 Task: Find connections with filter location Meissen with filter topic #Futurismwith filter profile language German with filter current company JAC Group with filter school Sree Vidyanikethan Degree College, A.Rangampet, Tirupati. with filter industry Wholesale Recyclable Materials with filter service category Market Research with filter keywords title Digital Overlord
Action: Mouse moved to (647, 64)
Screenshot: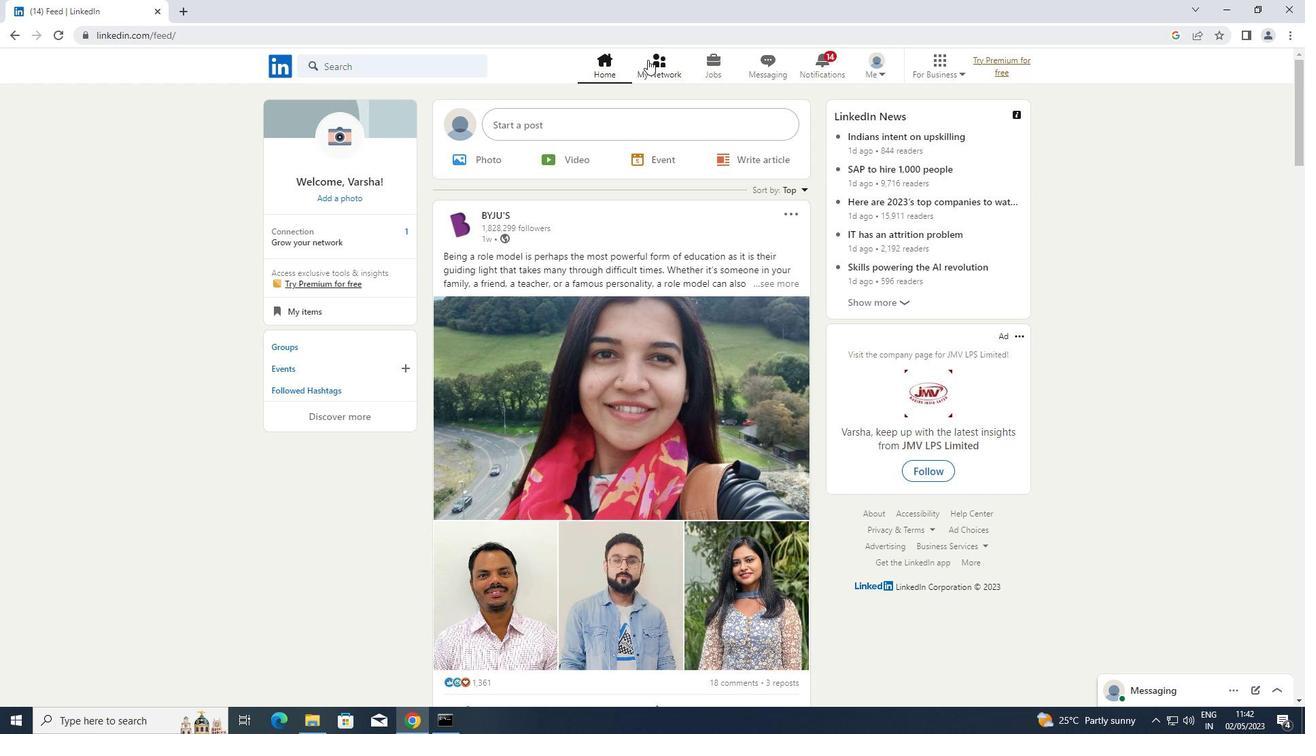 
Action: Mouse pressed left at (647, 64)
Screenshot: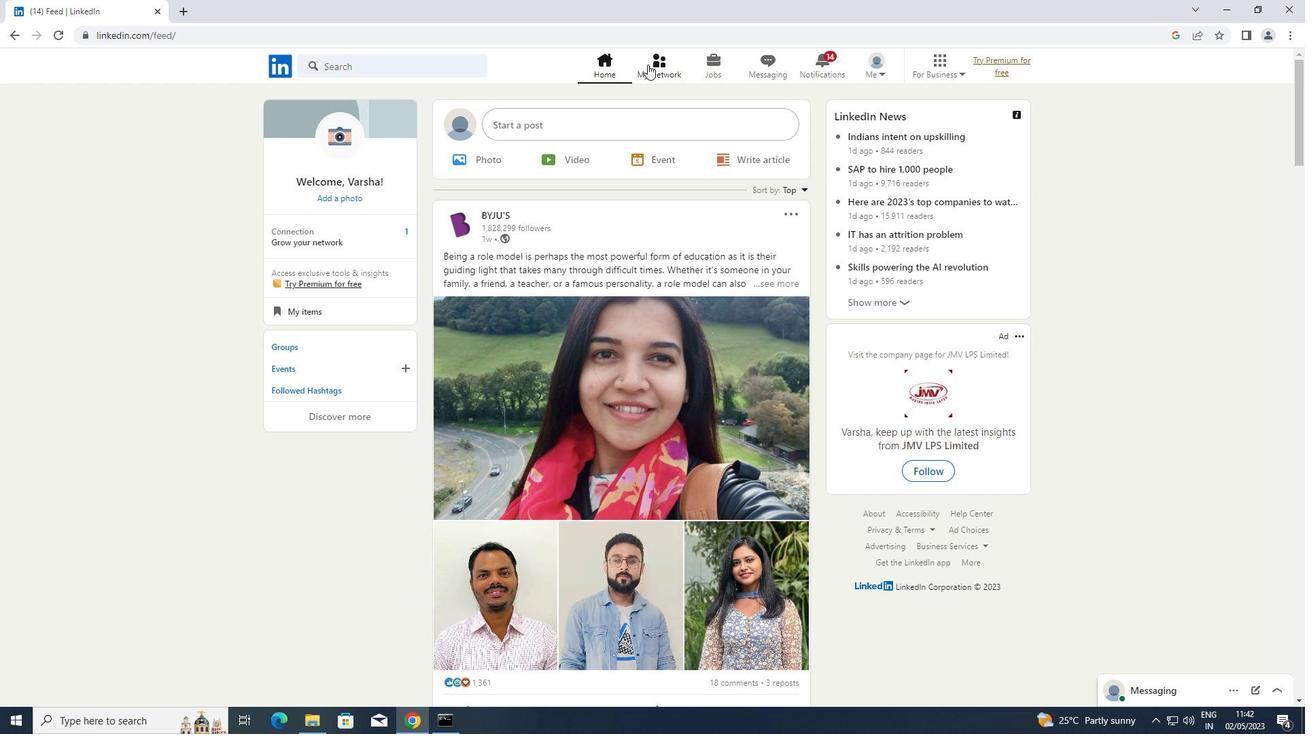 
Action: Mouse moved to (394, 140)
Screenshot: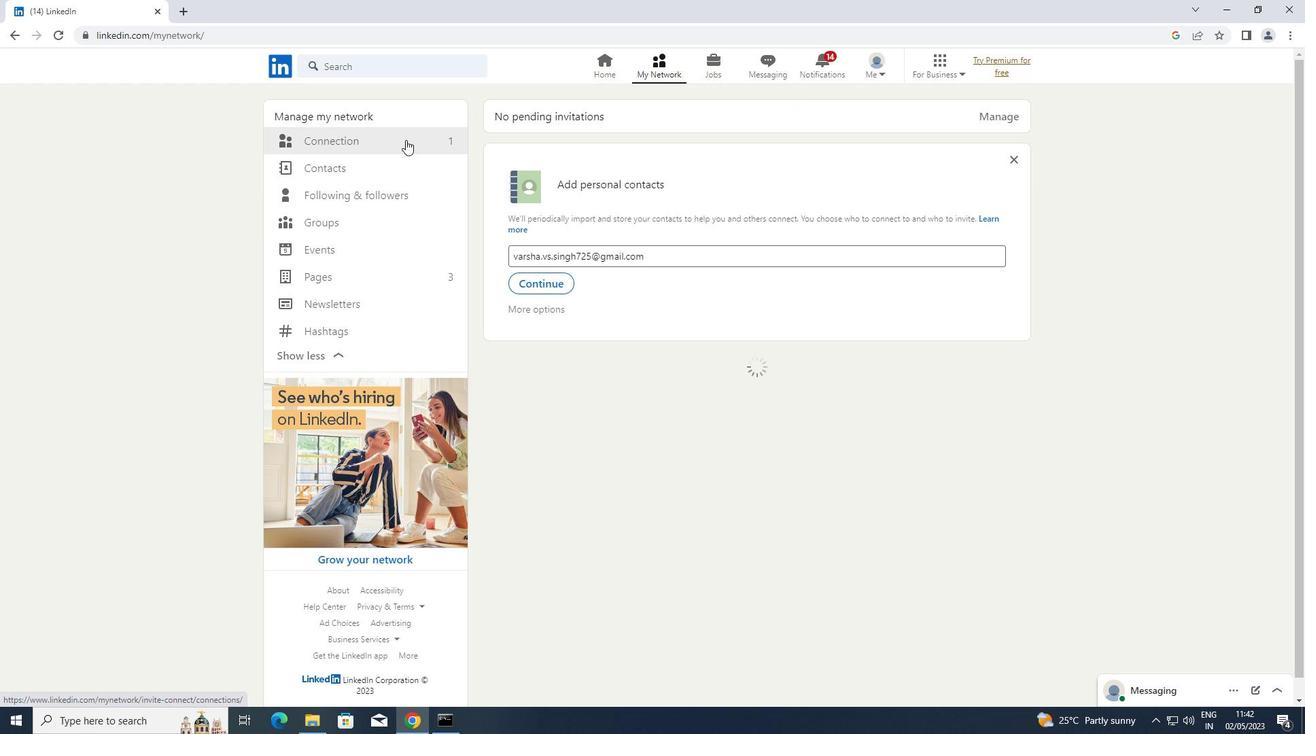 
Action: Mouse pressed left at (394, 140)
Screenshot: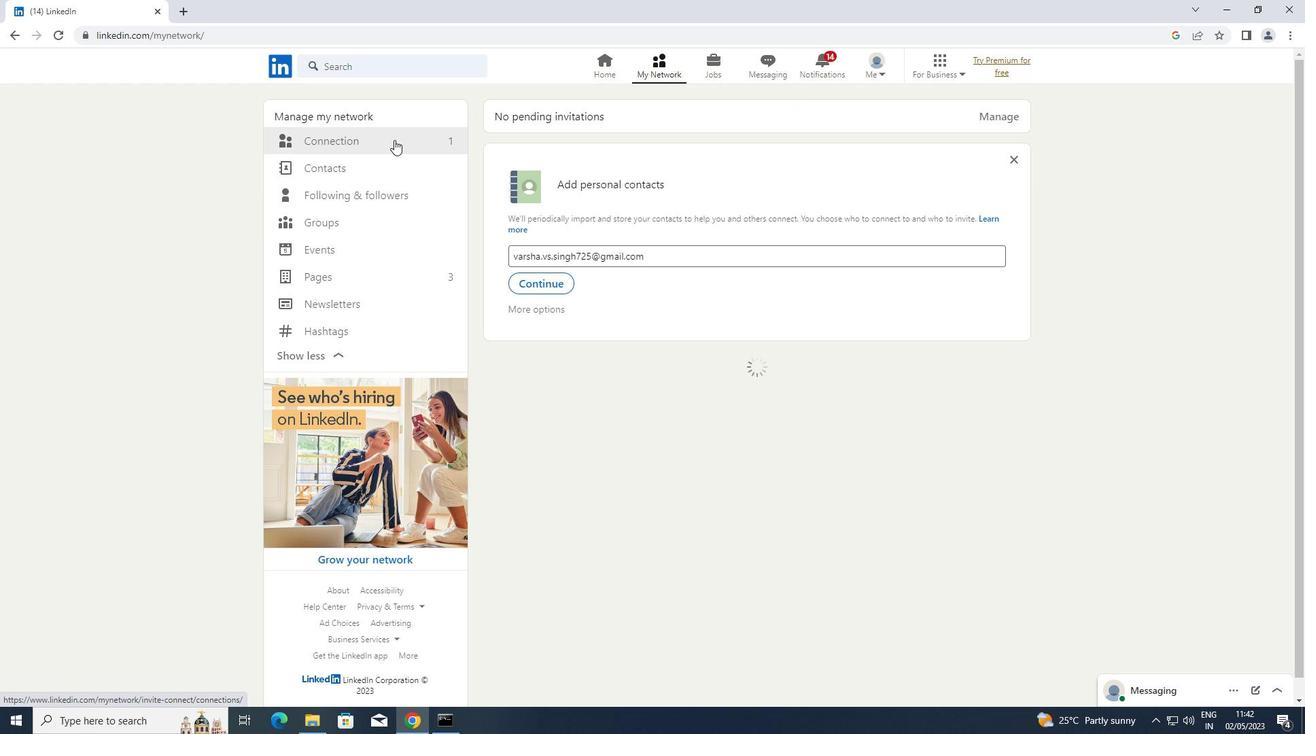 
Action: Mouse moved to (737, 138)
Screenshot: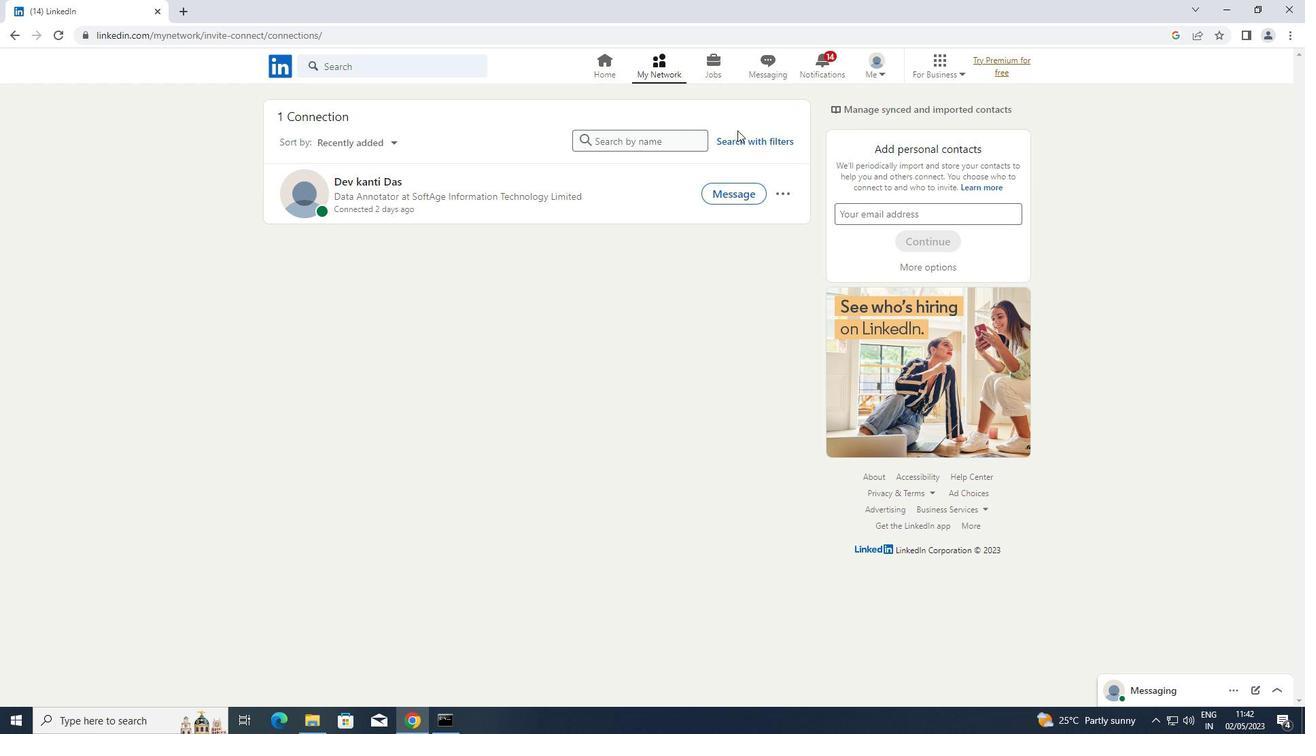 
Action: Mouse pressed left at (737, 138)
Screenshot: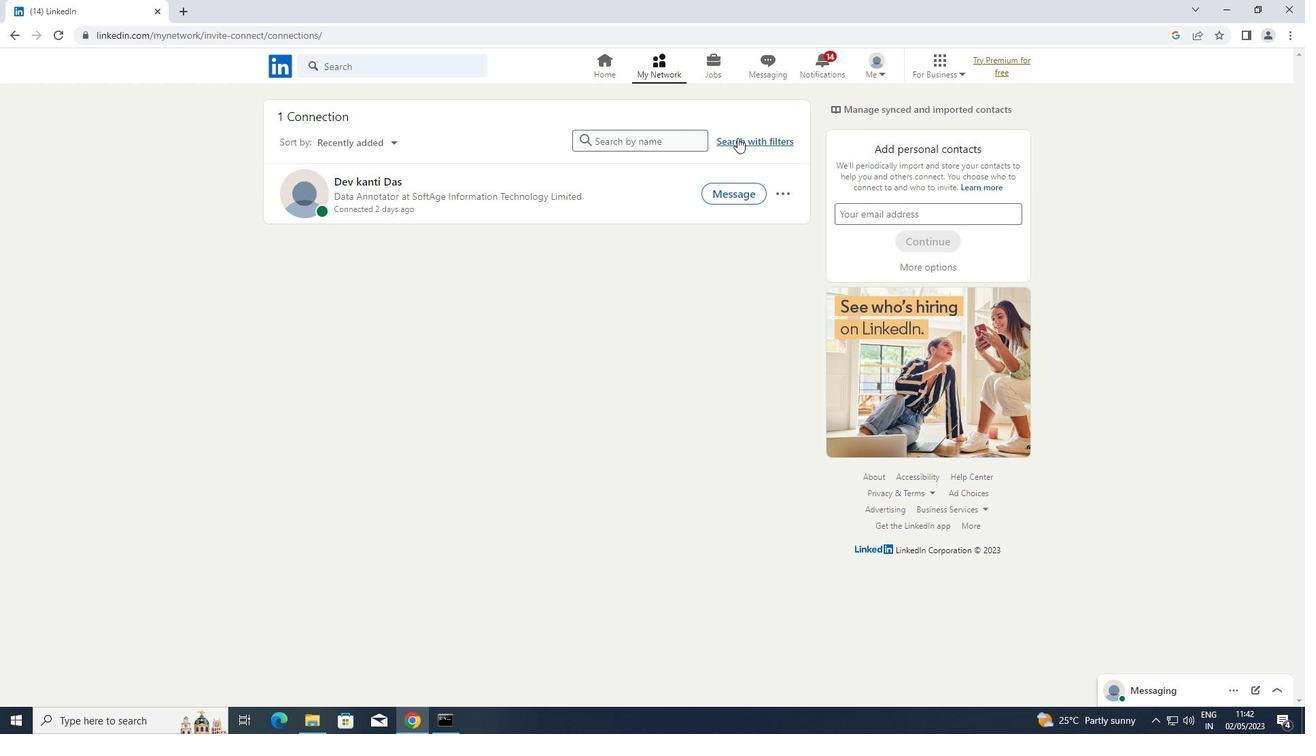 
Action: Mouse moved to (701, 101)
Screenshot: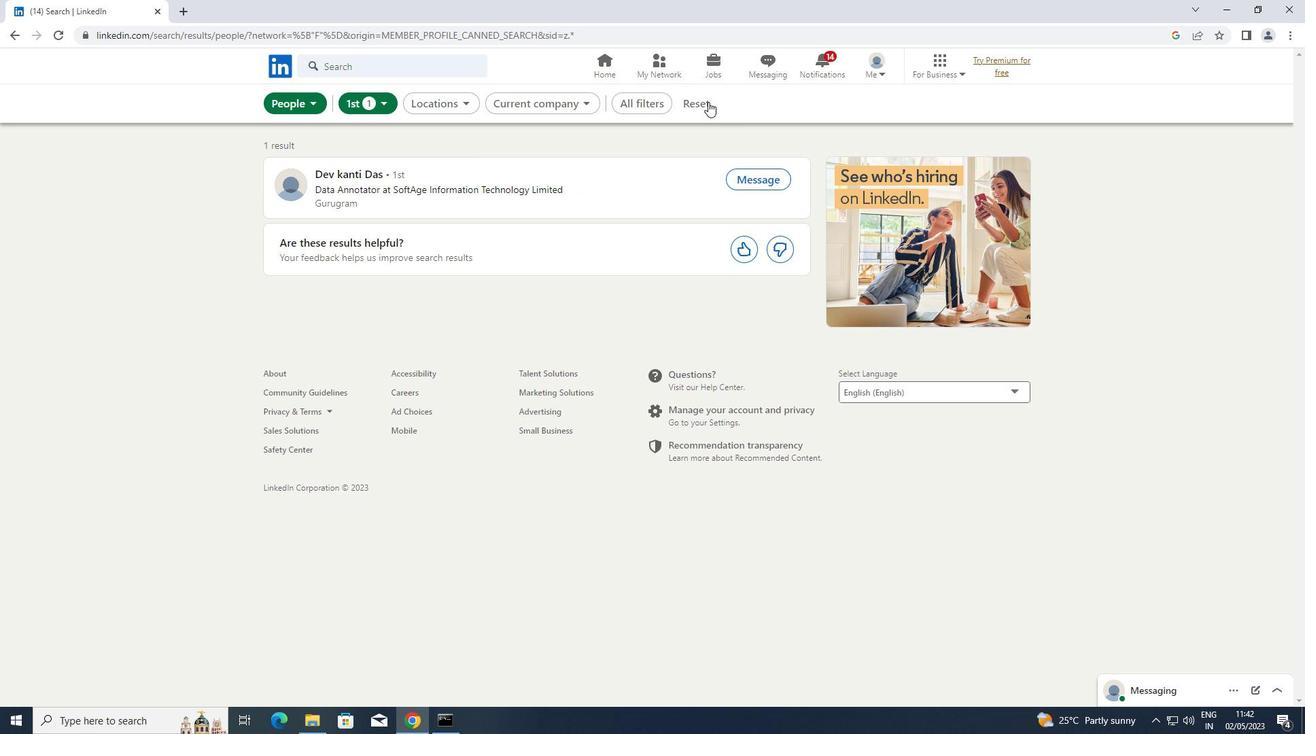
Action: Mouse pressed left at (701, 101)
Screenshot: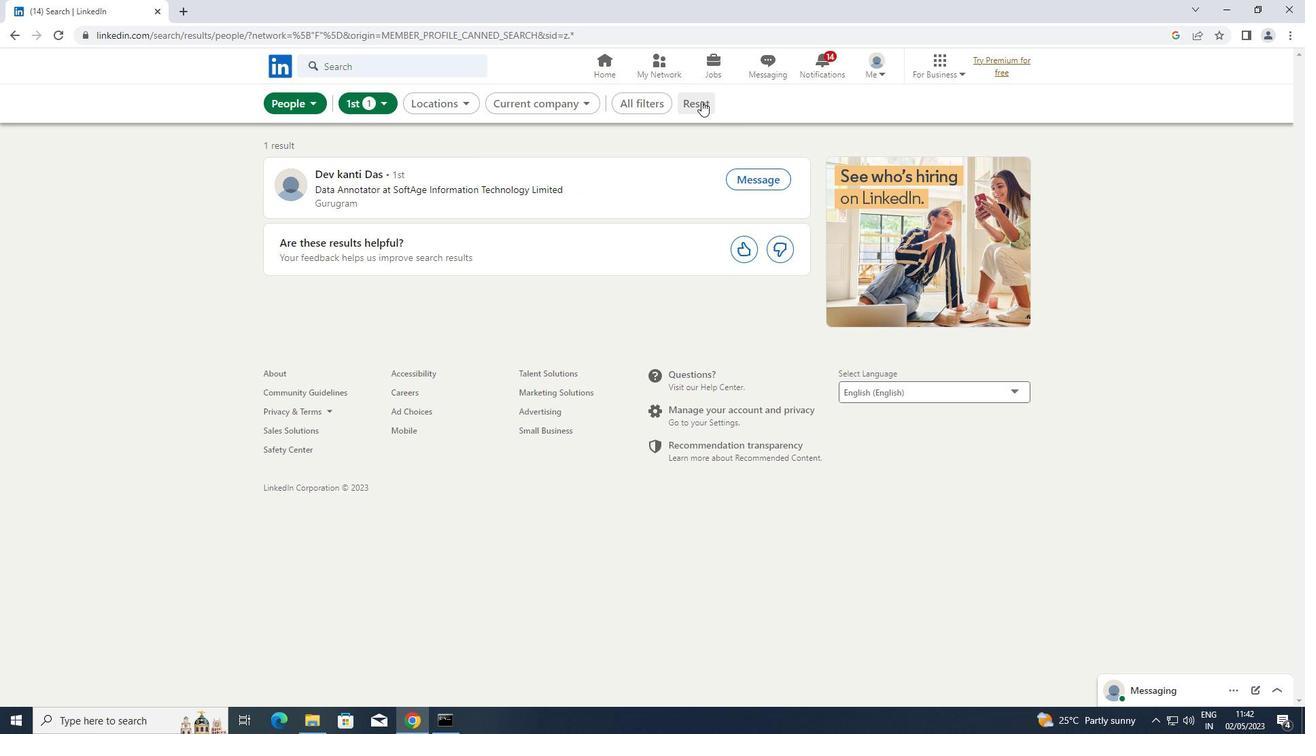 
Action: Mouse moved to (674, 101)
Screenshot: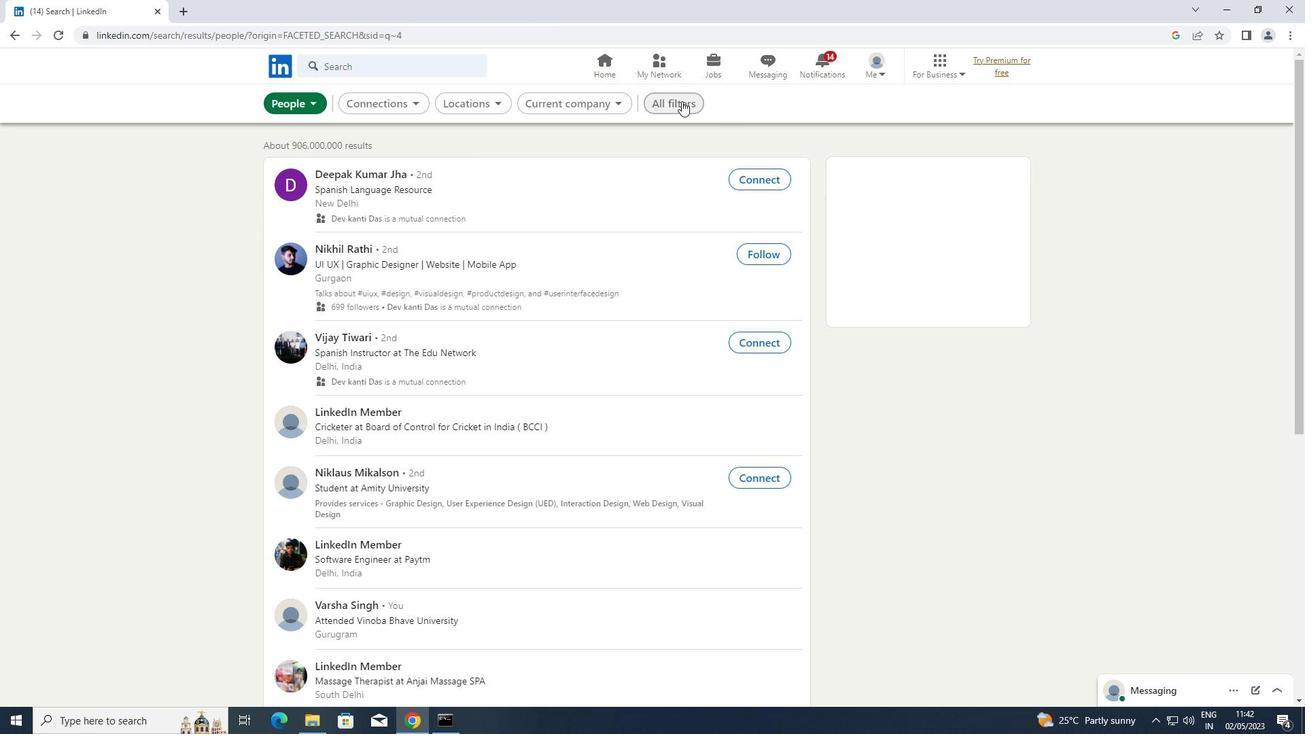
Action: Mouse pressed left at (674, 101)
Screenshot: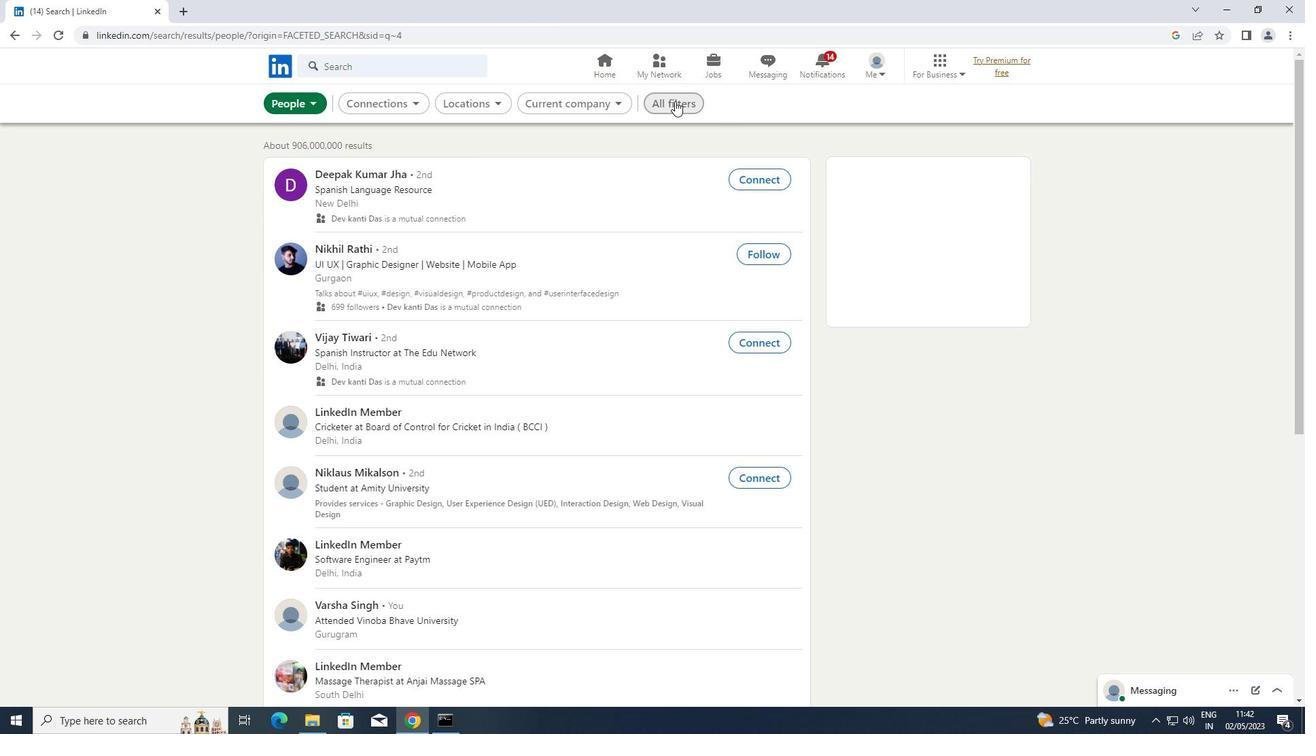 
Action: Mouse moved to (945, 286)
Screenshot: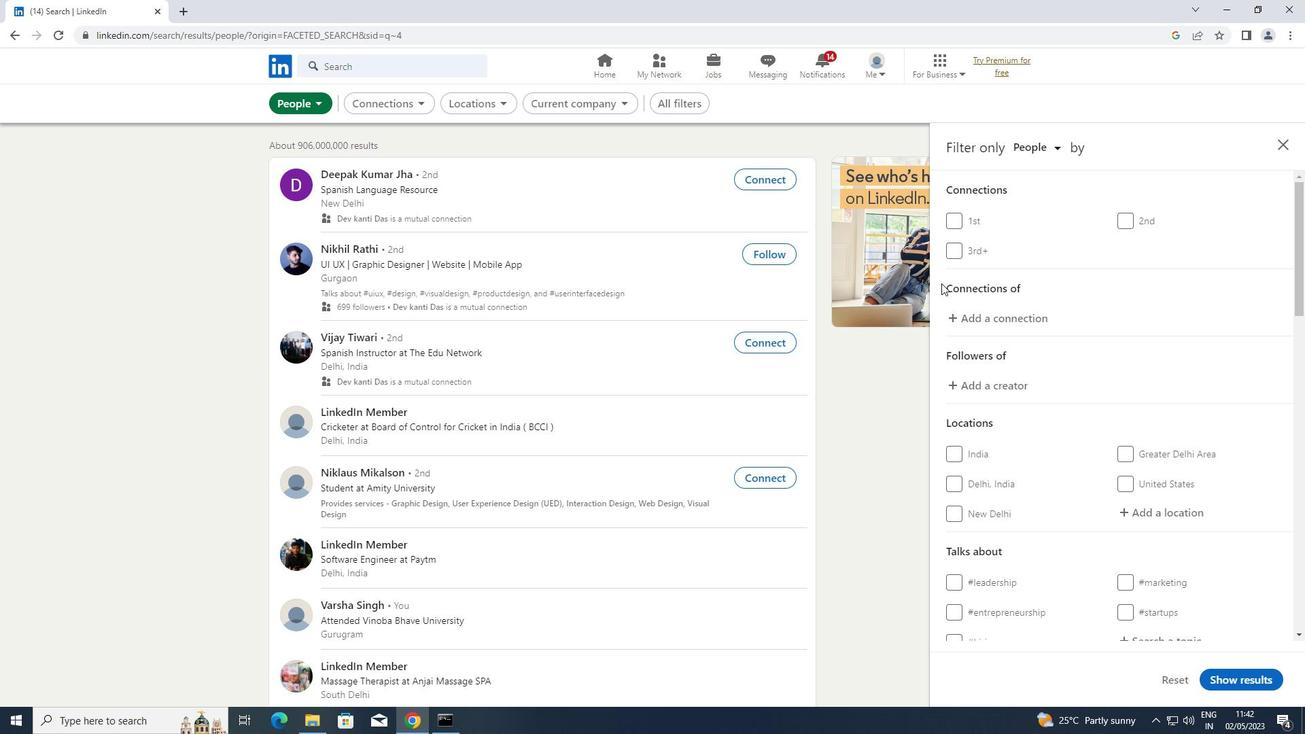 
Action: Mouse scrolled (945, 286) with delta (0, 0)
Screenshot: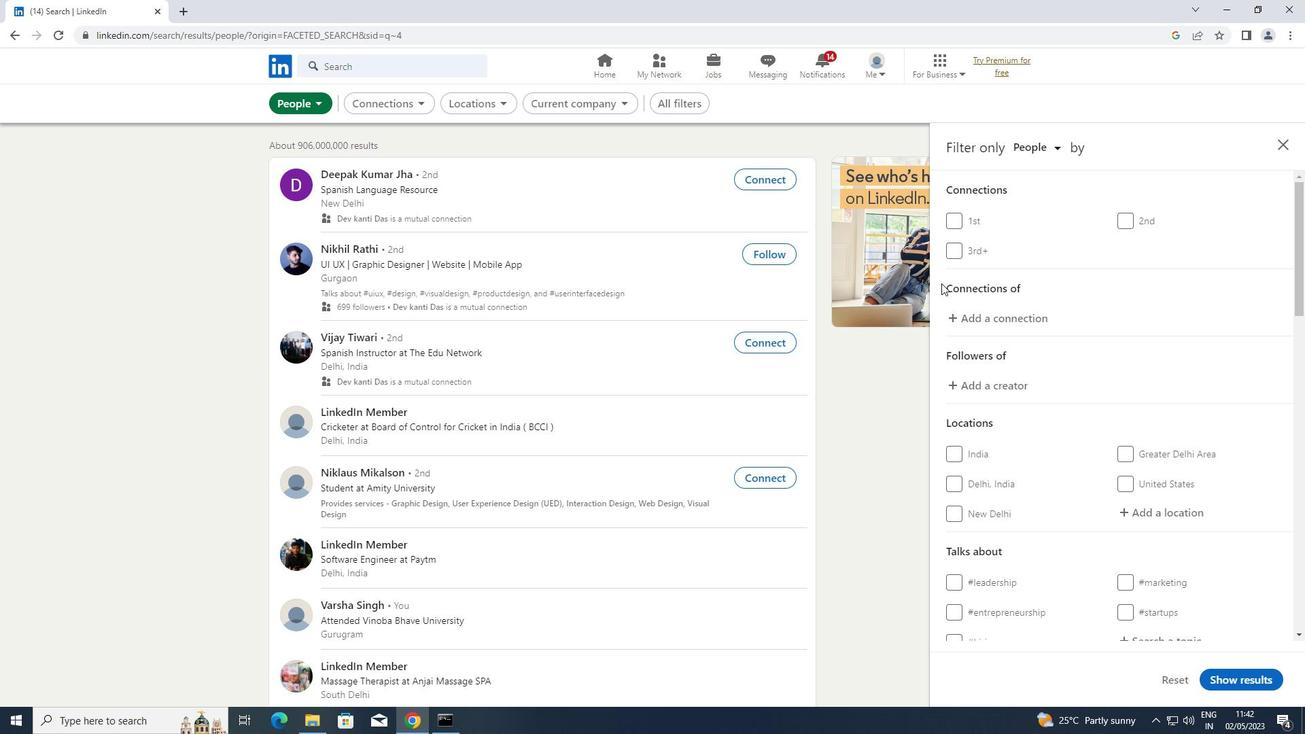 
Action: Mouse moved to (948, 293)
Screenshot: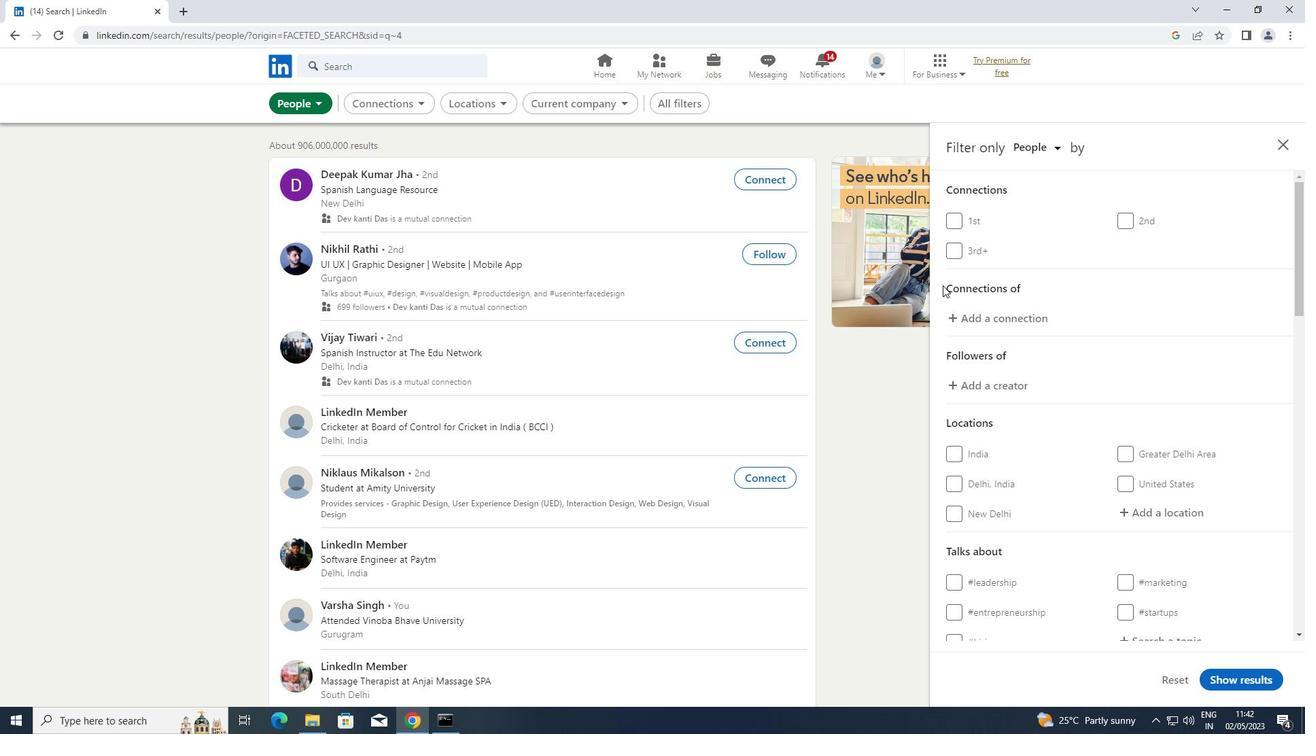 
Action: Mouse scrolled (948, 292) with delta (0, 0)
Screenshot: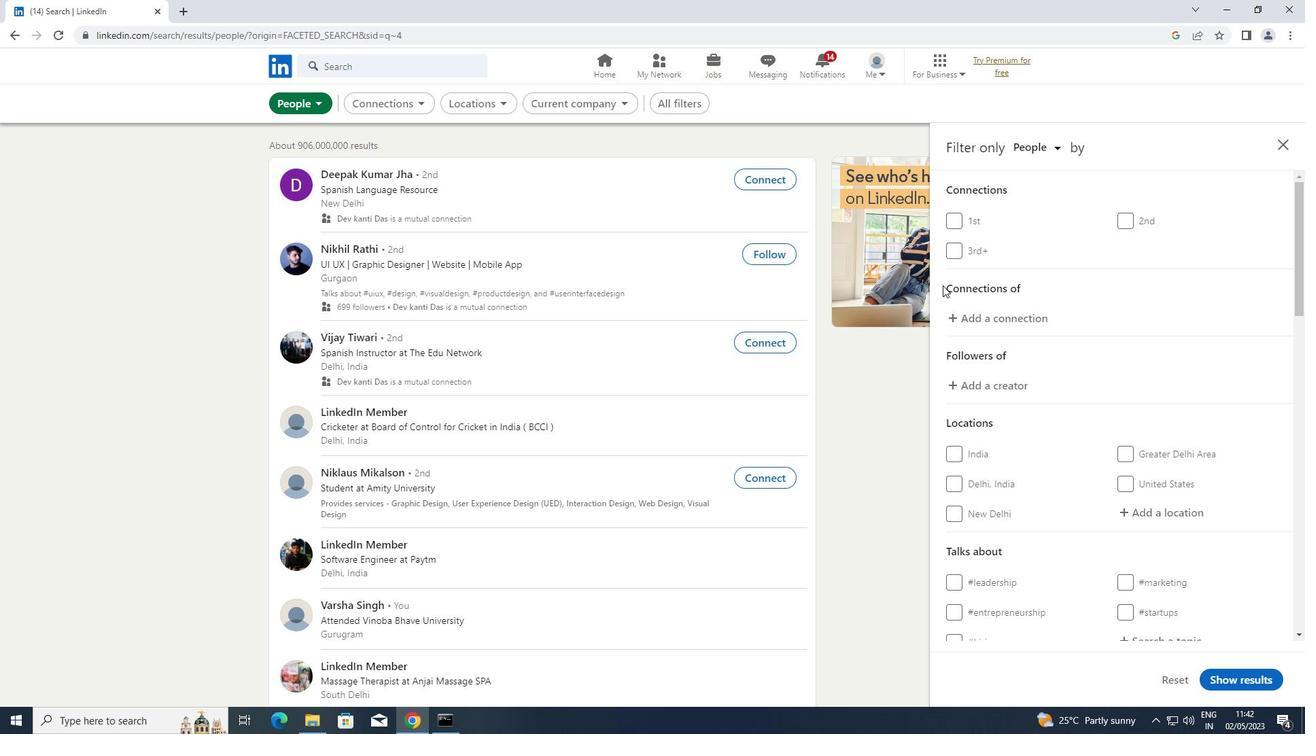 
Action: Mouse moved to (1195, 365)
Screenshot: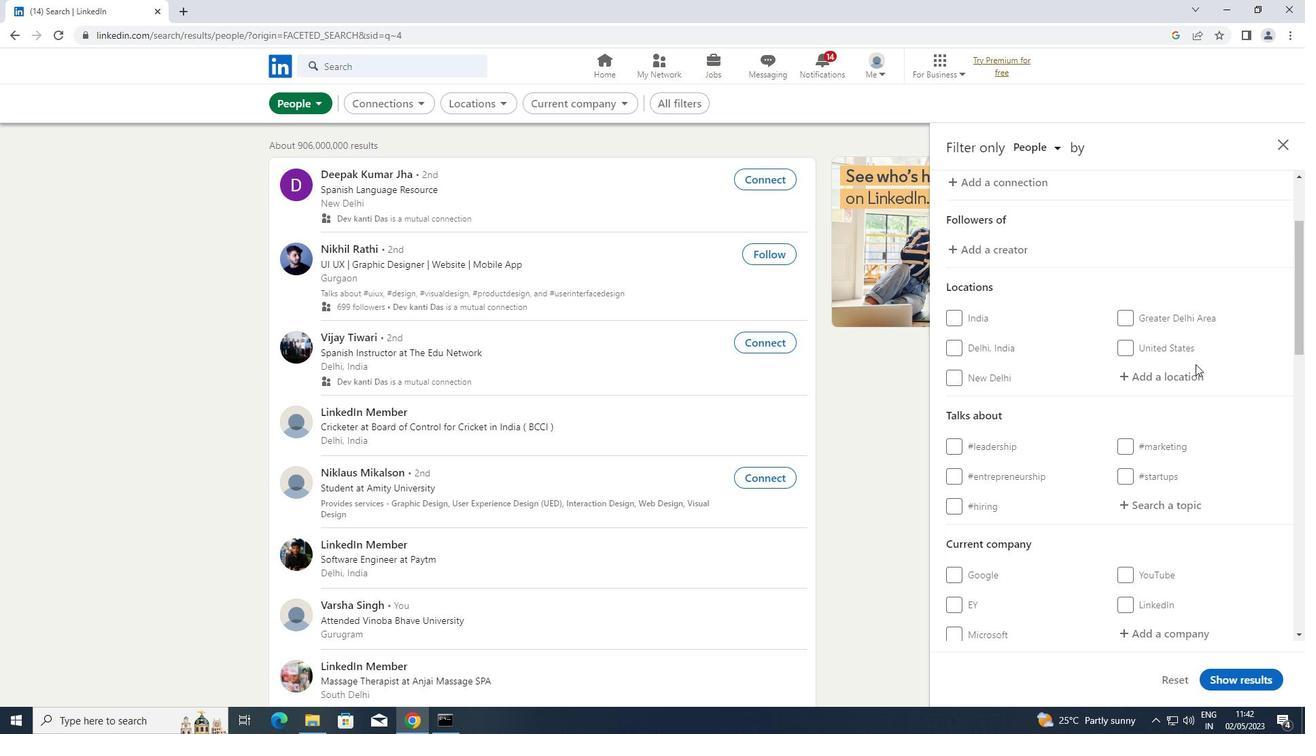
Action: Mouse pressed left at (1195, 365)
Screenshot: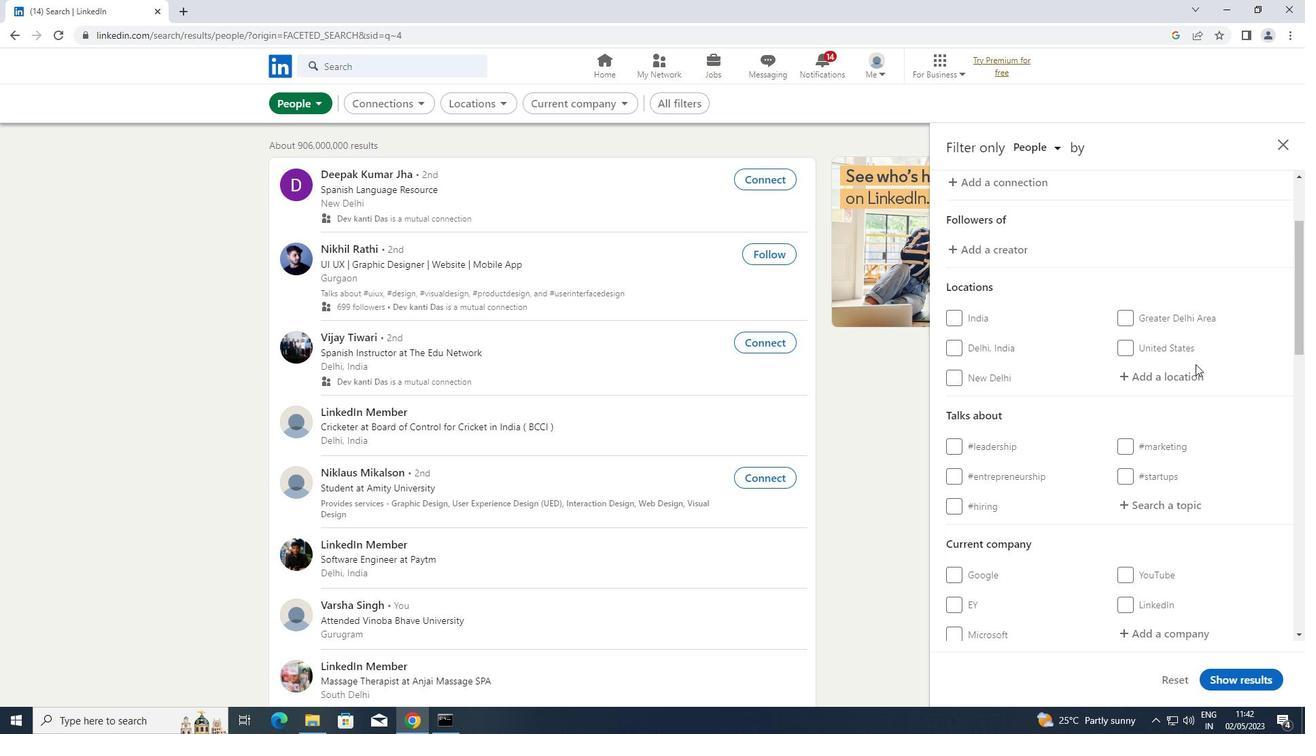 
Action: Key pressed <Key.shift>MEISSEN<Key.enter>
Screenshot: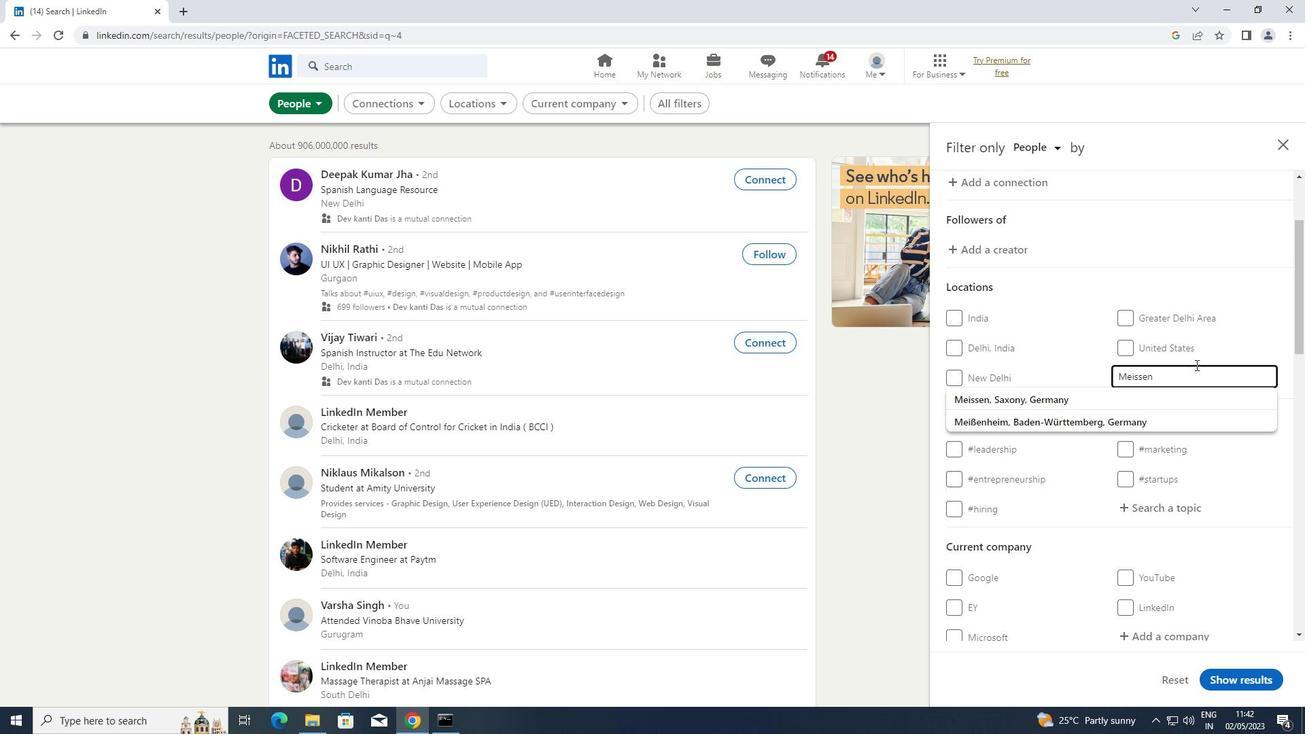 
Action: Mouse moved to (1170, 511)
Screenshot: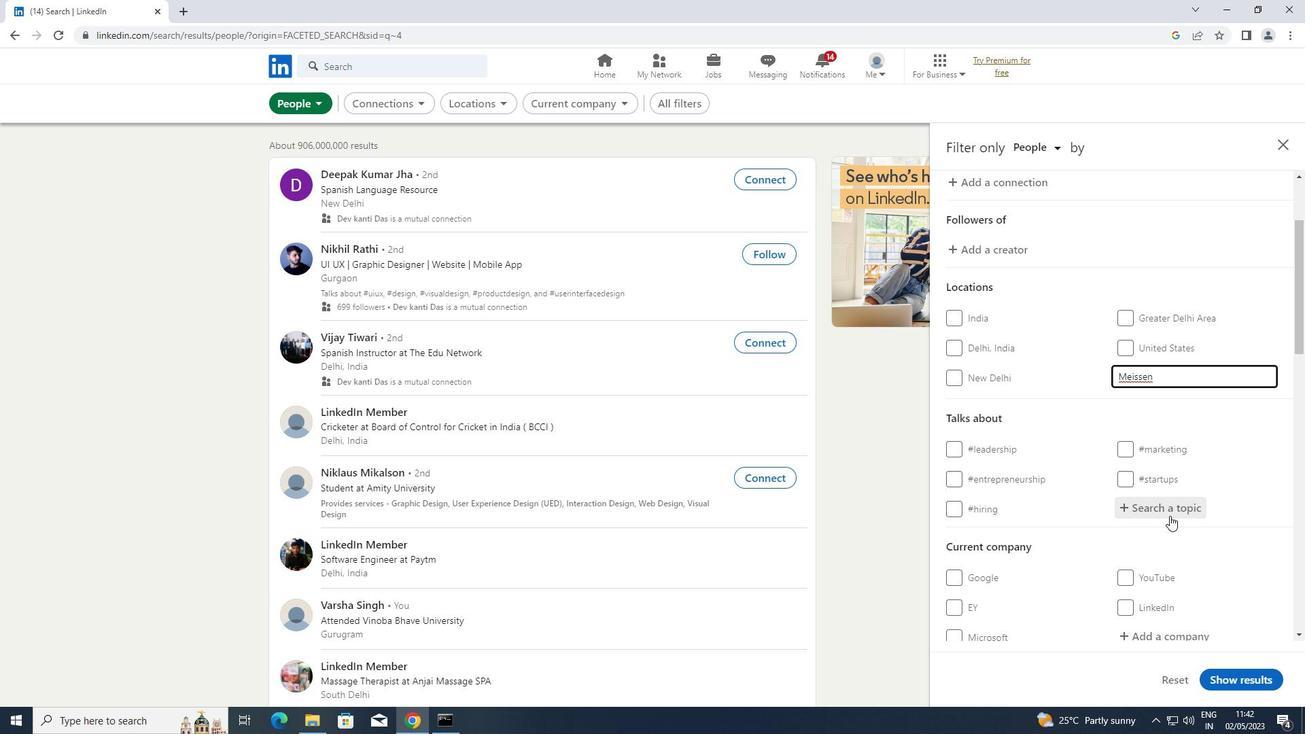 
Action: Mouse pressed left at (1170, 511)
Screenshot: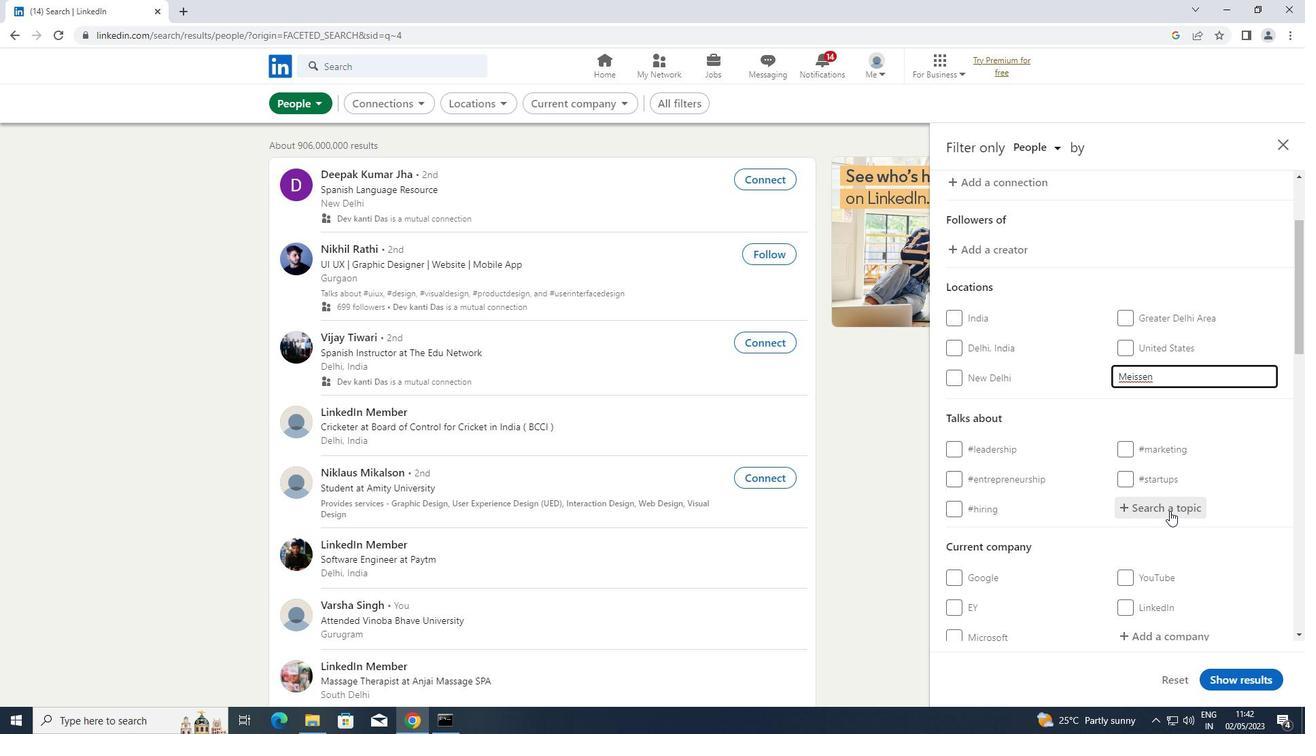
Action: Key pressed <Key.shift>FUTURIS
Screenshot: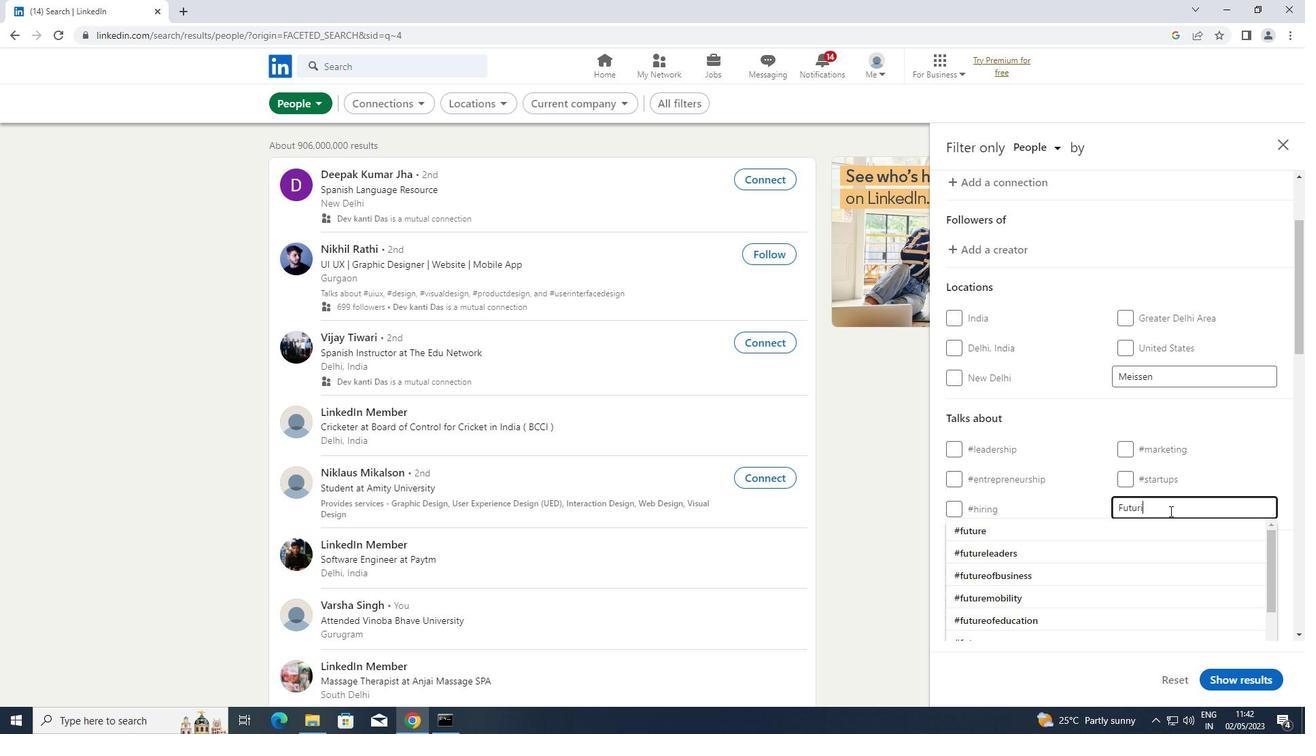 
Action: Mouse moved to (1057, 524)
Screenshot: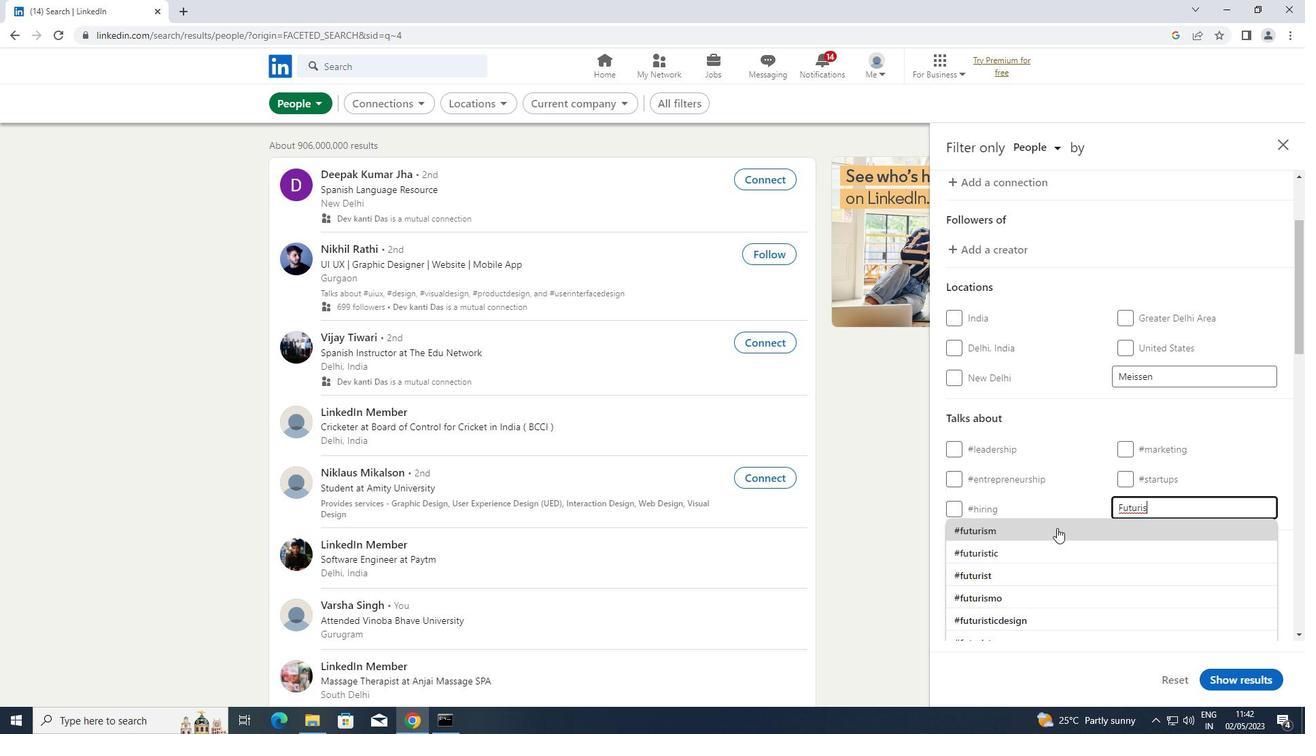 
Action: Mouse pressed left at (1057, 524)
Screenshot: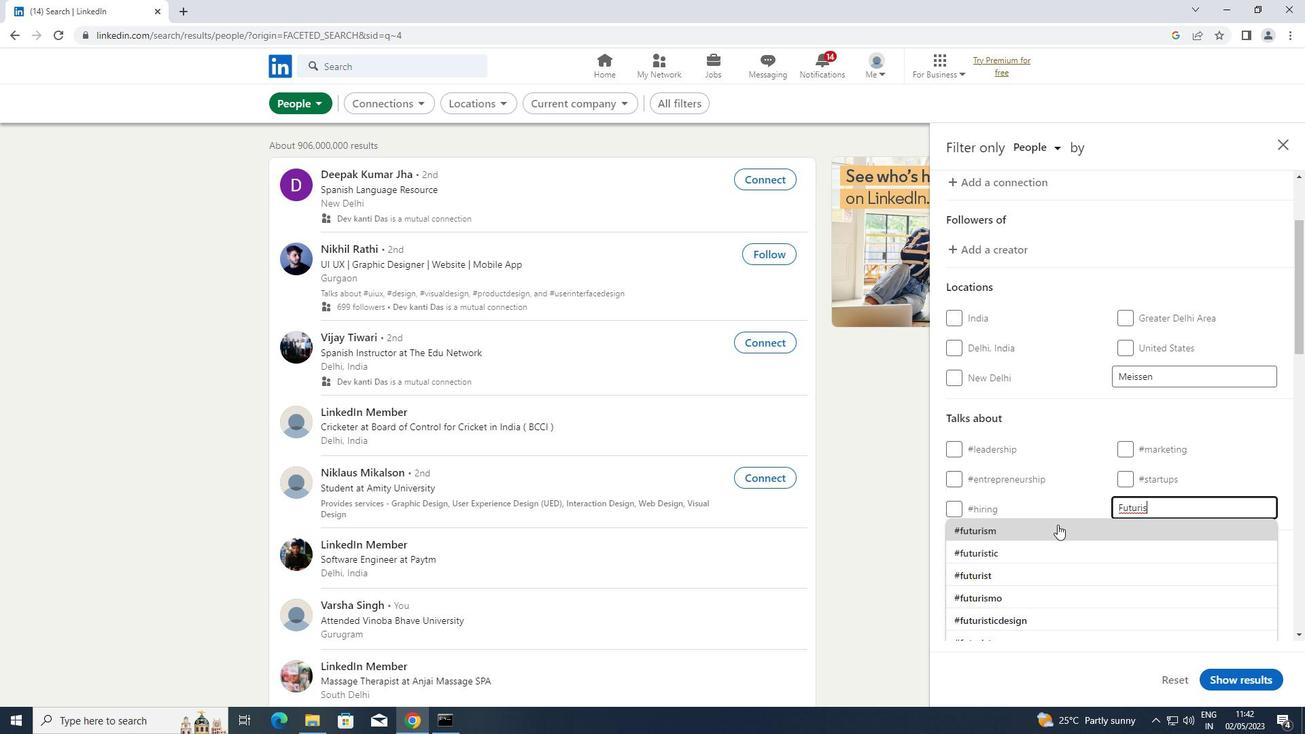 
Action: Mouse scrolled (1057, 524) with delta (0, 0)
Screenshot: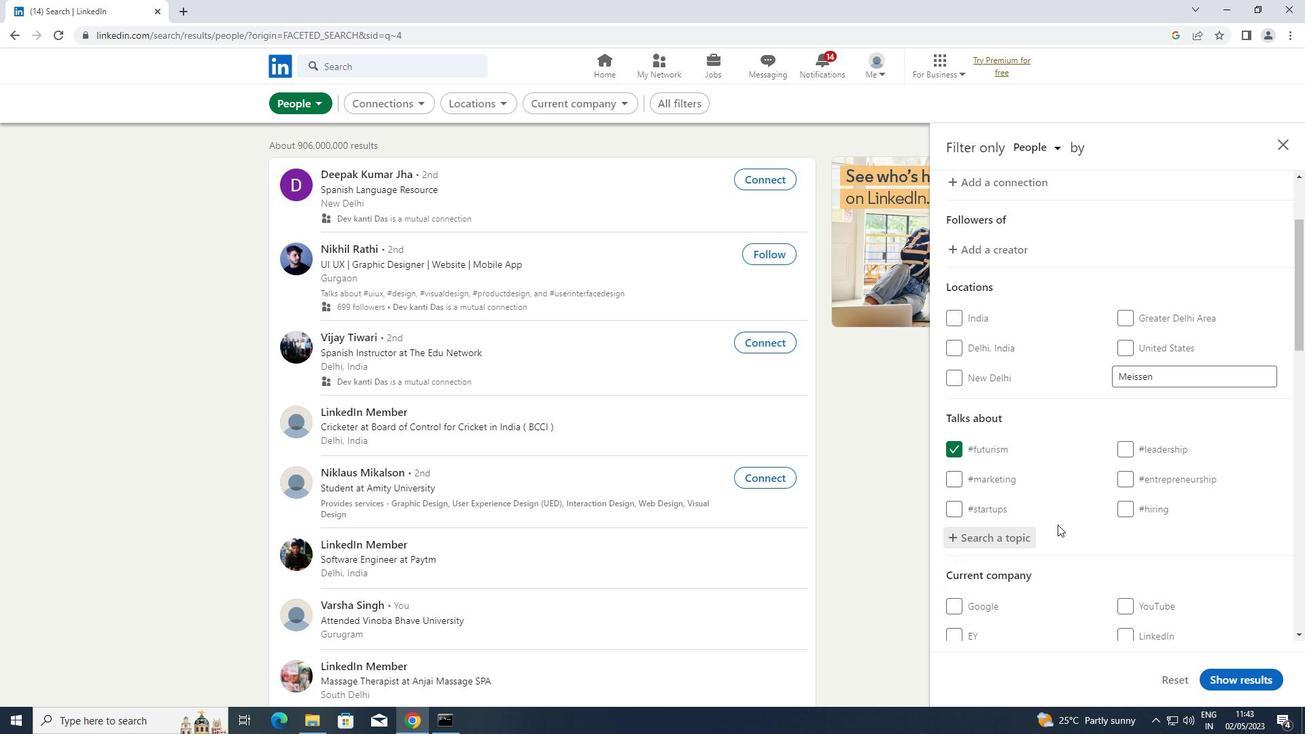 
Action: Mouse scrolled (1057, 524) with delta (0, 0)
Screenshot: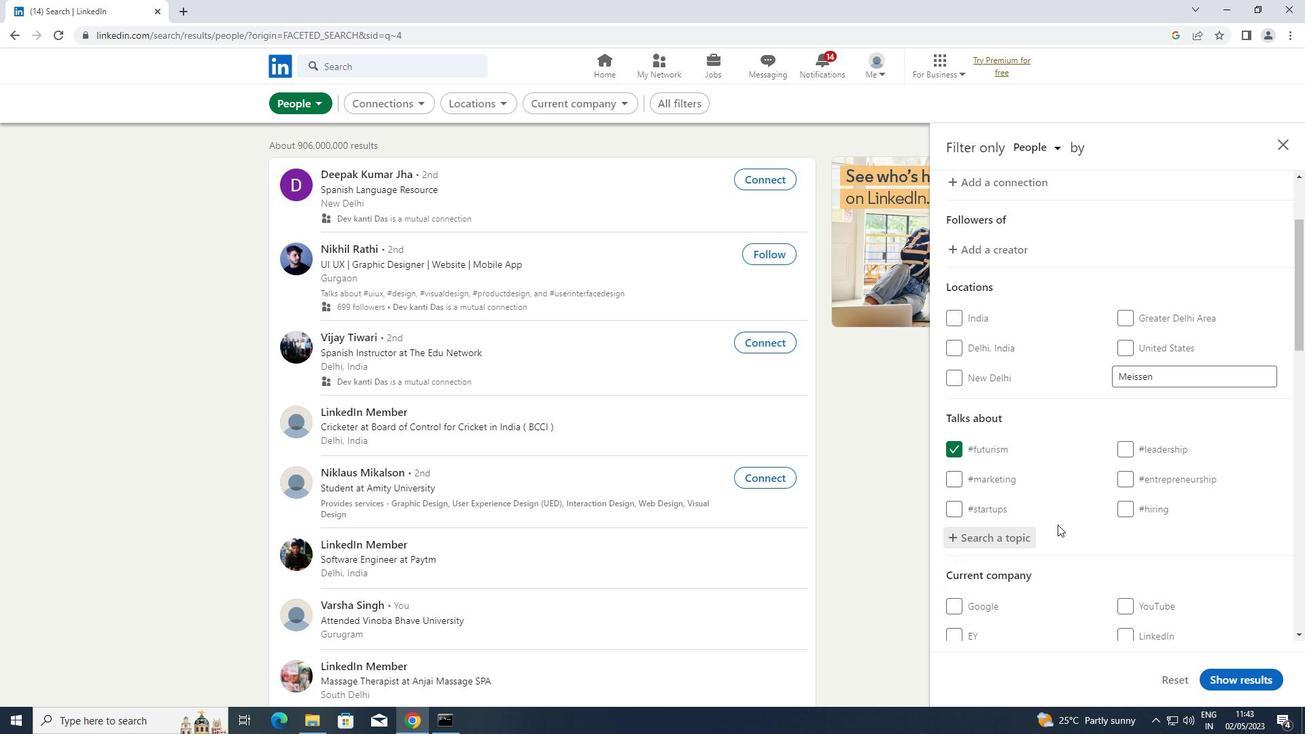 
Action: Mouse scrolled (1057, 524) with delta (0, 0)
Screenshot: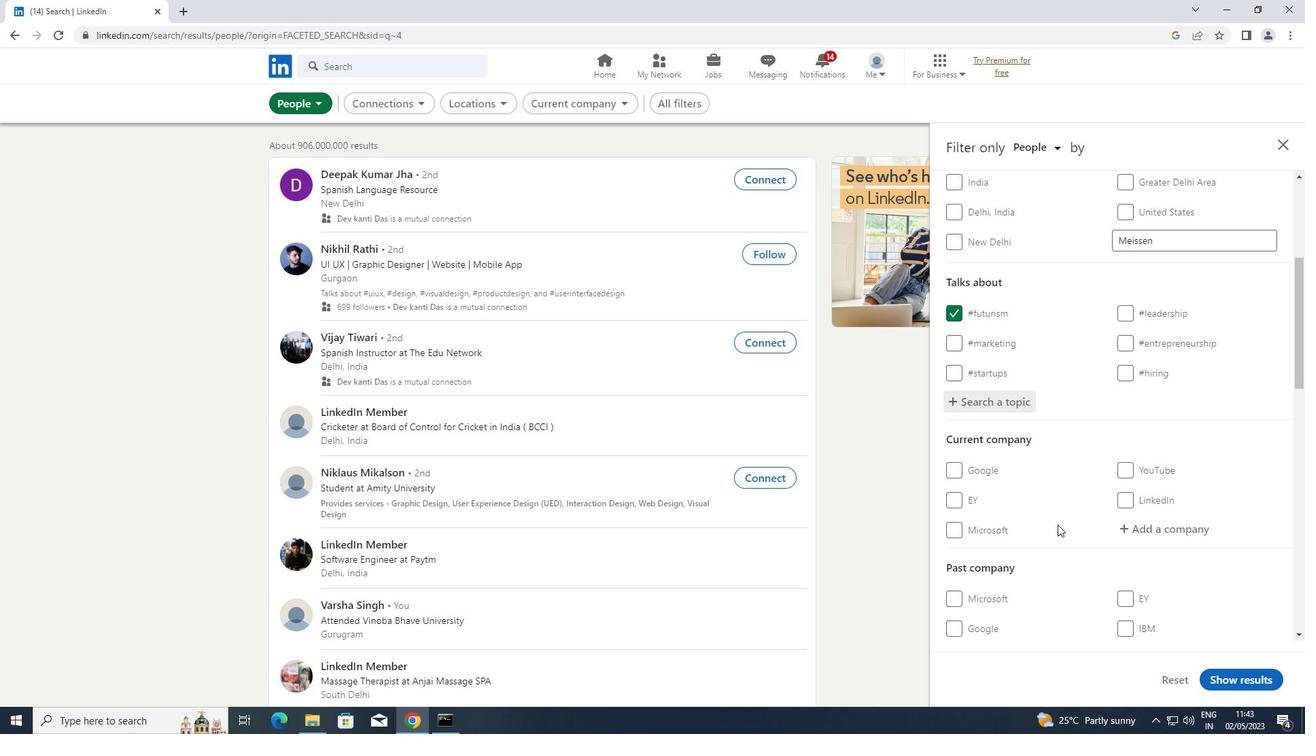 
Action: Mouse scrolled (1057, 524) with delta (0, 0)
Screenshot: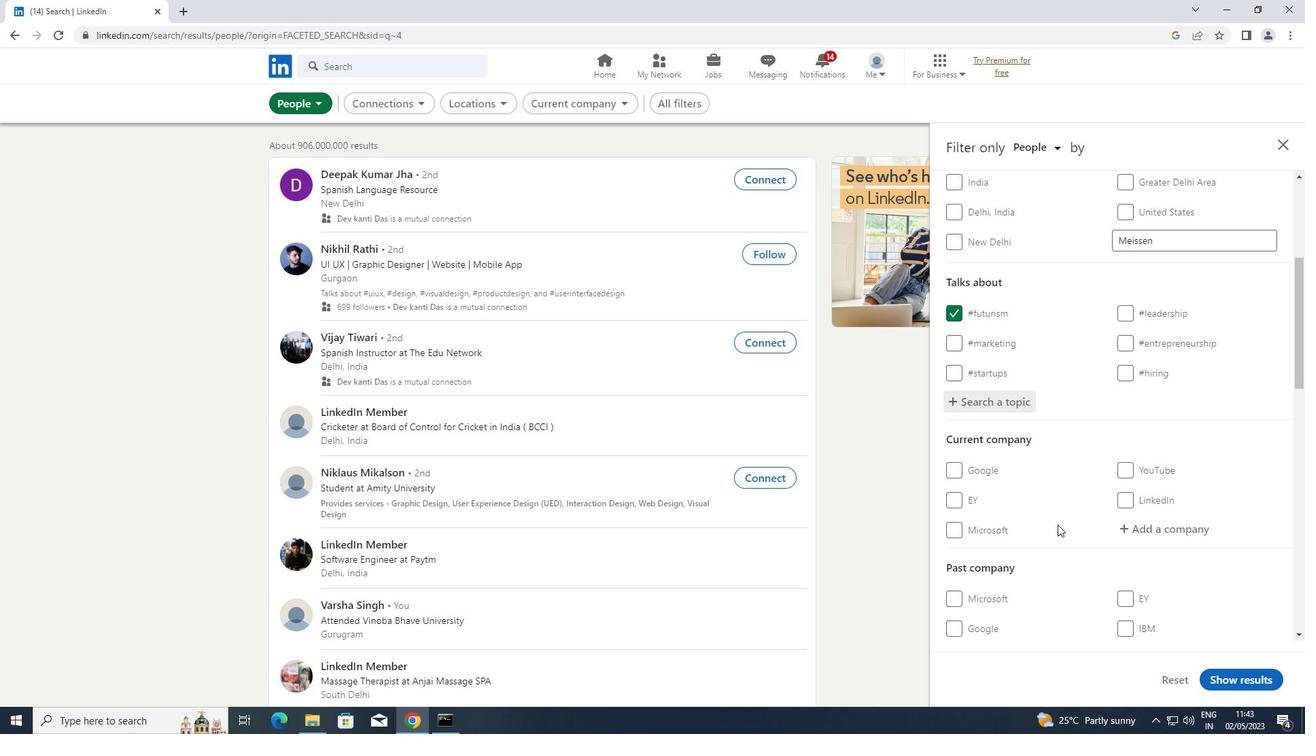 
Action: Mouse scrolled (1057, 524) with delta (0, 0)
Screenshot: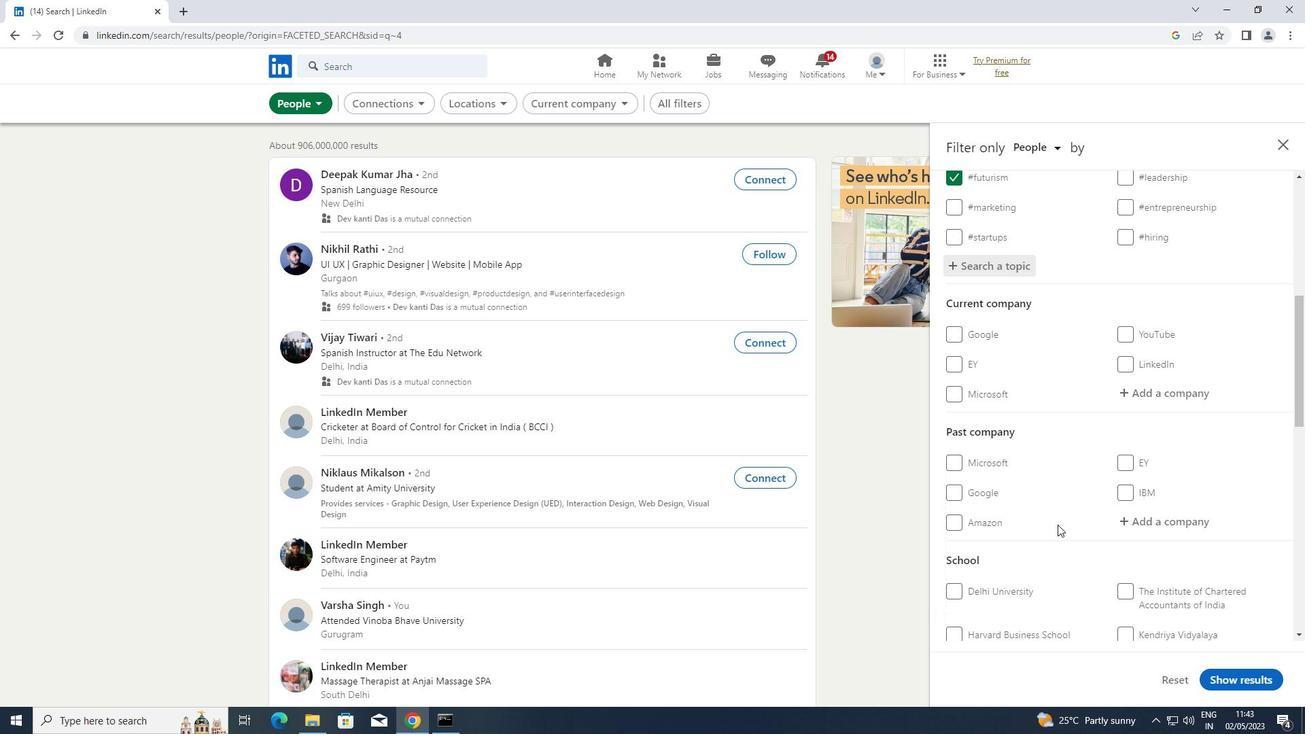 
Action: Mouse scrolled (1057, 524) with delta (0, 0)
Screenshot: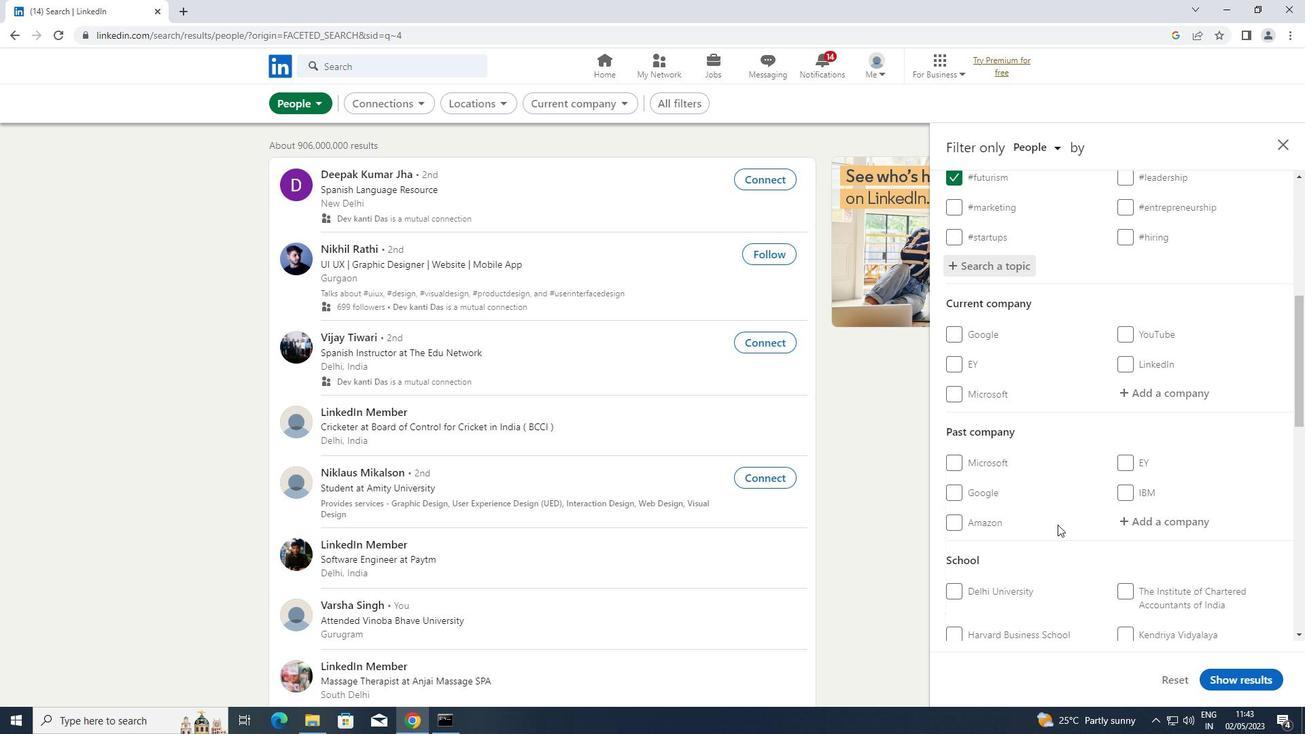 
Action: Mouse scrolled (1057, 524) with delta (0, 0)
Screenshot: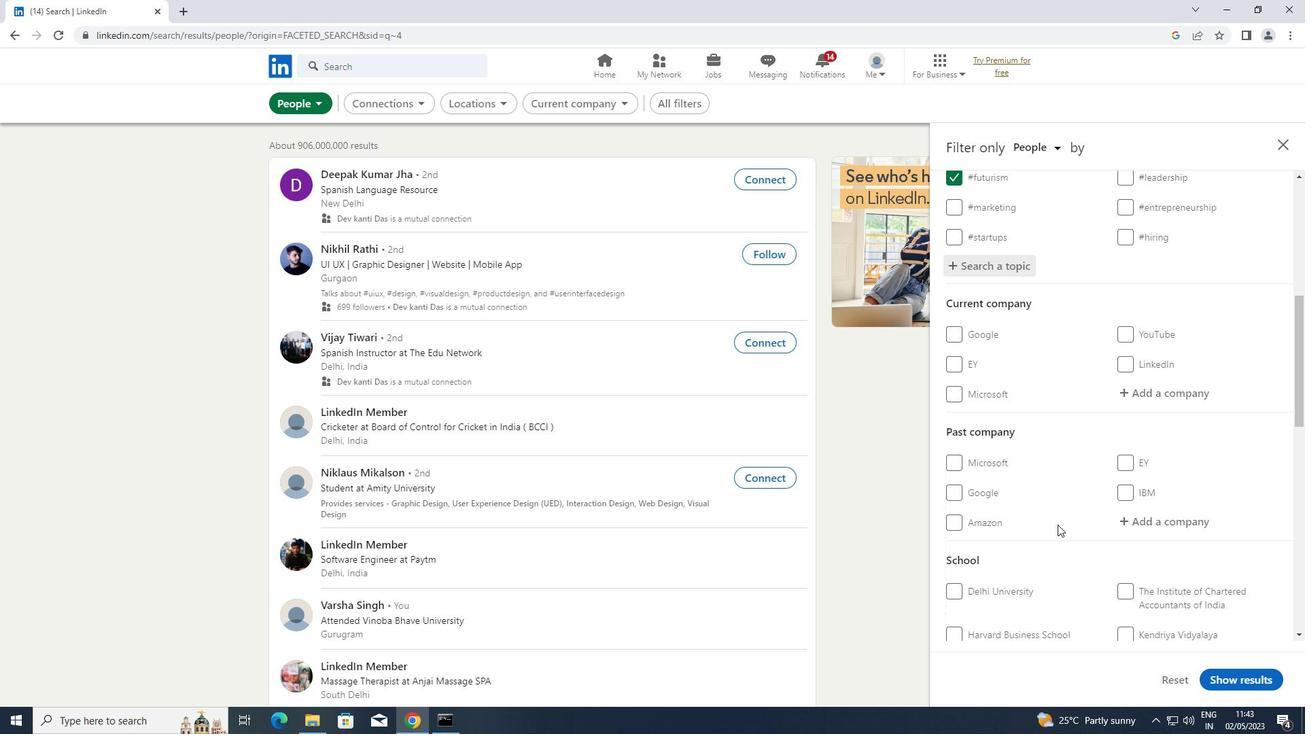 
Action: Mouse scrolled (1057, 524) with delta (0, 0)
Screenshot: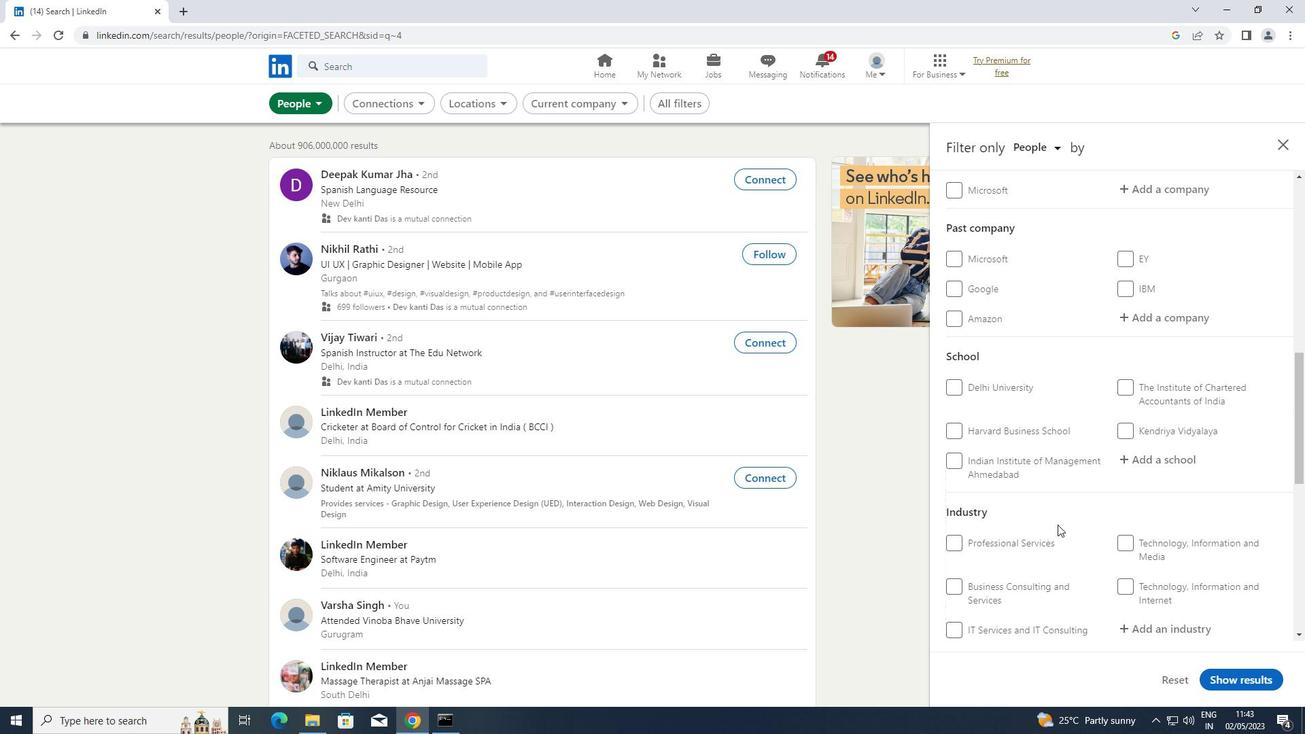 
Action: Mouse scrolled (1057, 524) with delta (0, 0)
Screenshot: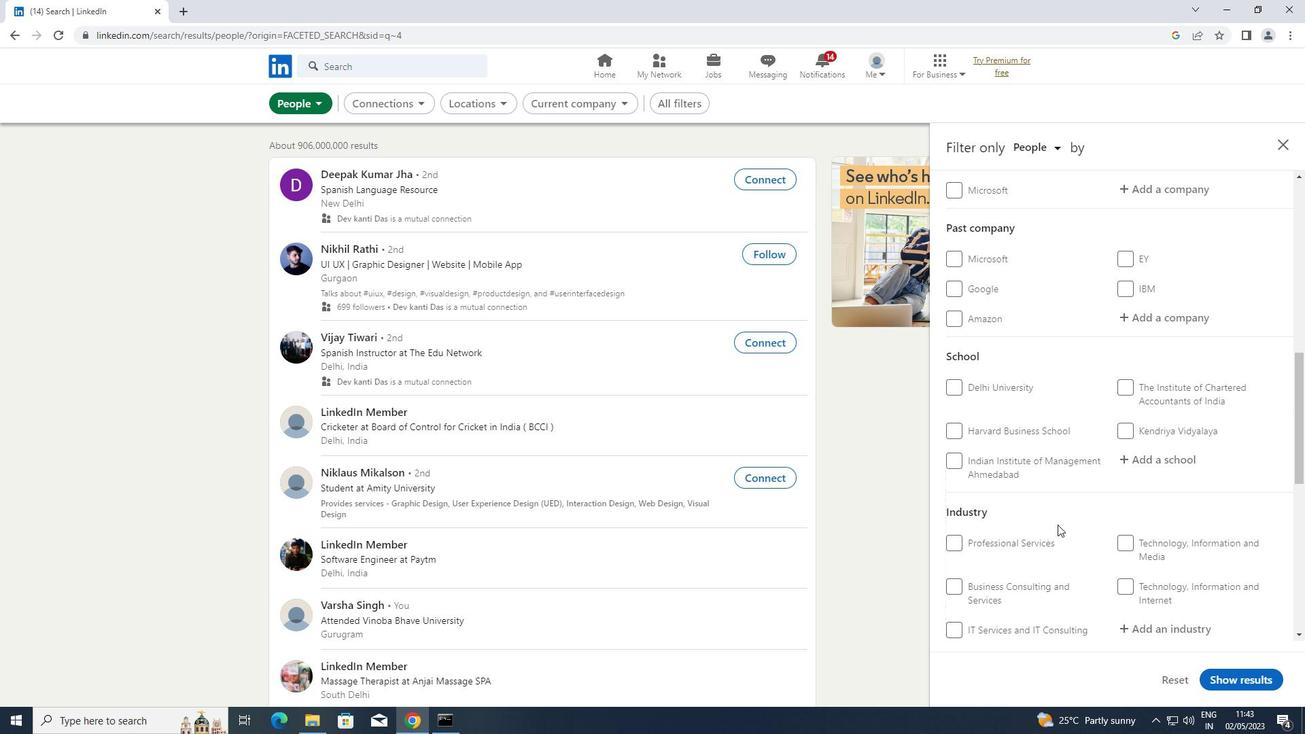 
Action: Mouse scrolled (1057, 524) with delta (0, 0)
Screenshot: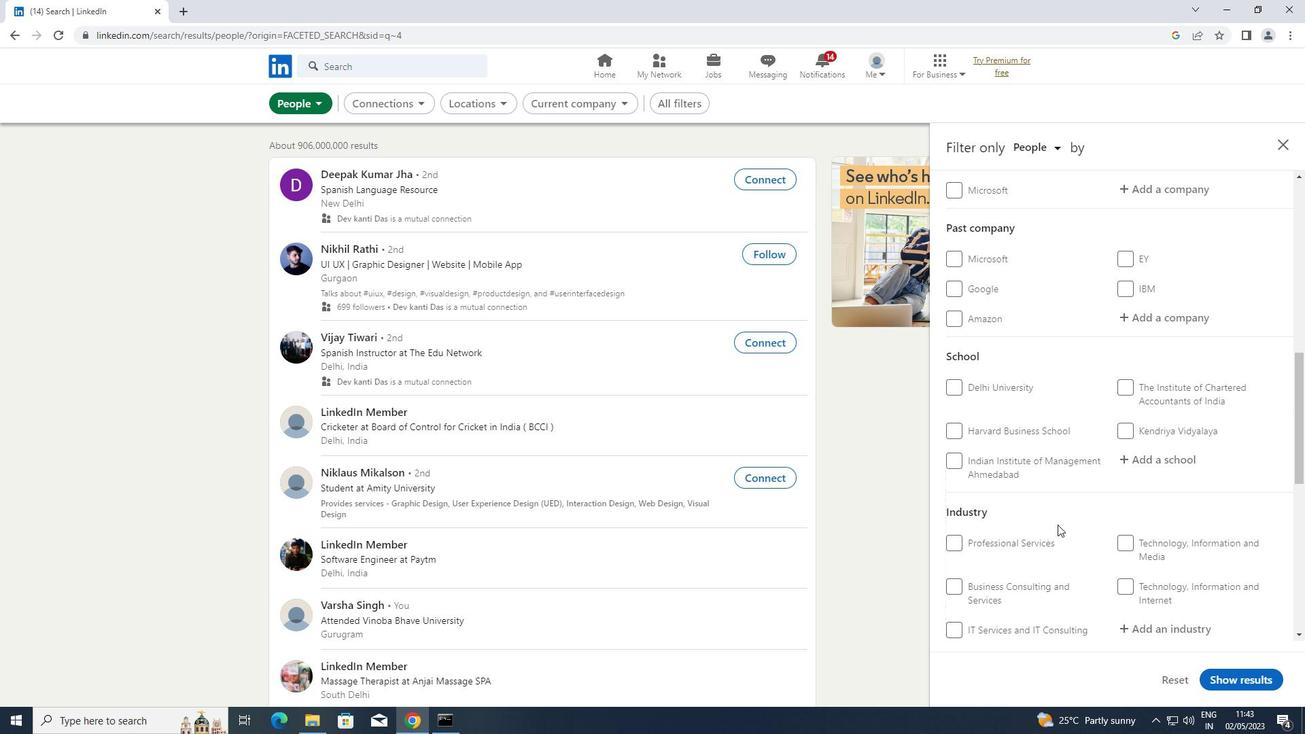 
Action: Mouse moved to (953, 551)
Screenshot: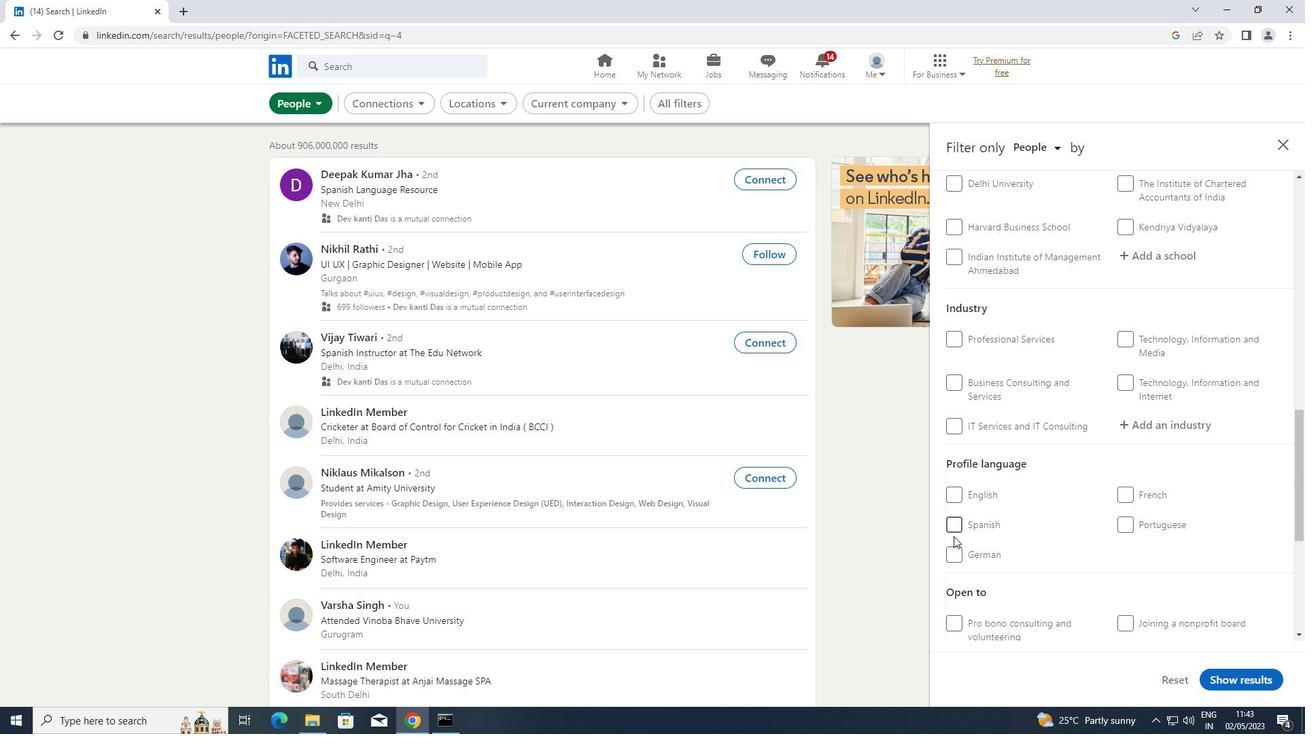 
Action: Mouse pressed left at (953, 551)
Screenshot: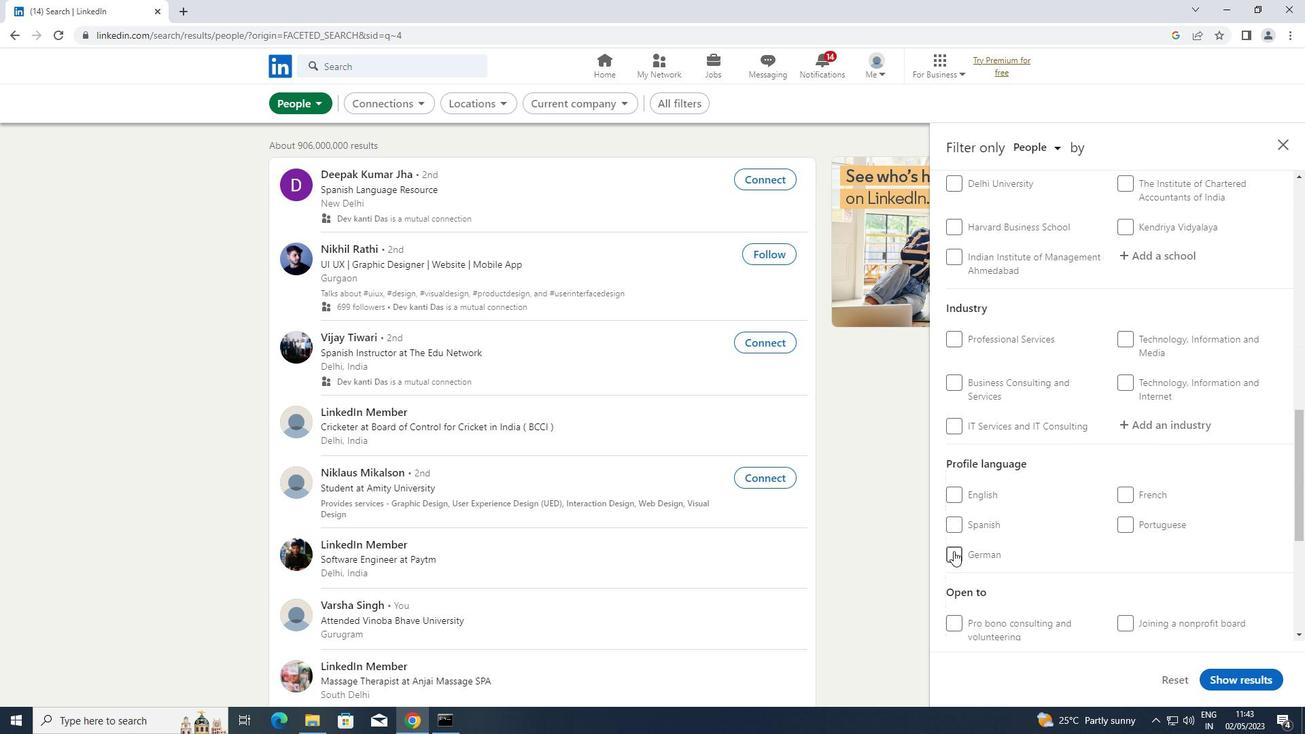 
Action: Mouse moved to (987, 511)
Screenshot: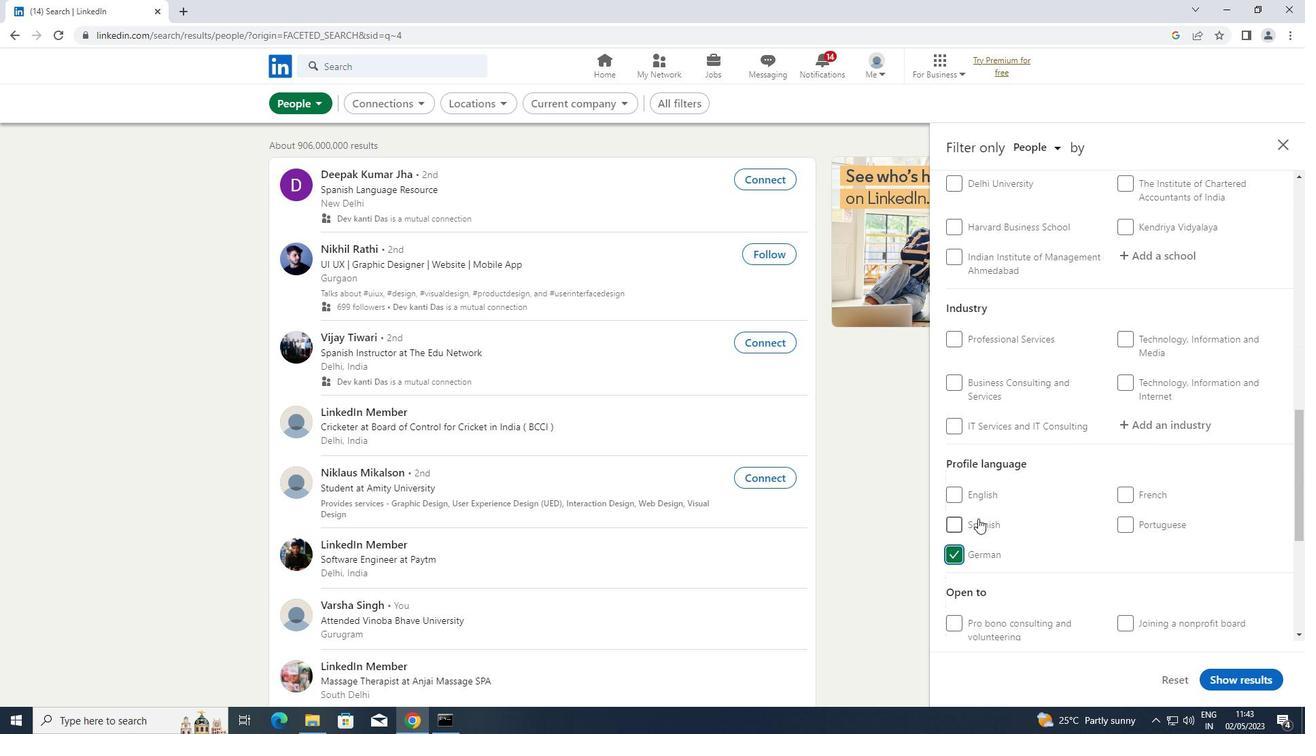 
Action: Mouse scrolled (987, 512) with delta (0, 0)
Screenshot: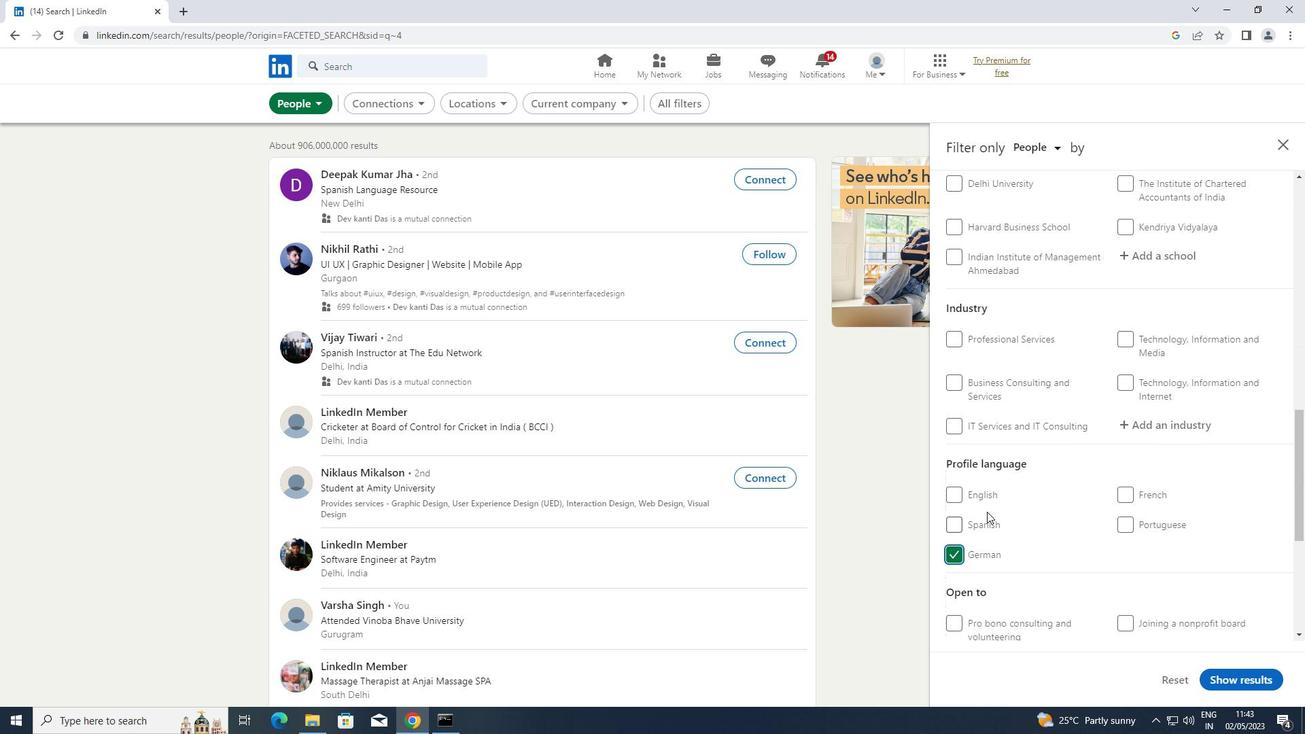 
Action: Mouse scrolled (987, 512) with delta (0, 0)
Screenshot: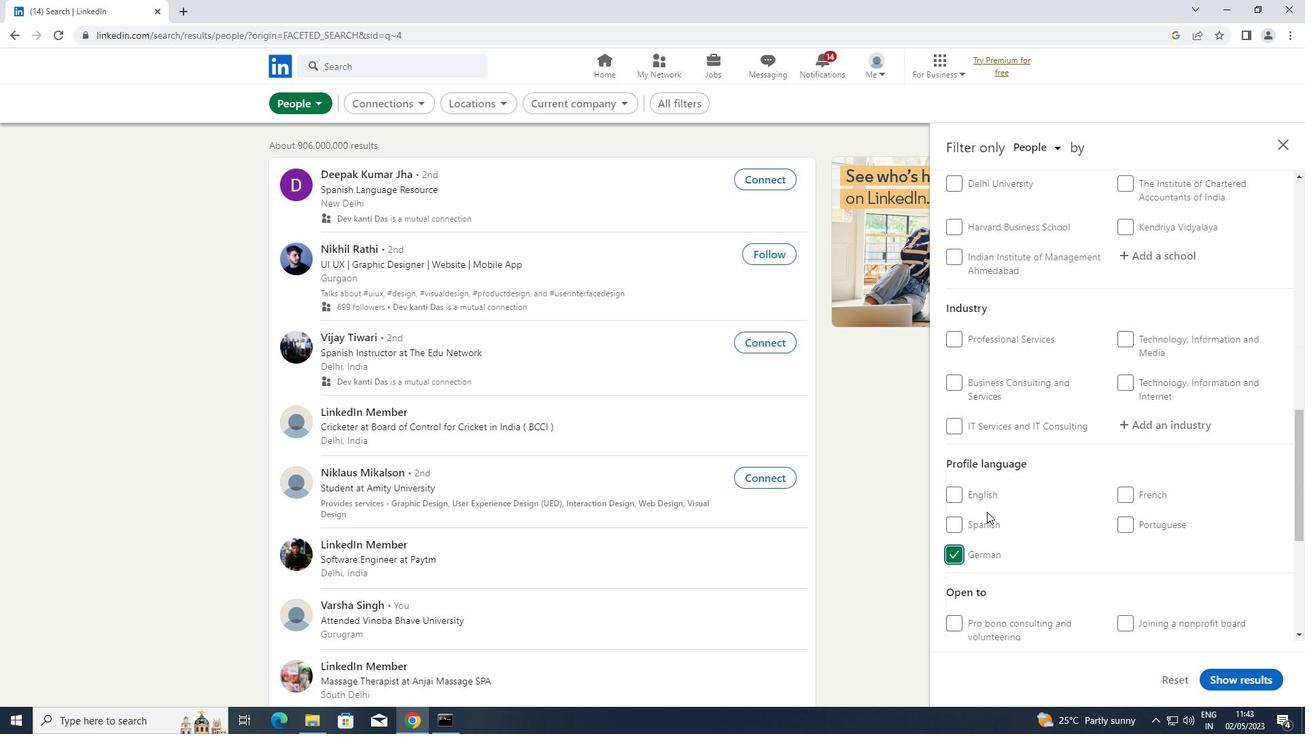 
Action: Mouse scrolled (987, 512) with delta (0, 0)
Screenshot: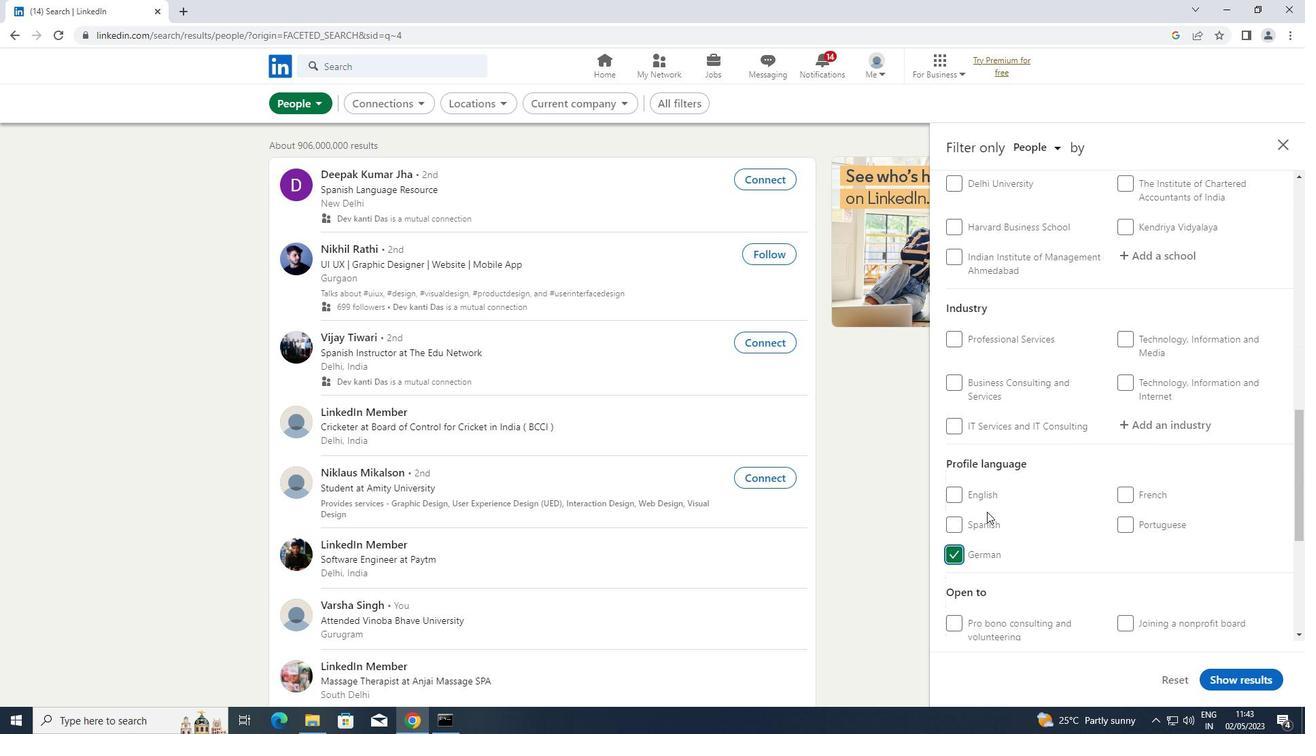 
Action: Mouse scrolled (987, 512) with delta (0, 0)
Screenshot: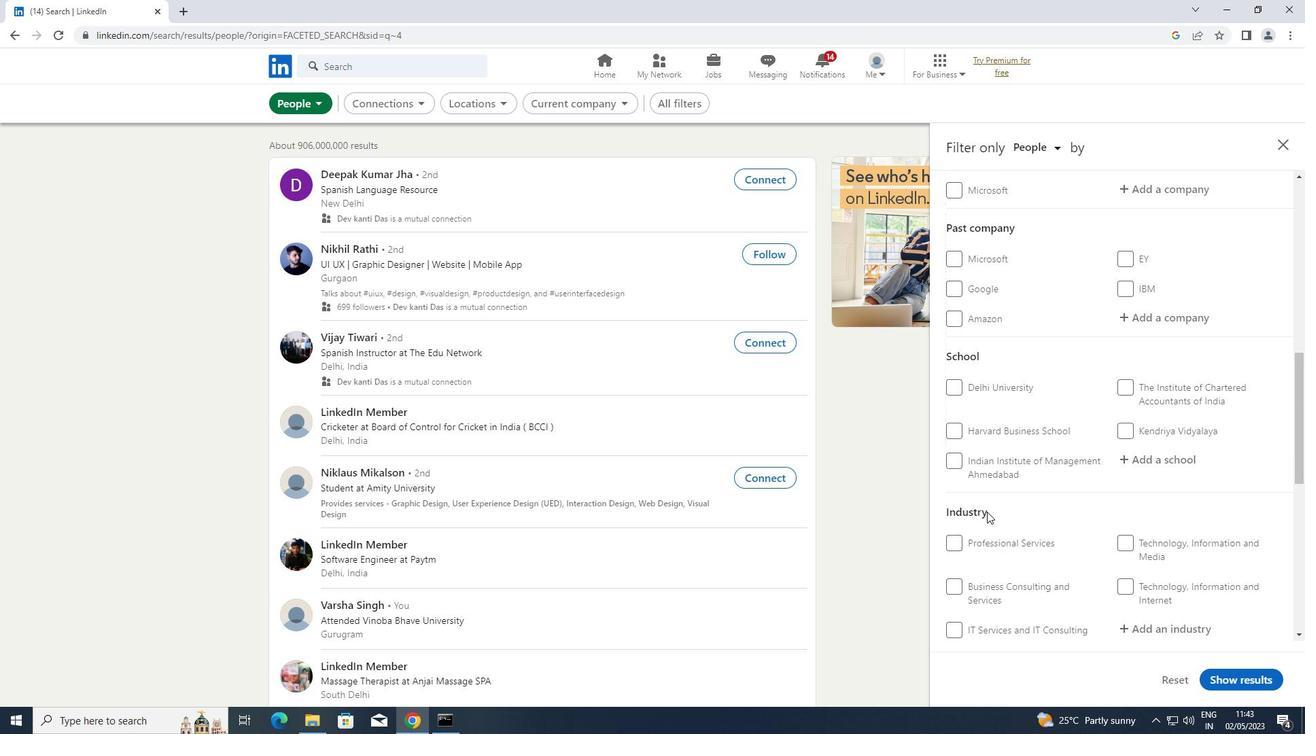 
Action: Mouse scrolled (987, 512) with delta (0, 0)
Screenshot: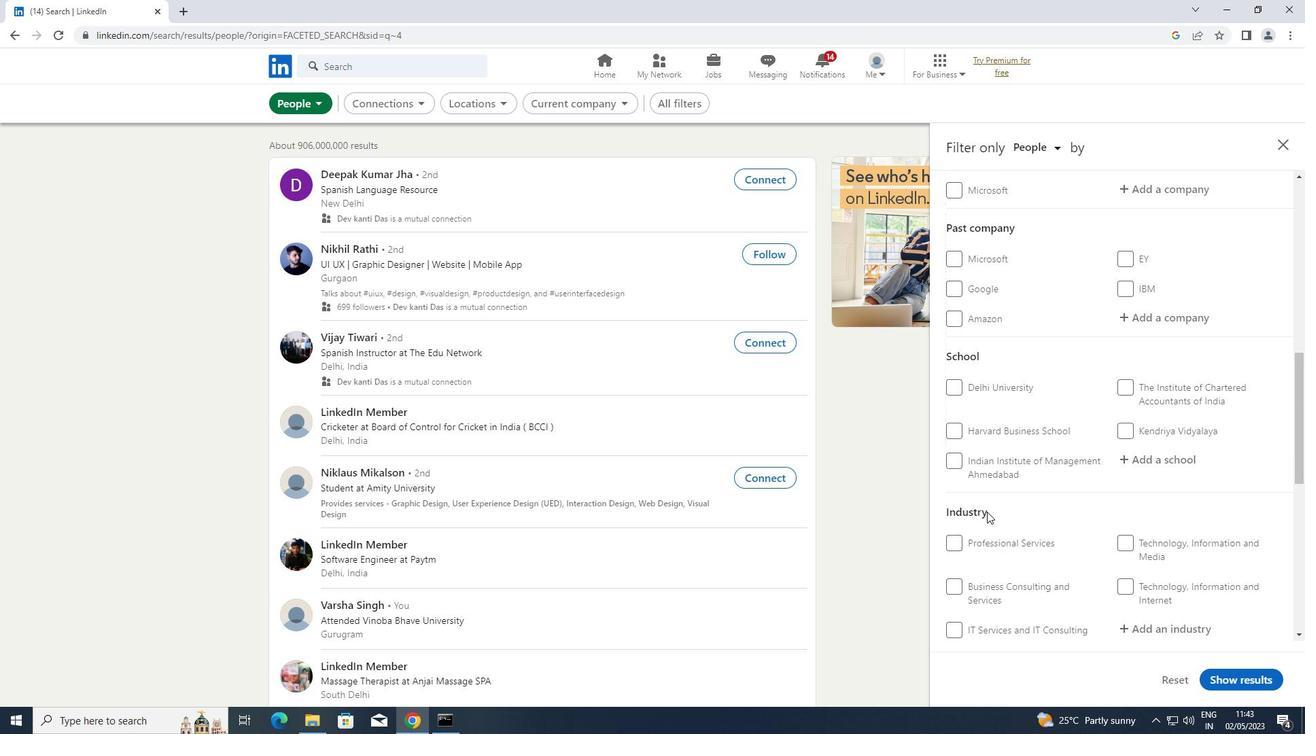 
Action: Mouse moved to (1174, 321)
Screenshot: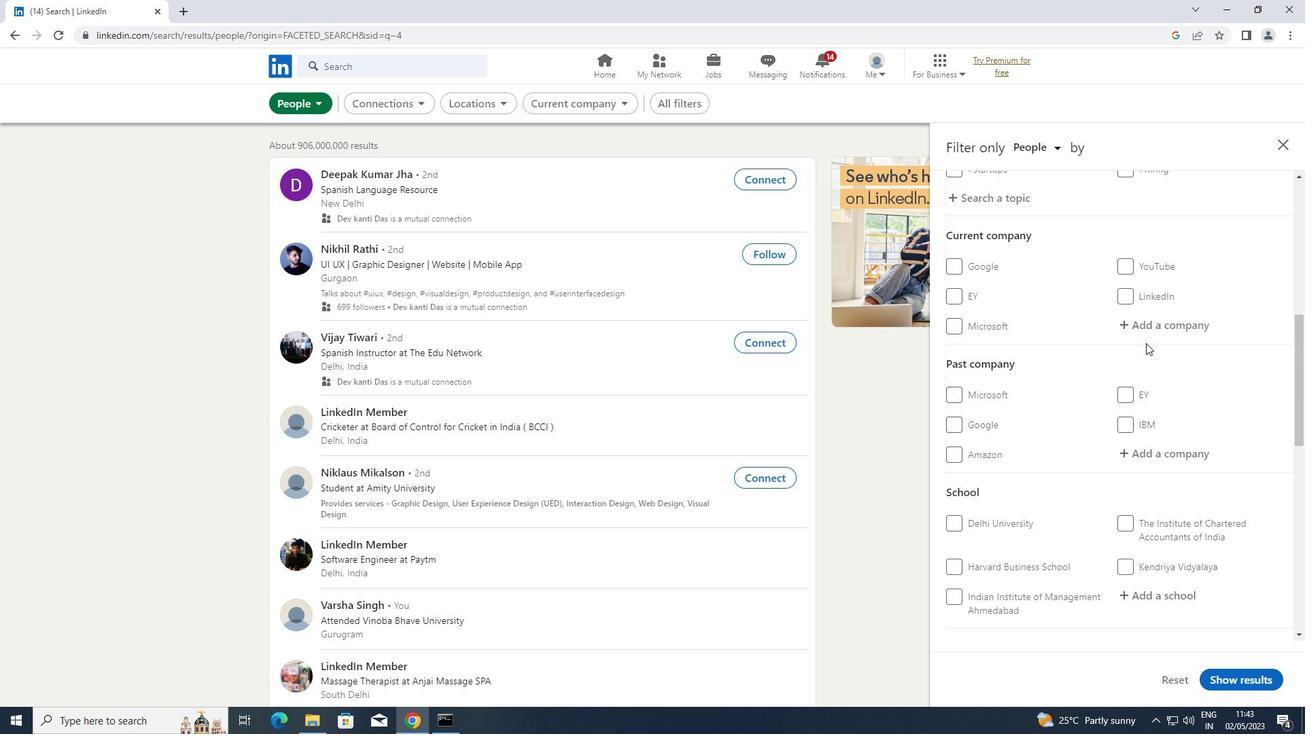 
Action: Mouse pressed left at (1174, 321)
Screenshot: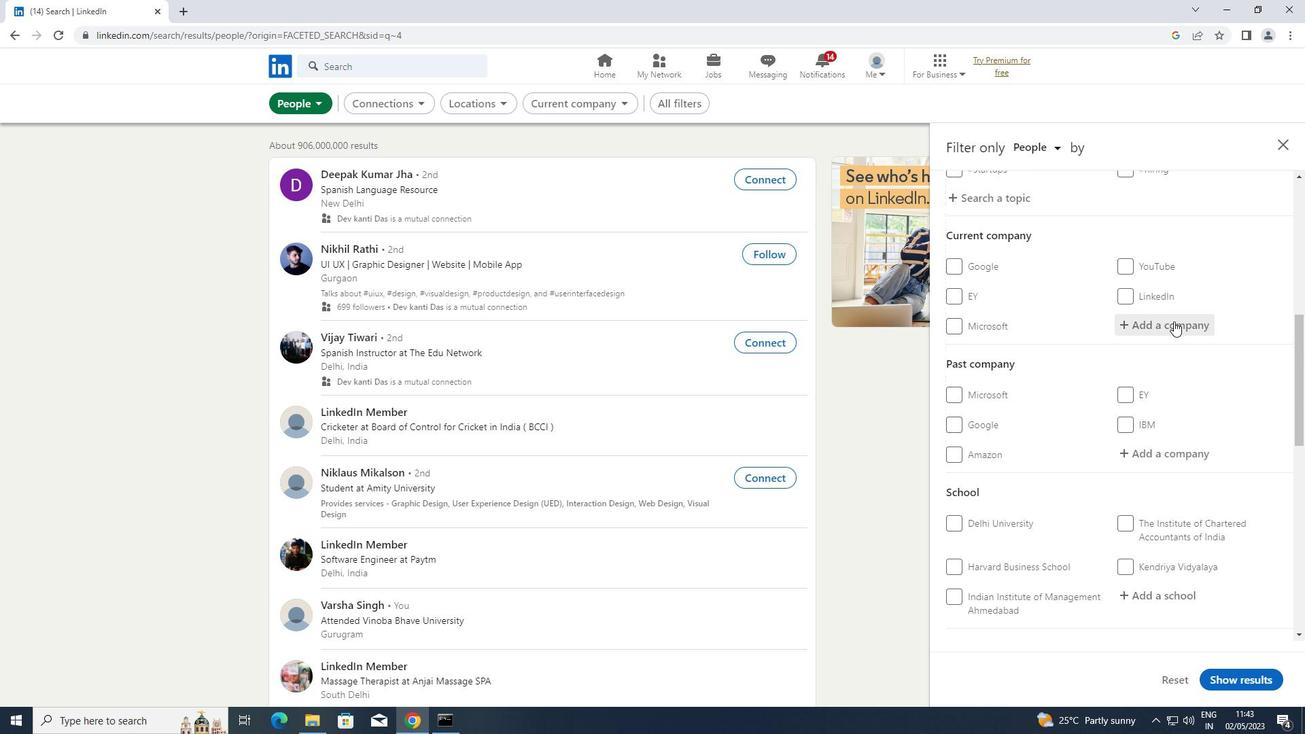 
Action: Key pressed <Key.shift>JAC<Key.space>
Screenshot: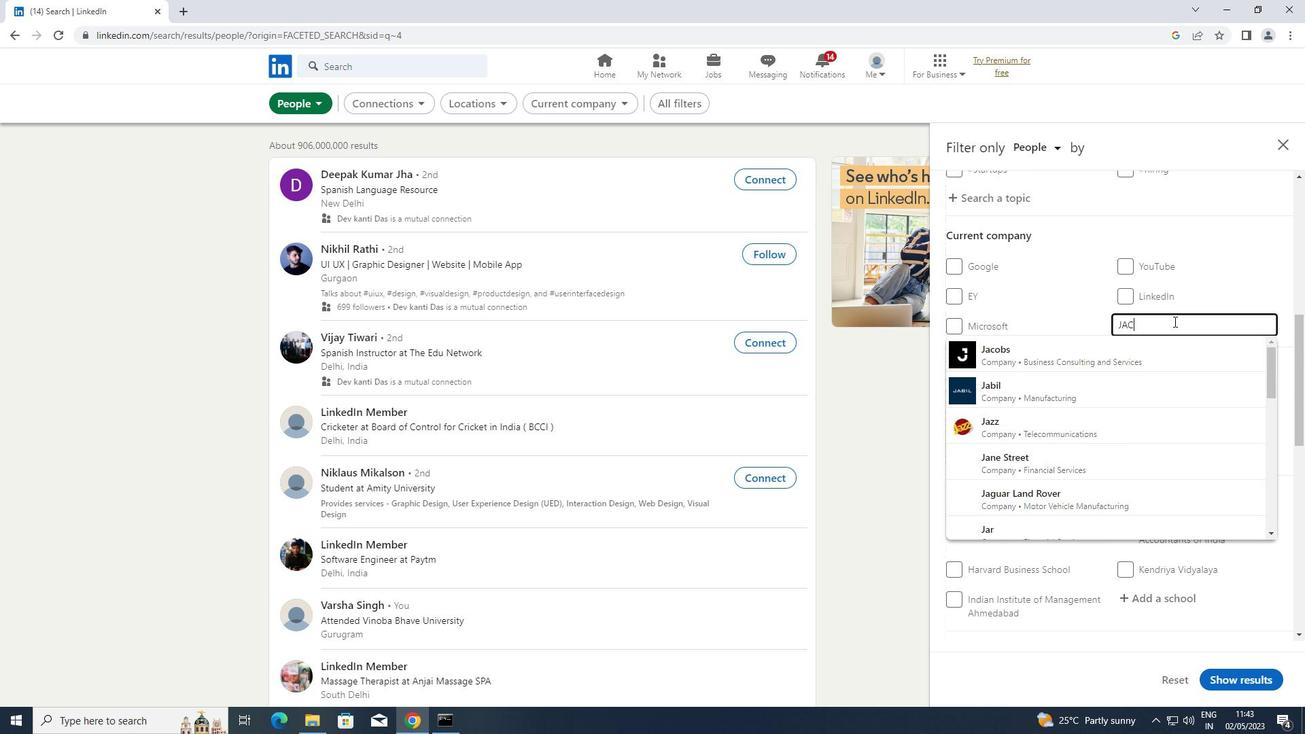 
Action: Mouse moved to (1093, 356)
Screenshot: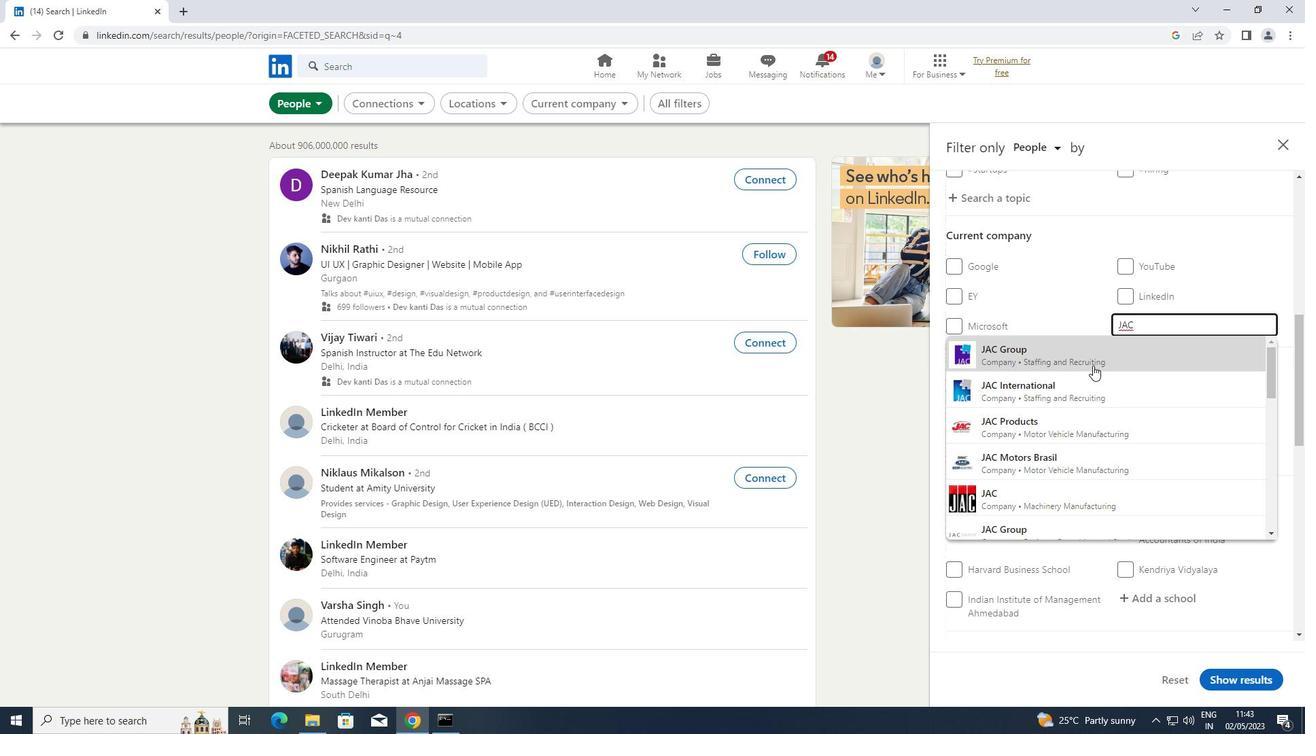 
Action: Mouse pressed left at (1093, 356)
Screenshot: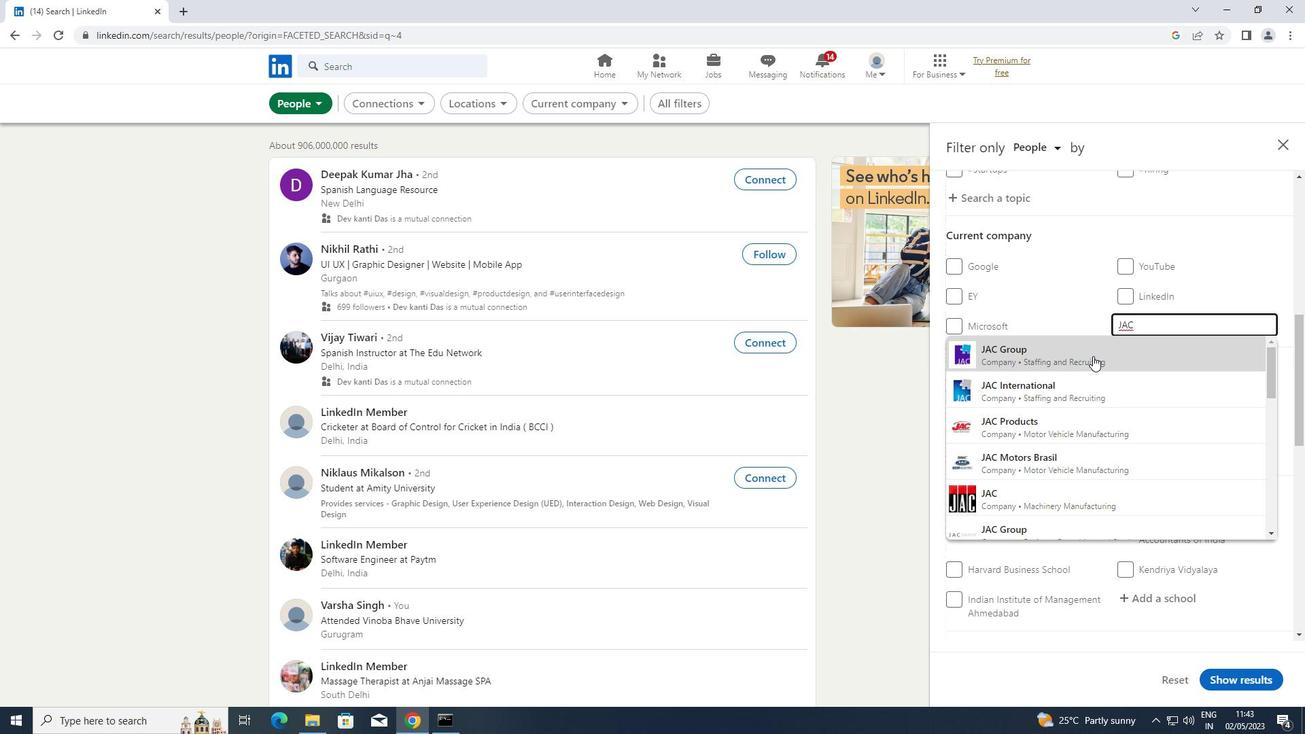 
Action: Mouse scrolled (1093, 355) with delta (0, 0)
Screenshot: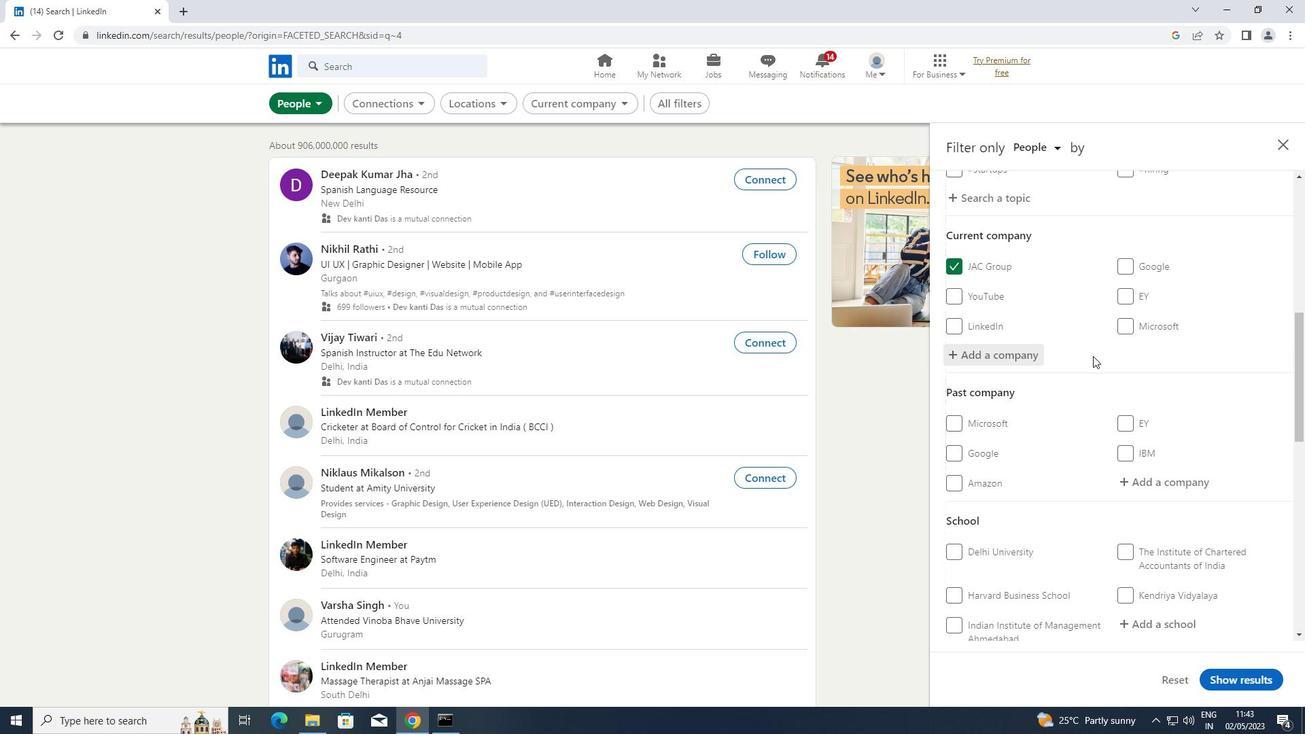 
Action: Mouse scrolled (1093, 355) with delta (0, 0)
Screenshot: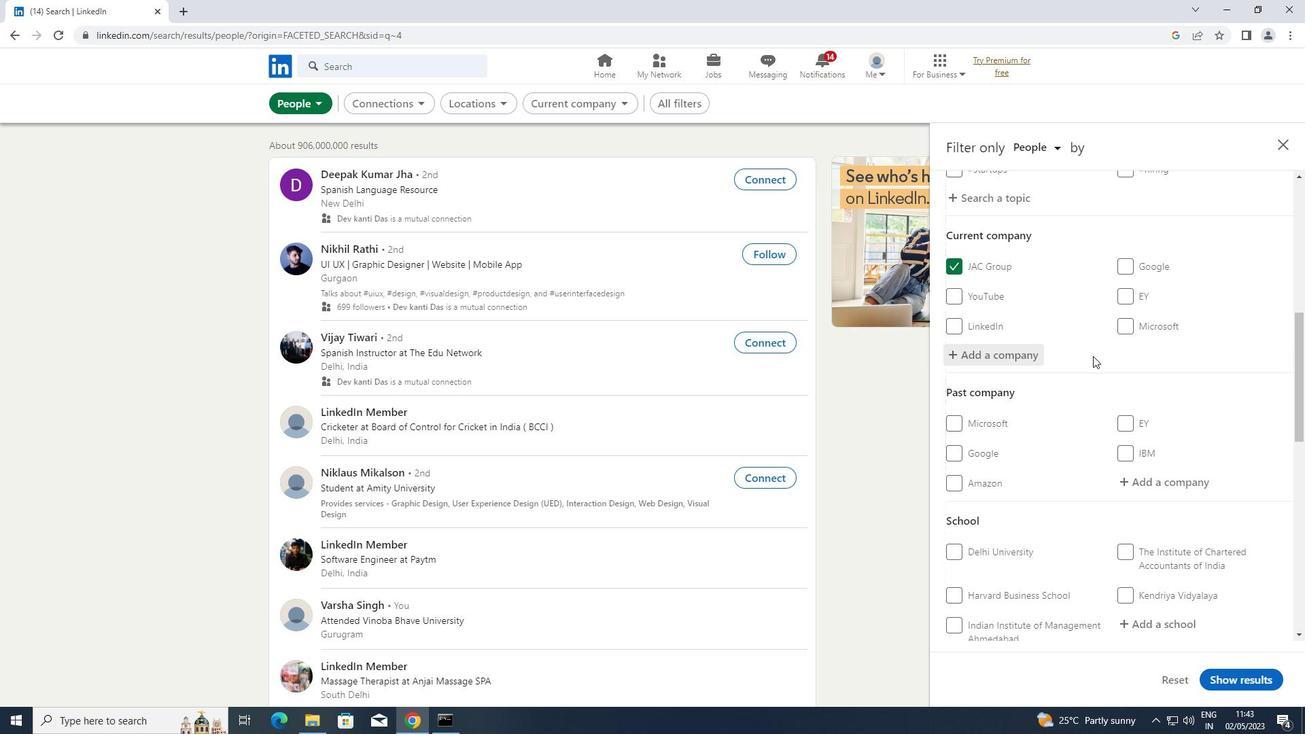 
Action: Mouse scrolled (1093, 355) with delta (0, 0)
Screenshot: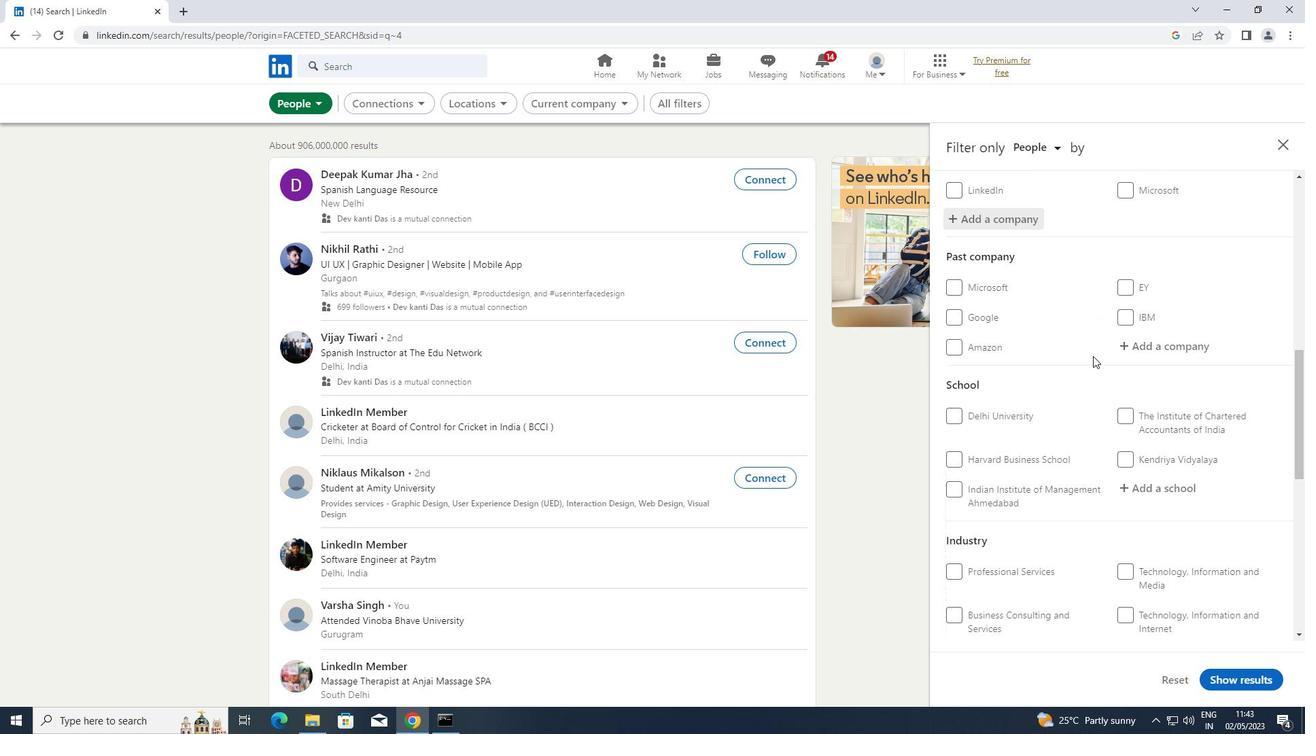 
Action: Mouse moved to (1140, 419)
Screenshot: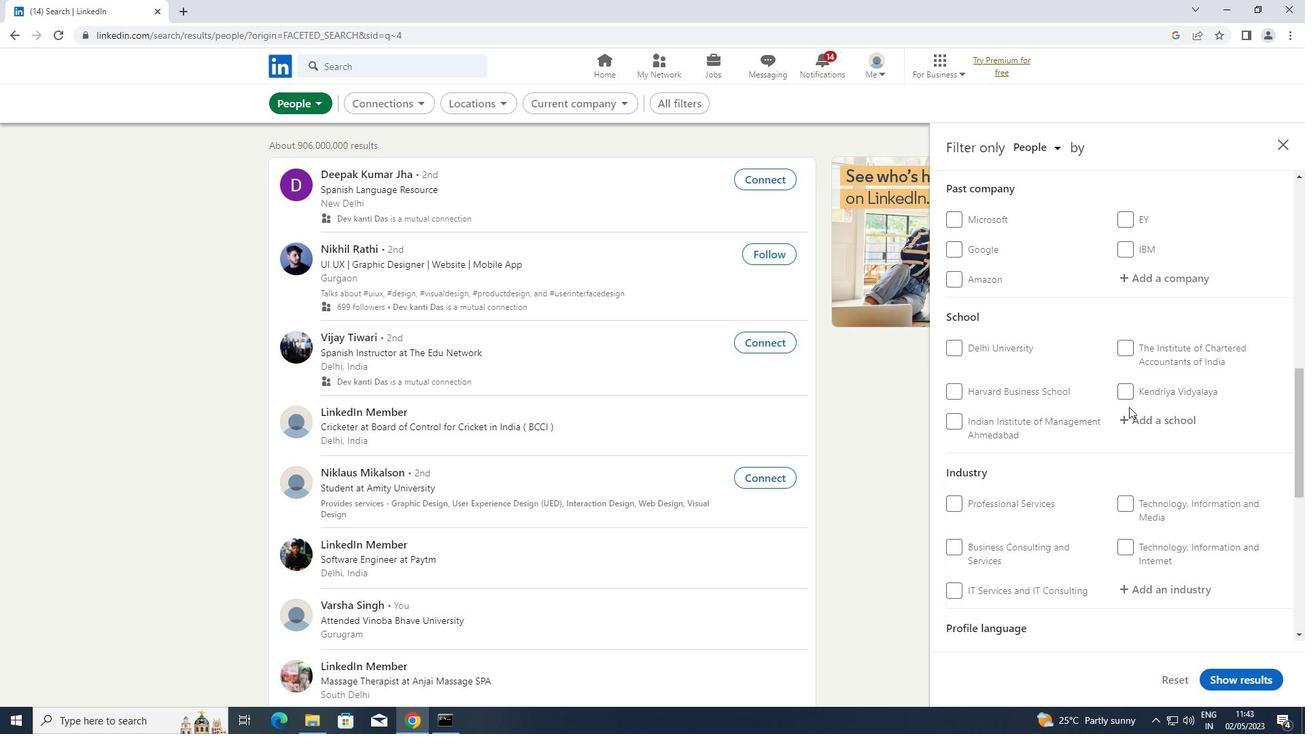 
Action: Mouse pressed left at (1140, 419)
Screenshot: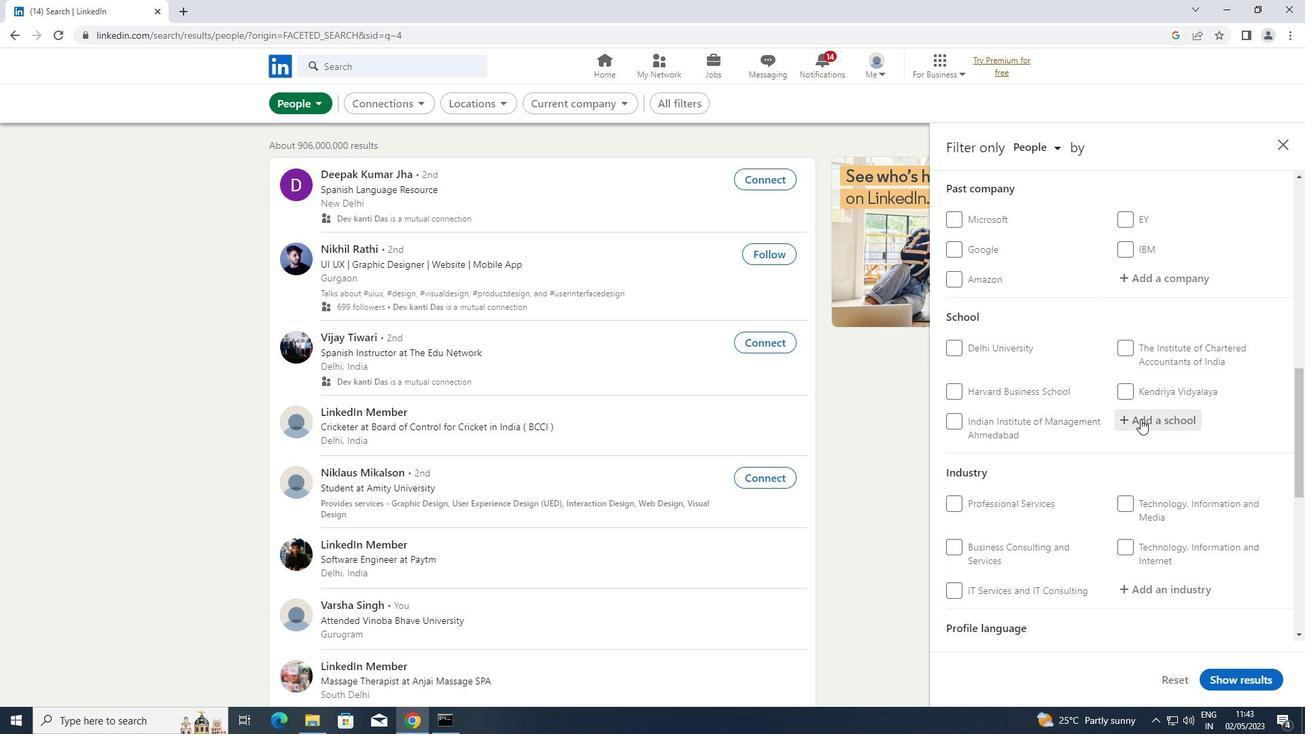 
Action: Mouse moved to (1141, 417)
Screenshot: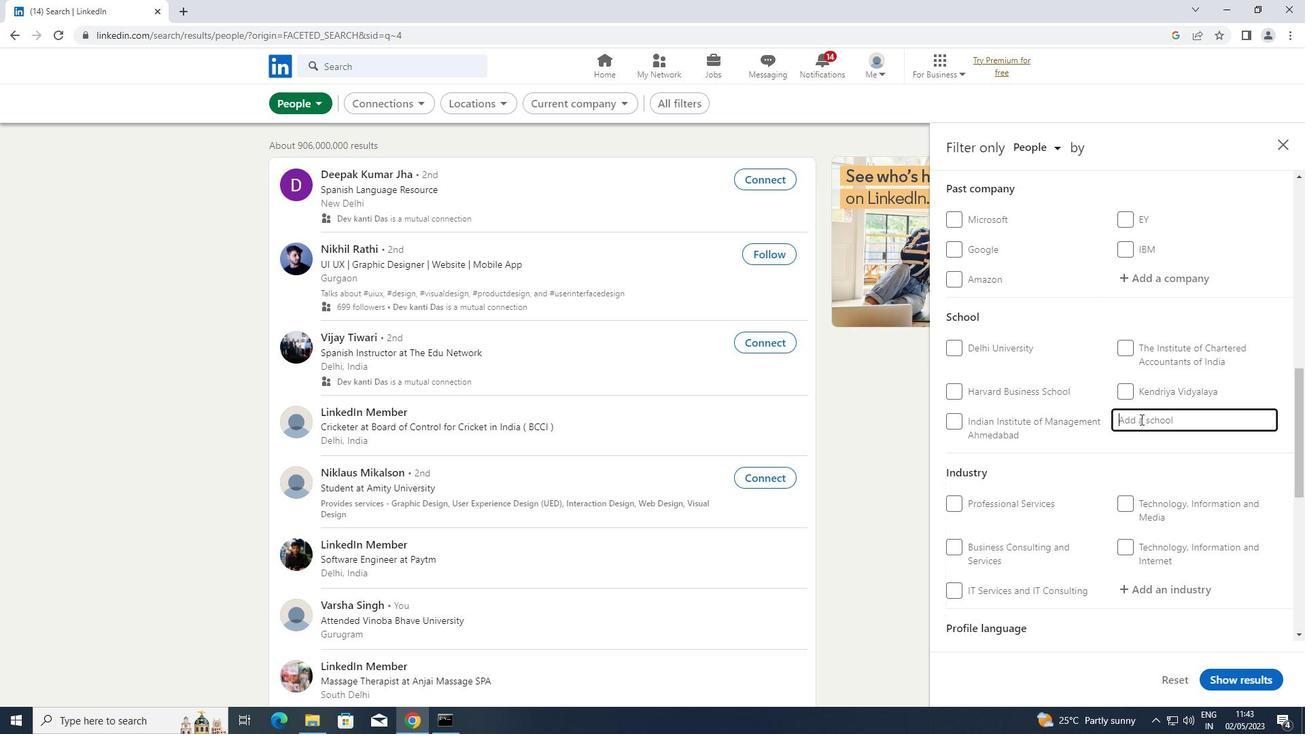 
Action: Key pressed <Key.shift>SREE<Key.space><Key.shift>VIDYA
Screenshot: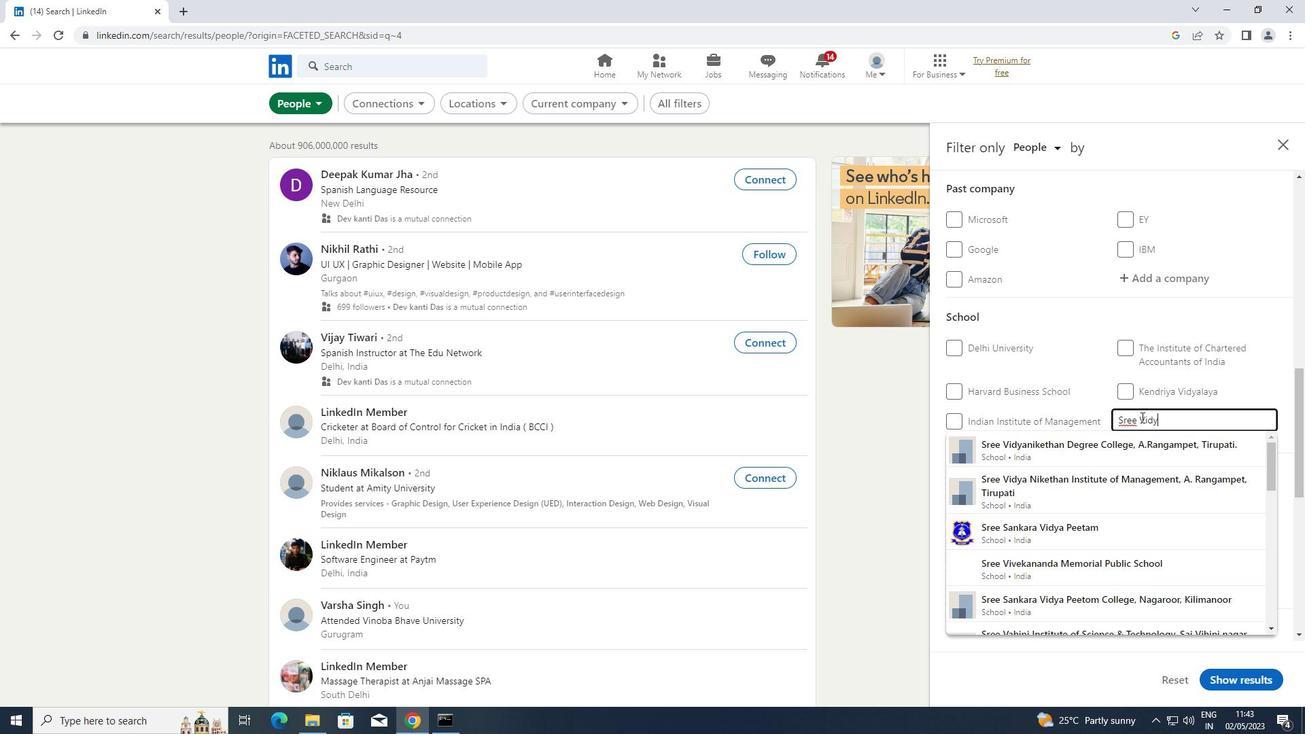 
Action: Mouse moved to (1103, 445)
Screenshot: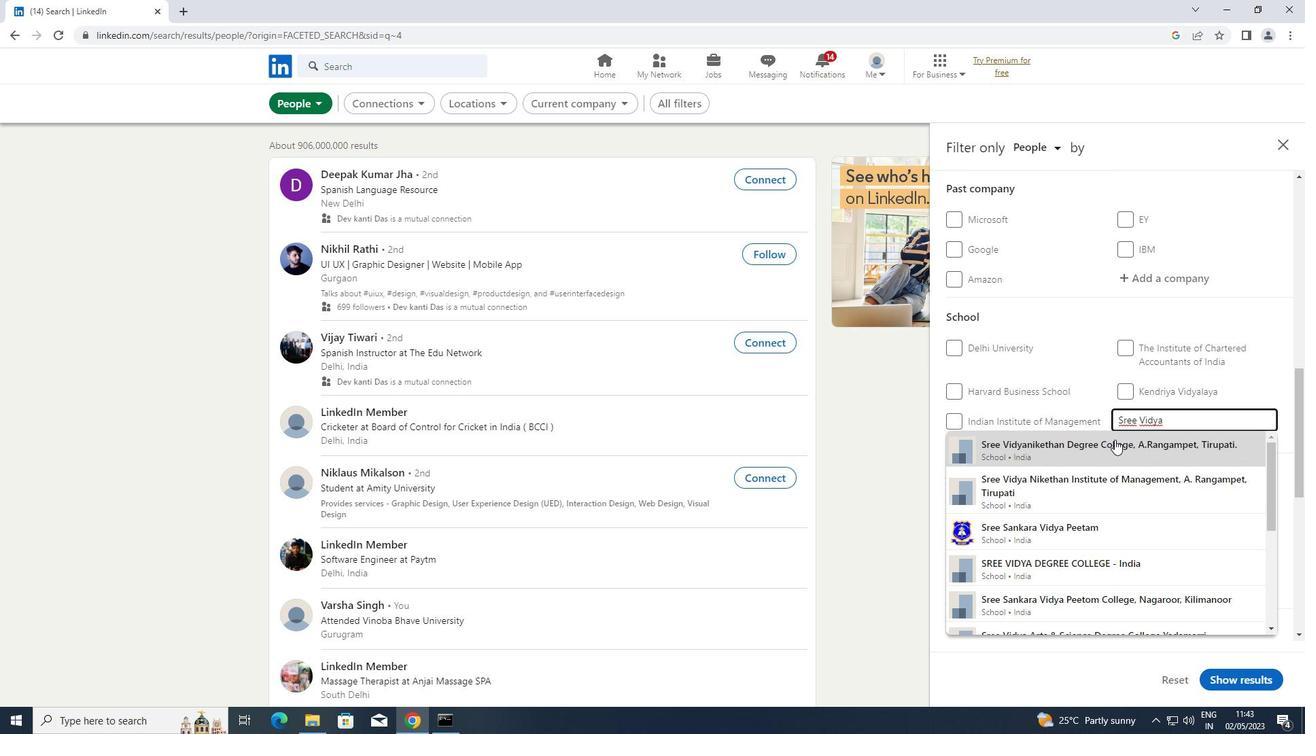 
Action: Mouse pressed left at (1103, 445)
Screenshot: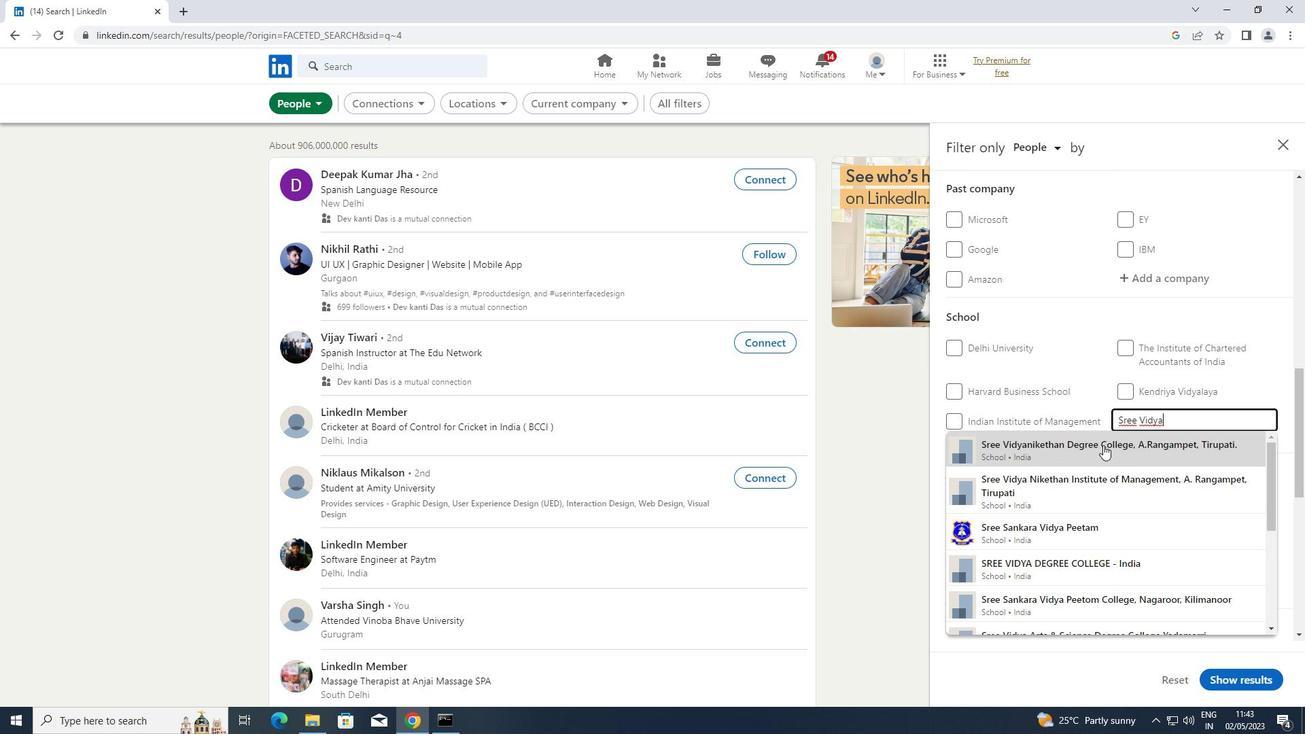 
Action: Mouse scrolled (1103, 444) with delta (0, 0)
Screenshot: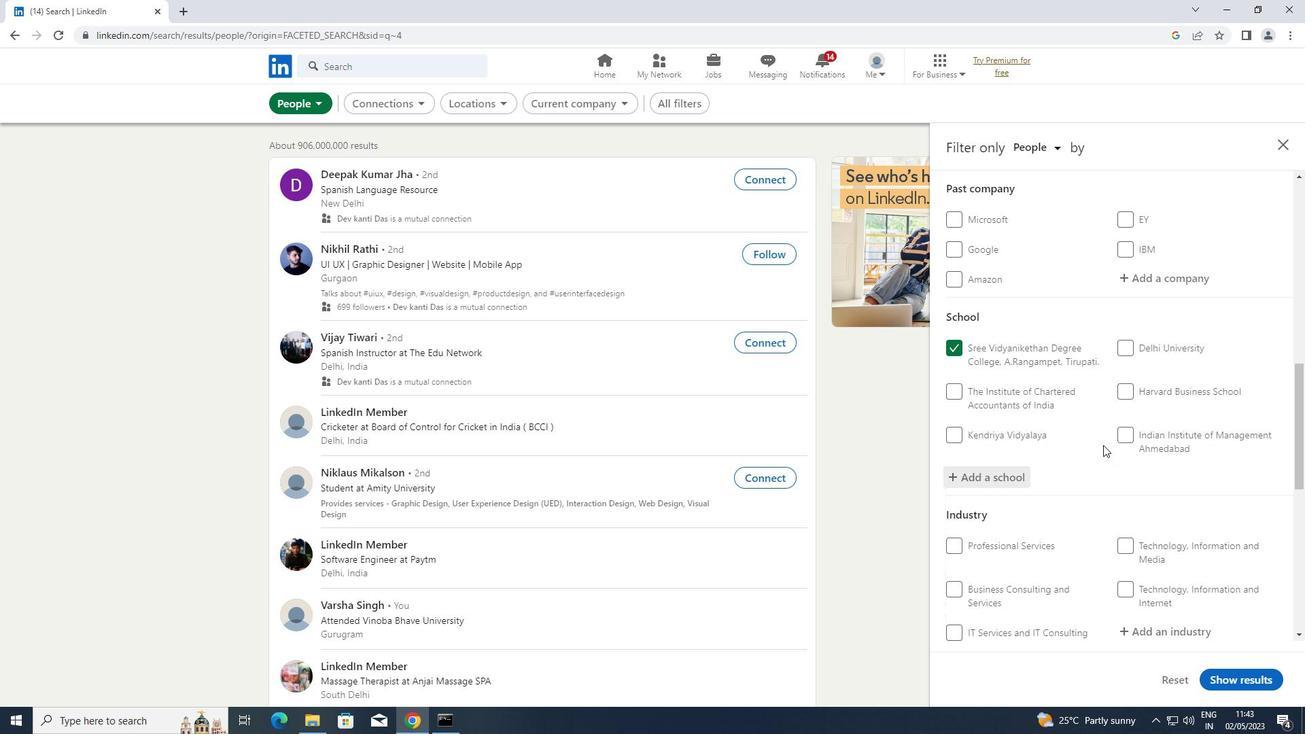 
Action: Mouse scrolled (1103, 444) with delta (0, 0)
Screenshot: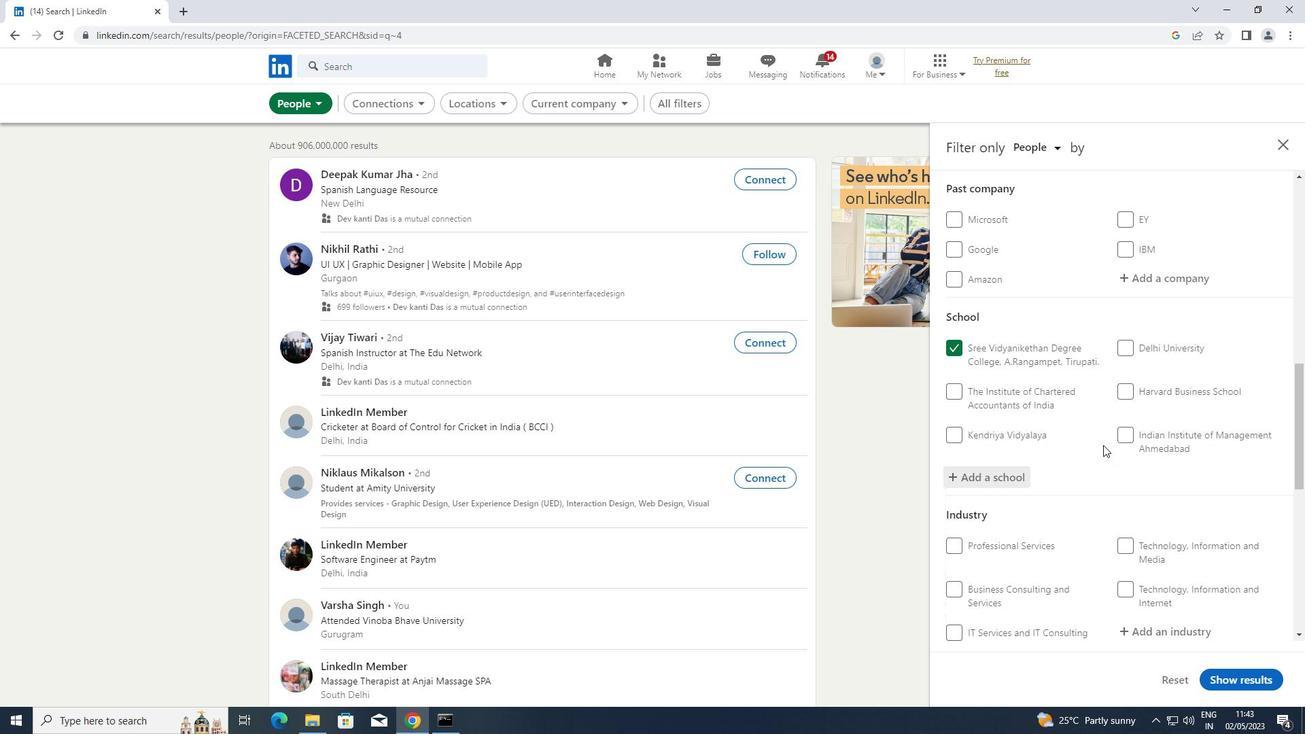 
Action: Mouse scrolled (1103, 444) with delta (0, 0)
Screenshot: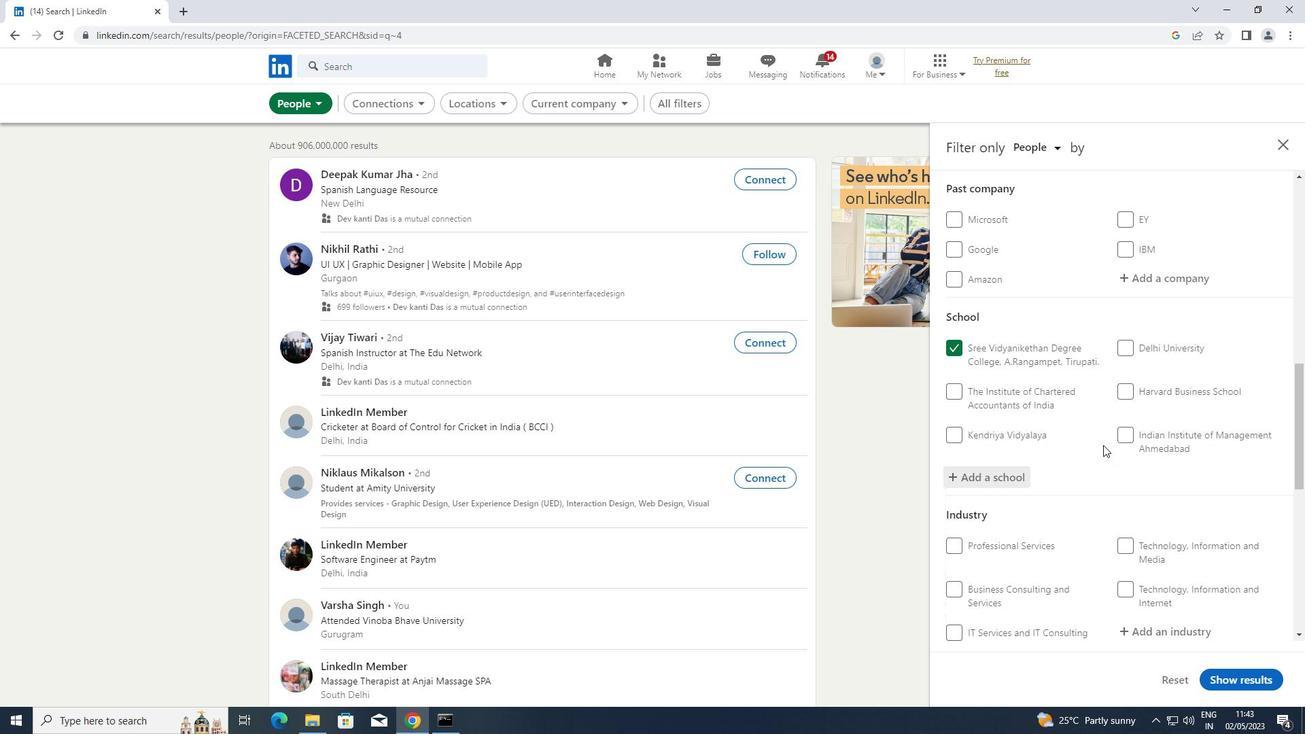 
Action: Mouse moved to (1162, 420)
Screenshot: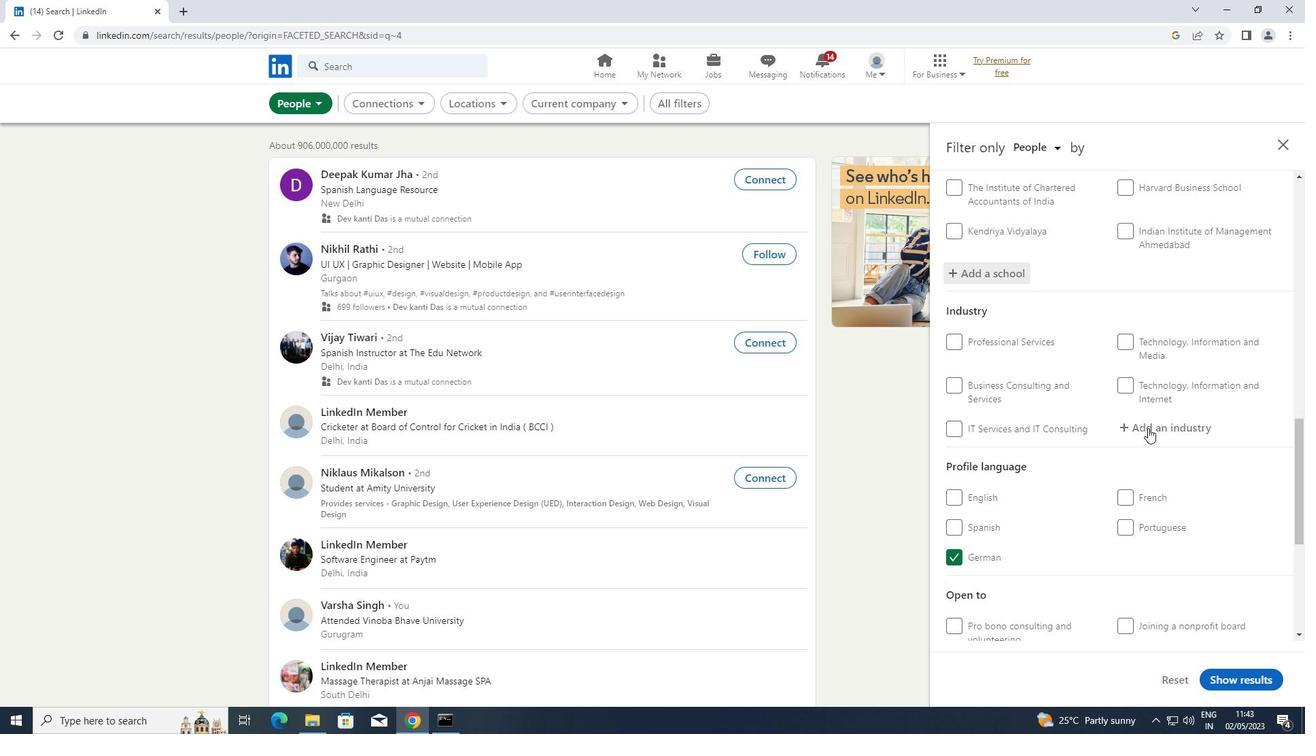 
Action: Mouse pressed left at (1162, 420)
Screenshot: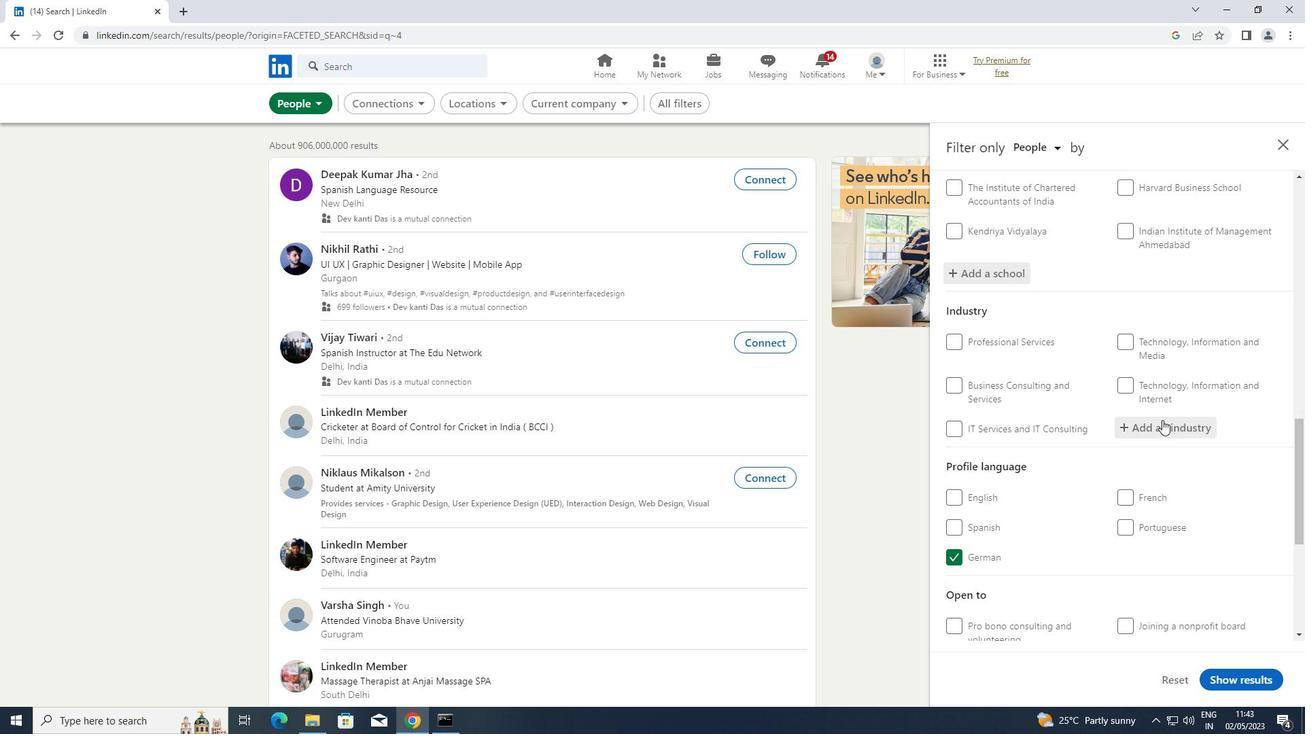 
Action: Key pressed <Key.shift>WHOLESALE<Key.space><Key.shift>RECYC
Screenshot: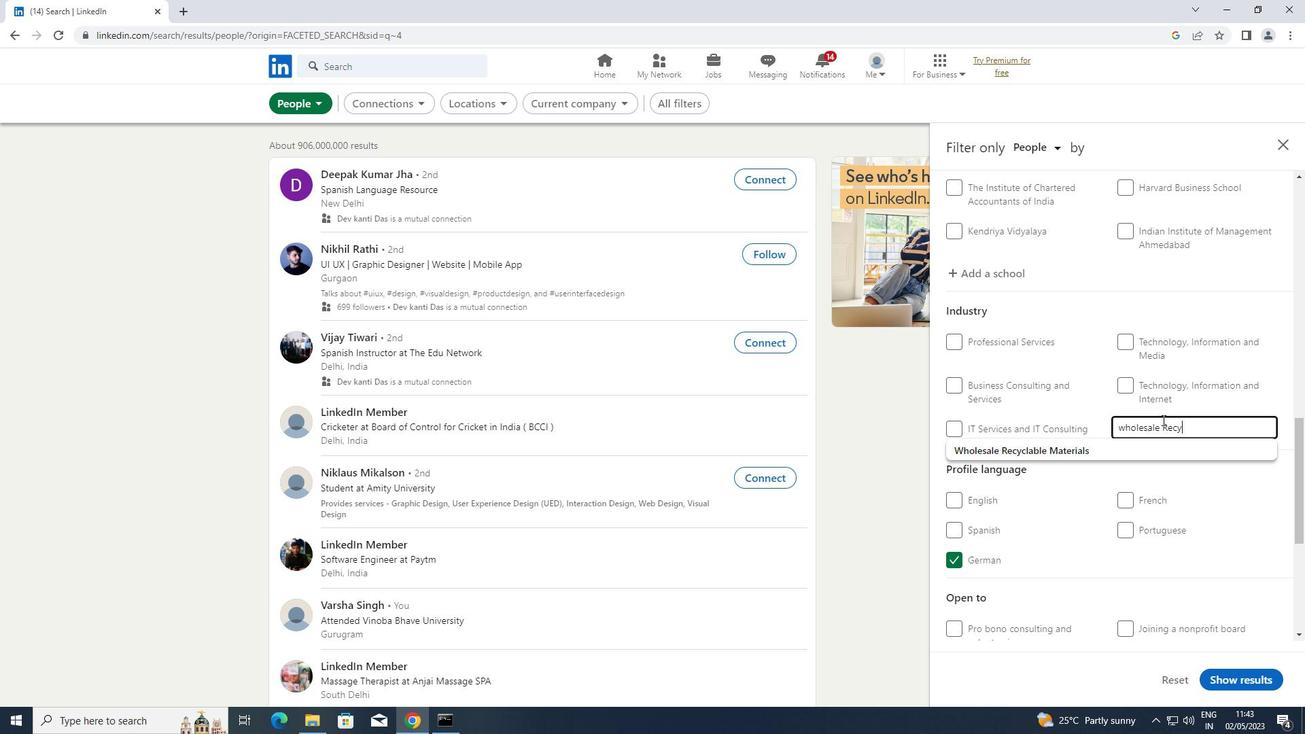 
Action: Mouse moved to (1071, 443)
Screenshot: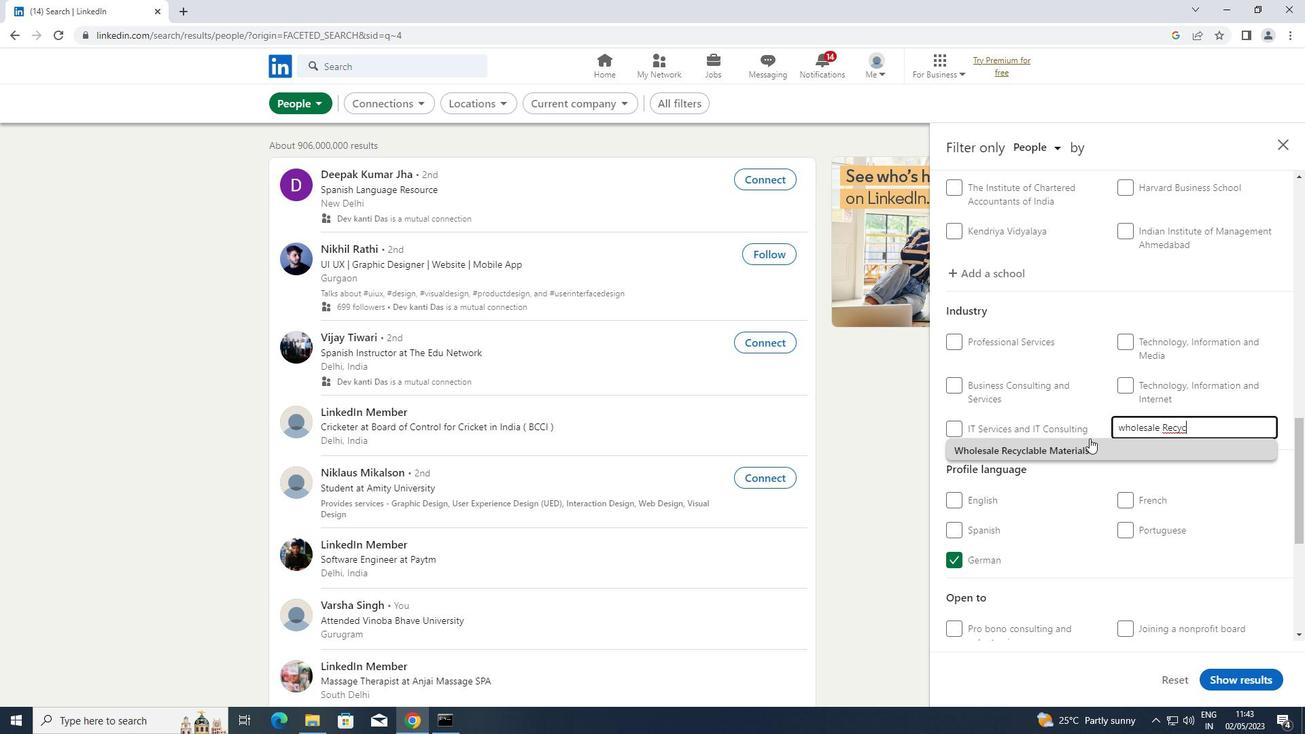 
Action: Mouse pressed left at (1071, 443)
Screenshot: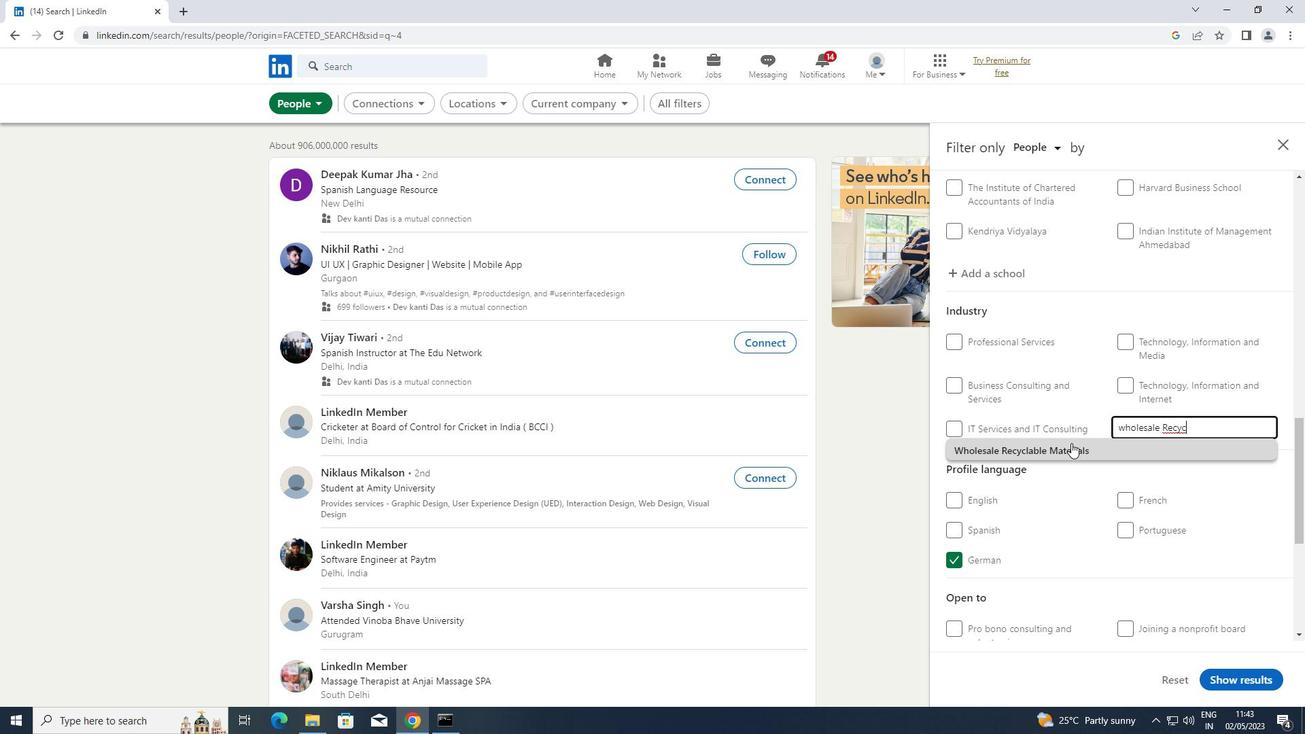 
Action: Mouse scrolled (1071, 442) with delta (0, 0)
Screenshot: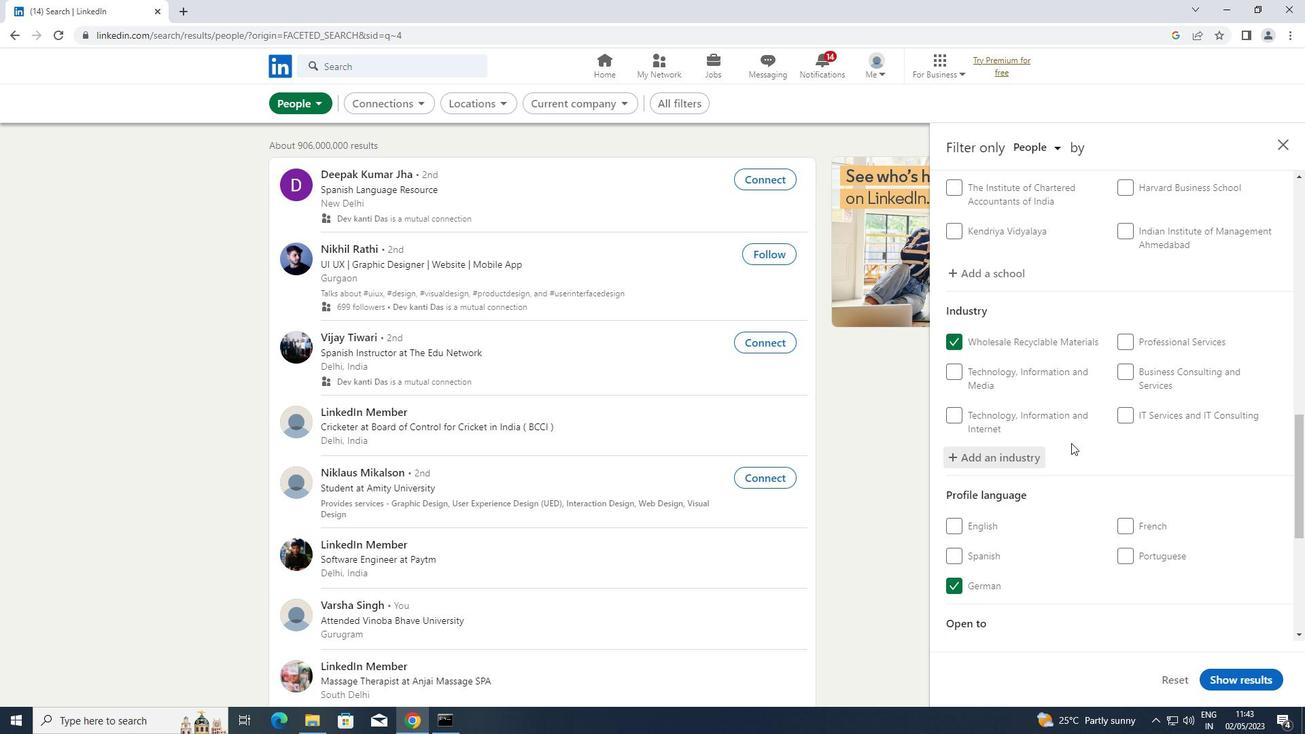 
Action: Mouse scrolled (1071, 442) with delta (0, 0)
Screenshot: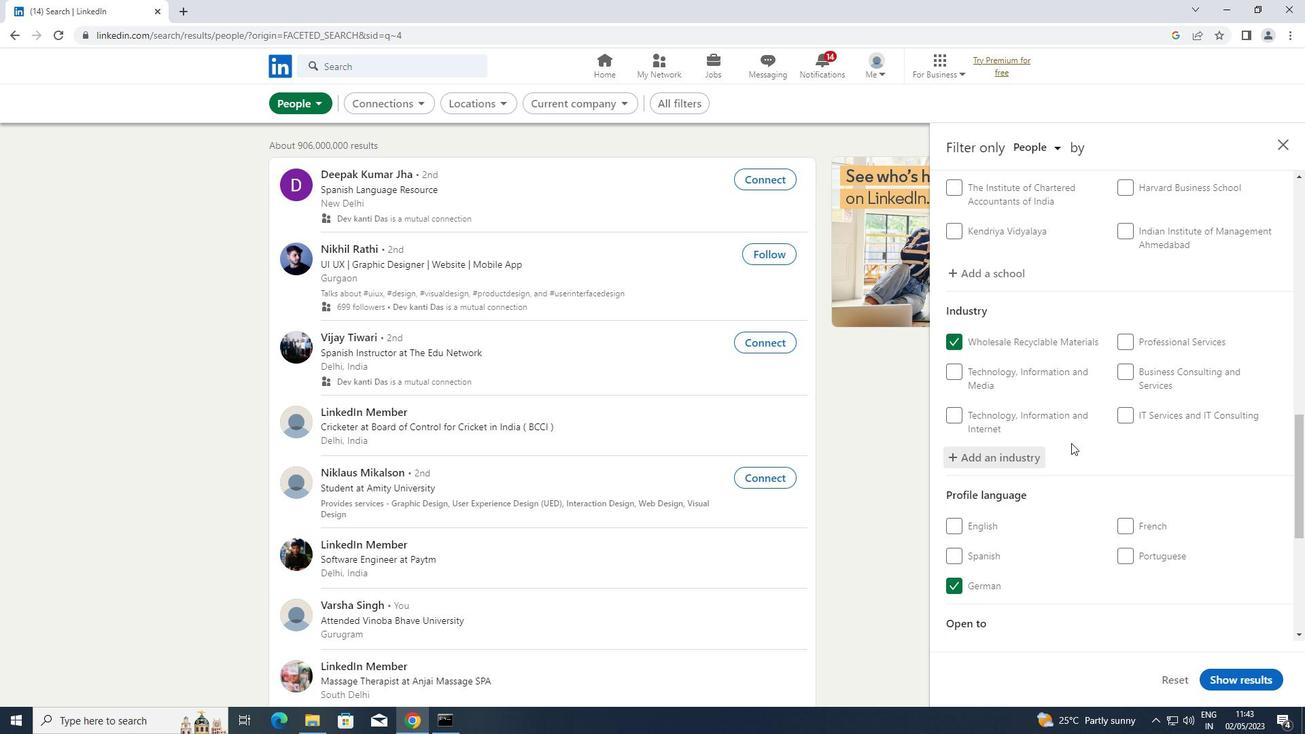 
Action: Mouse scrolled (1071, 442) with delta (0, 0)
Screenshot: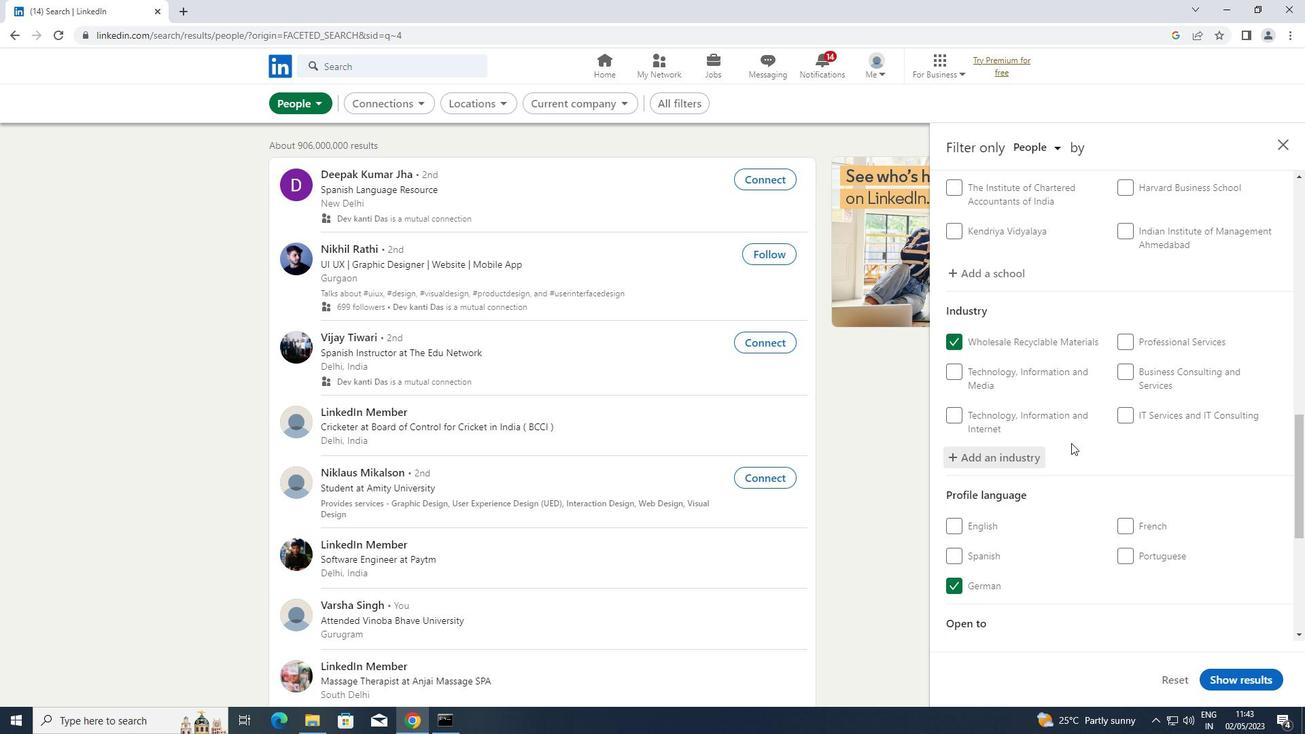 
Action: Mouse scrolled (1071, 442) with delta (0, 0)
Screenshot: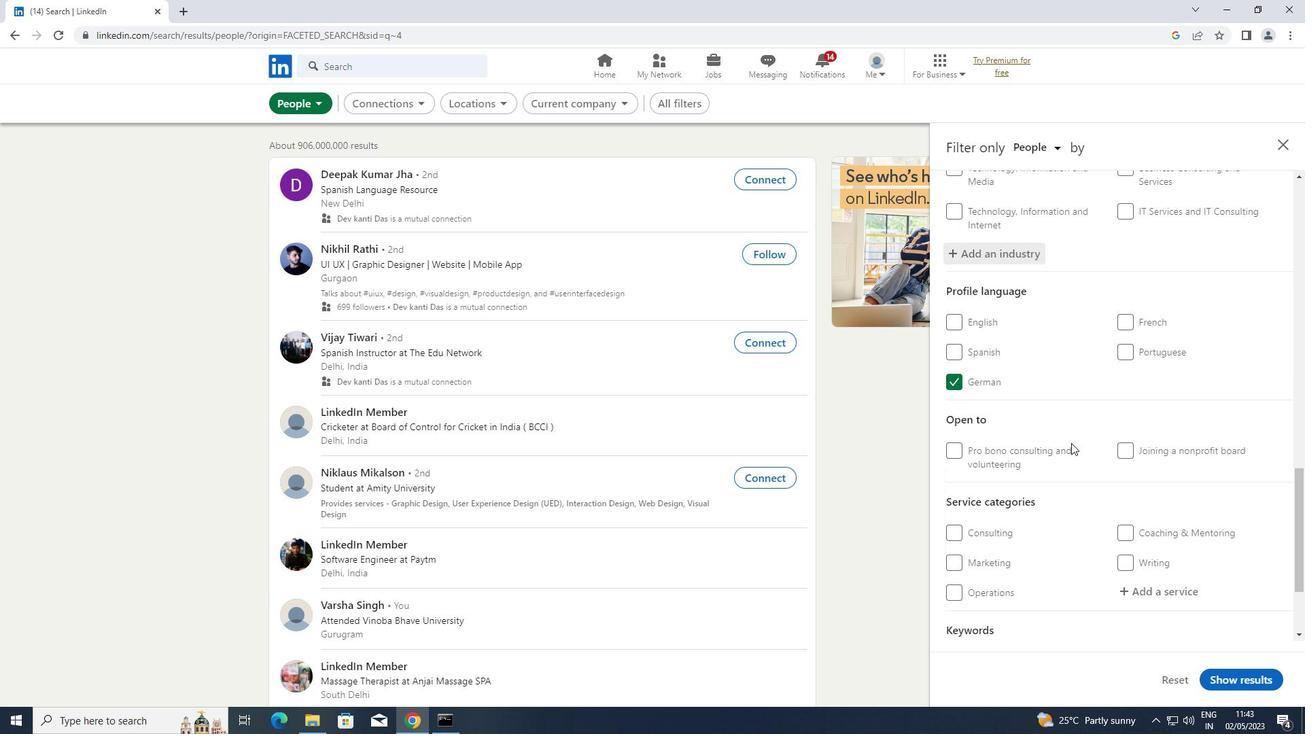 
Action: Mouse scrolled (1071, 442) with delta (0, 0)
Screenshot: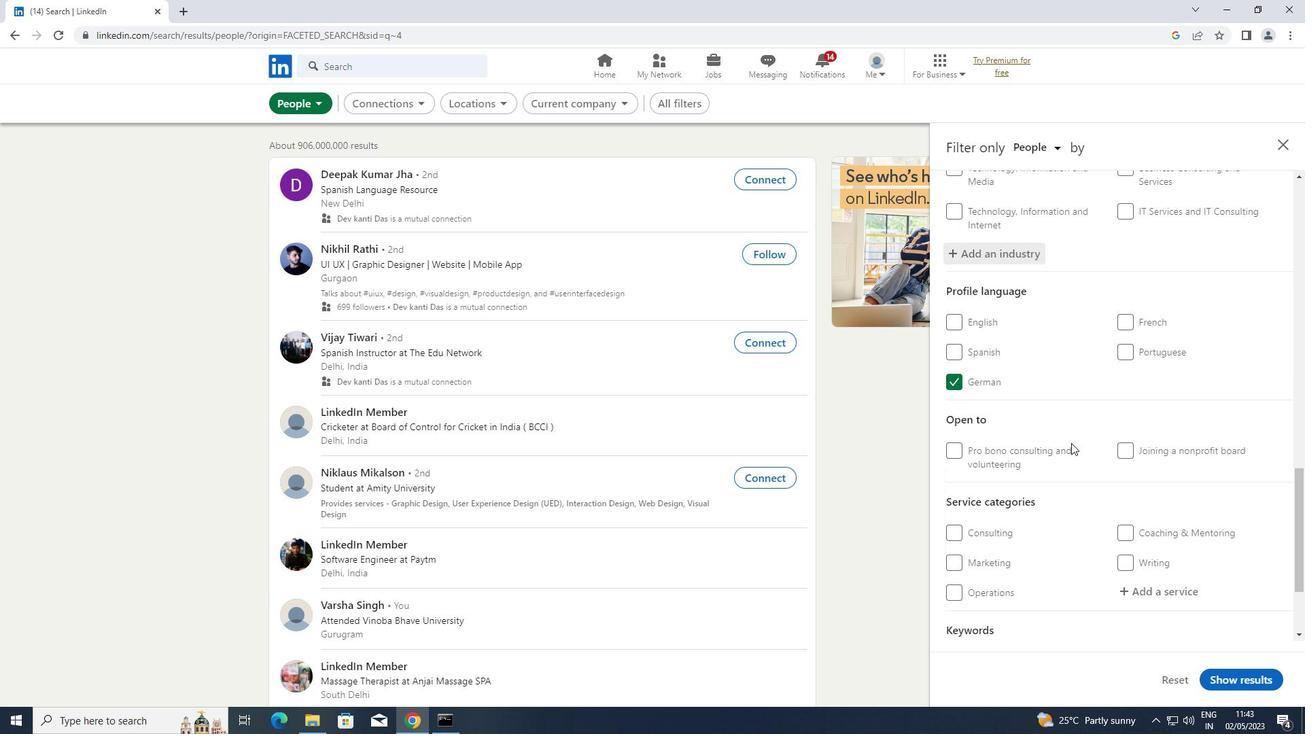 
Action: Mouse scrolled (1071, 442) with delta (0, 0)
Screenshot: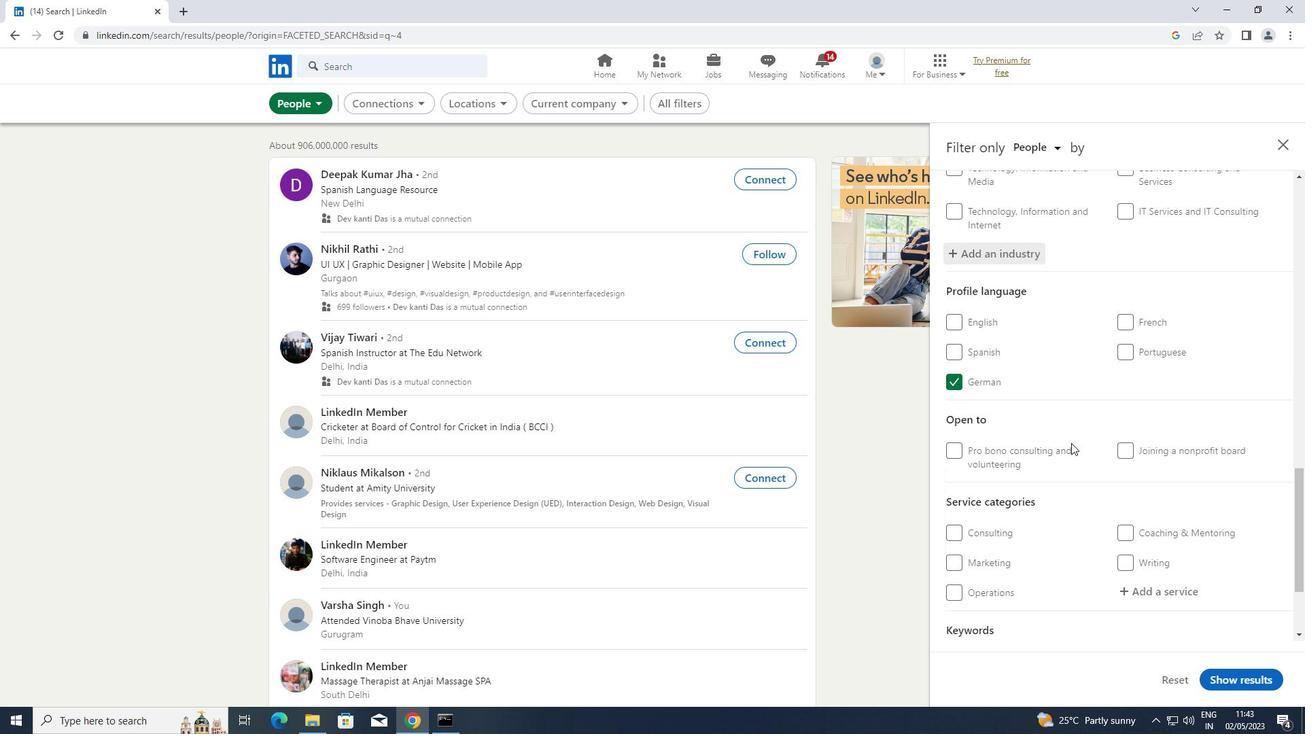 
Action: Mouse moved to (1134, 446)
Screenshot: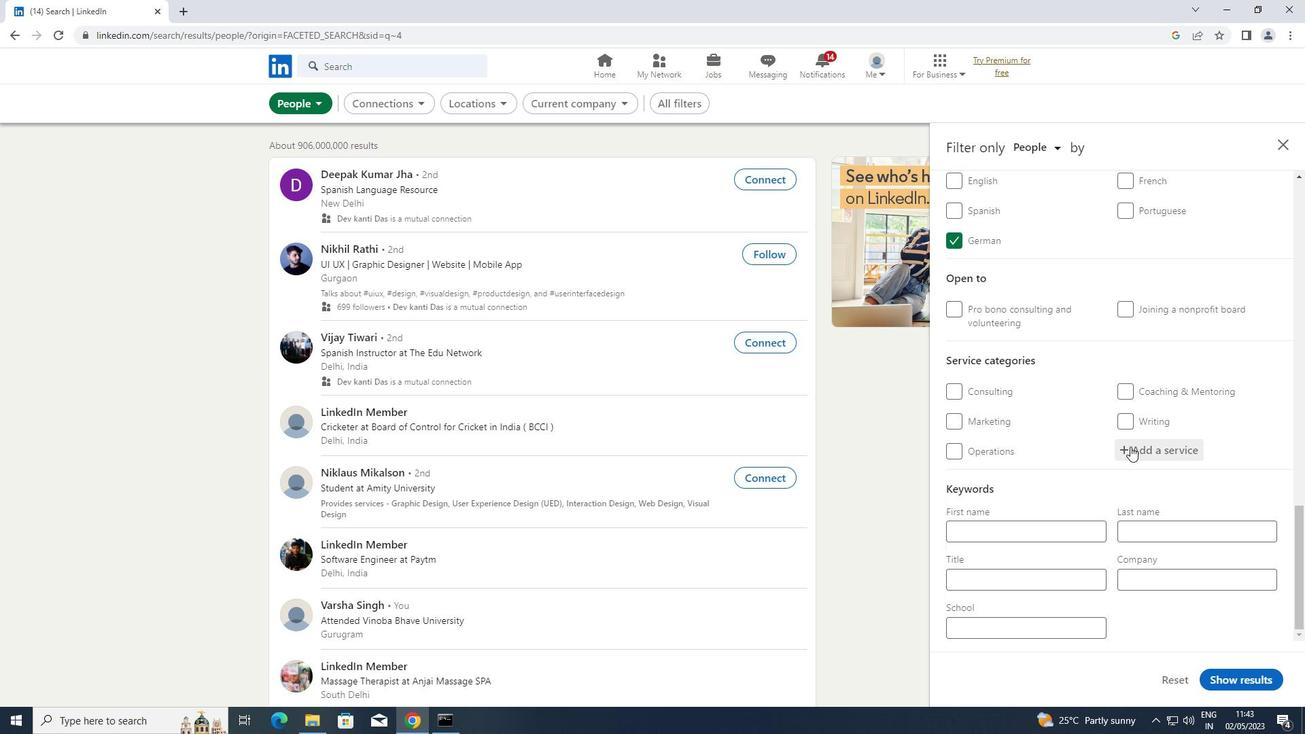 
Action: Mouse pressed left at (1134, 446)
Screenshot: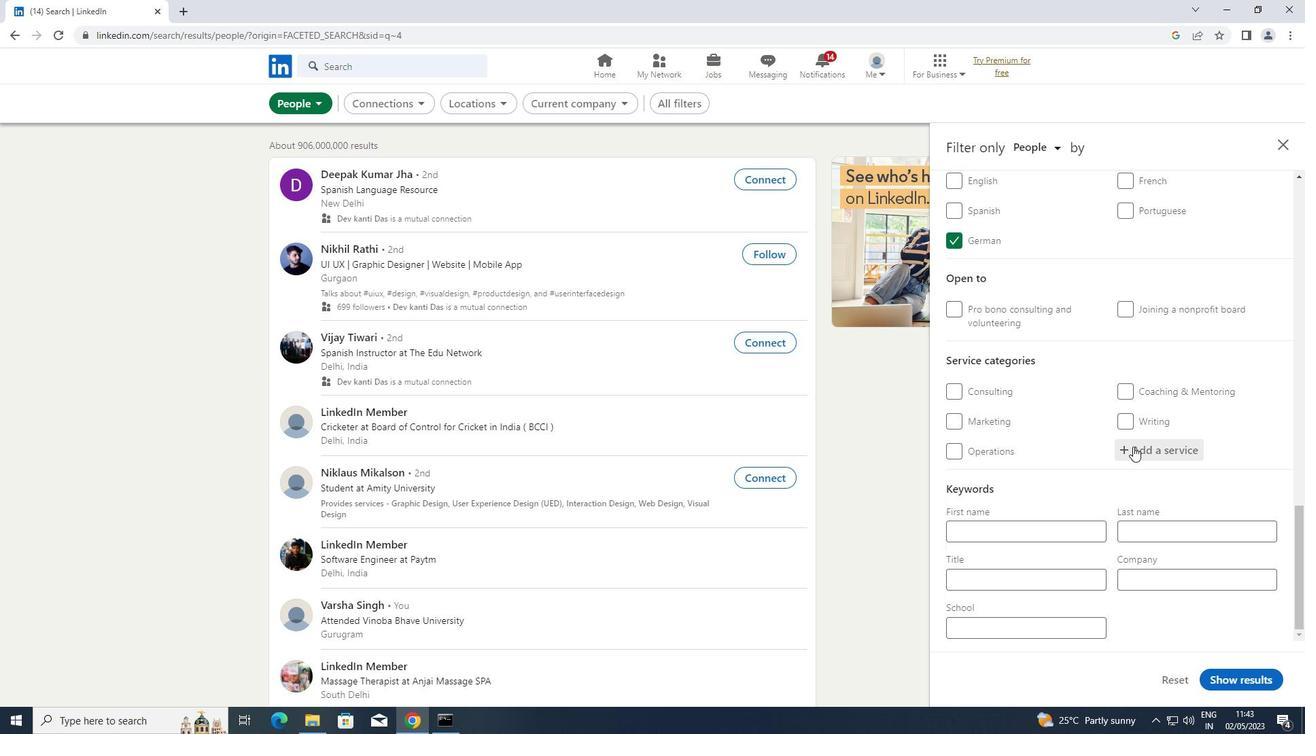 
Action: Key pressed <Key.shift>MARKET
Screenshot: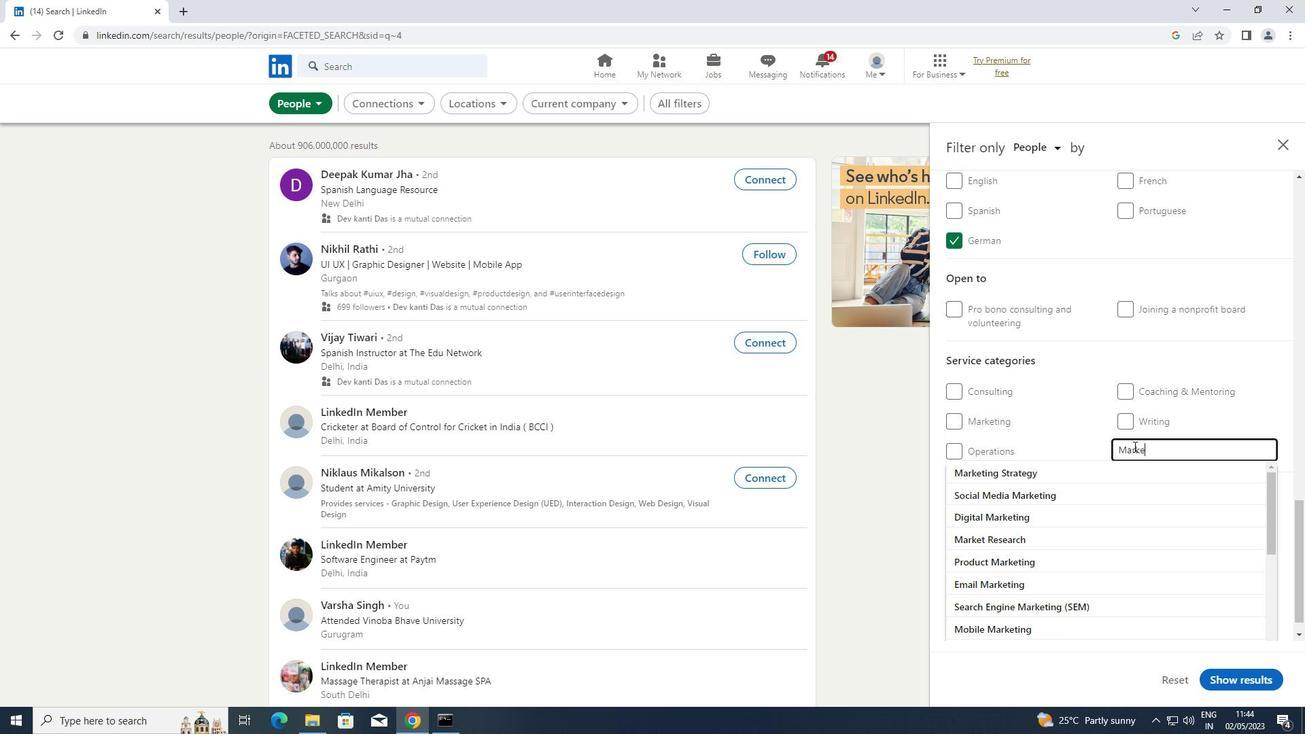 
Action: Mouse moved to (1033, 494)
Screenshot: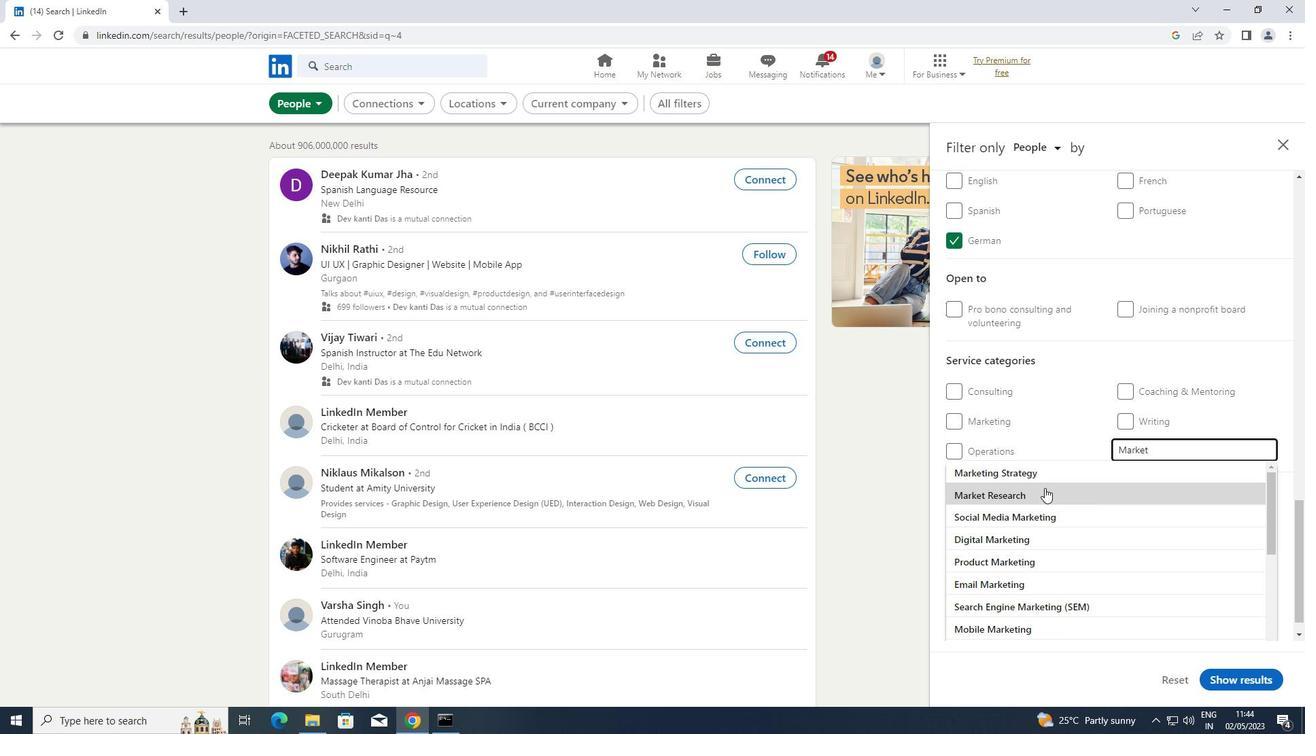 
Action: Mouse pressed left at (1033, 494)
Screenshot: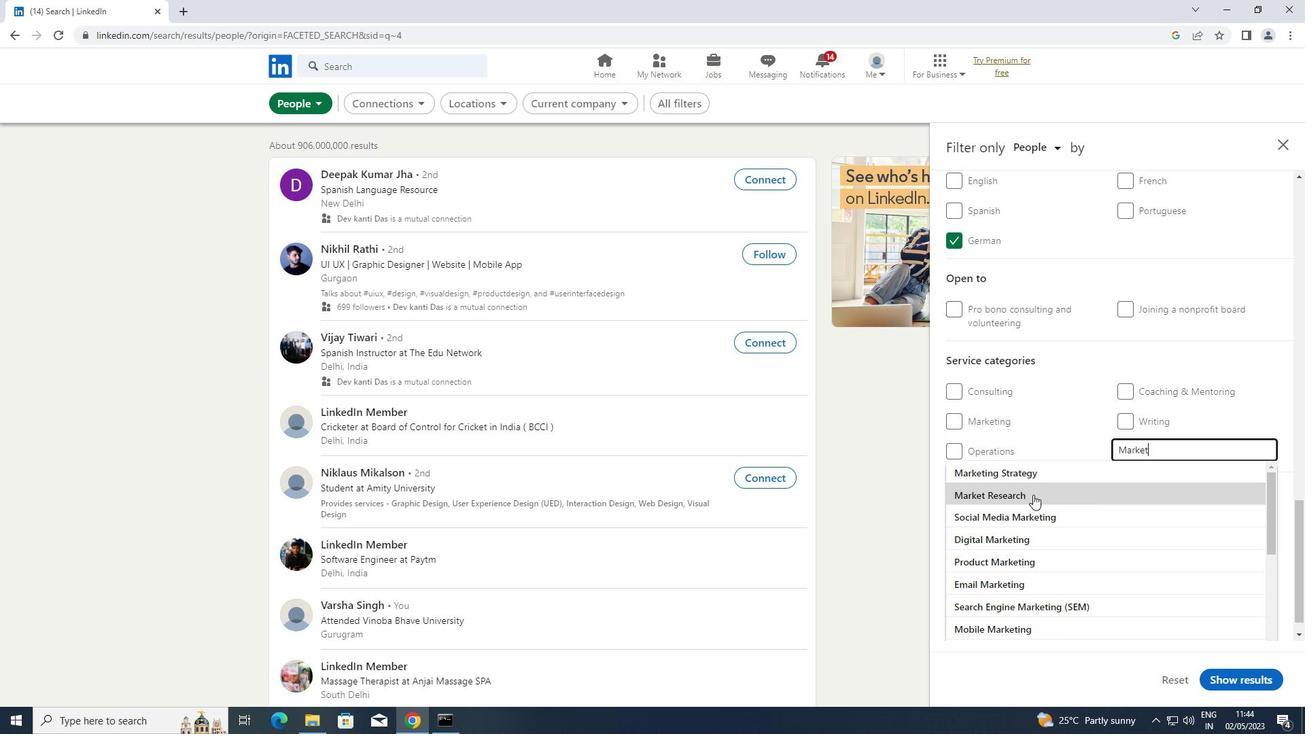 
Action: Mouse scrolled (1033, 494) with delta (0, 0)
Screenshot: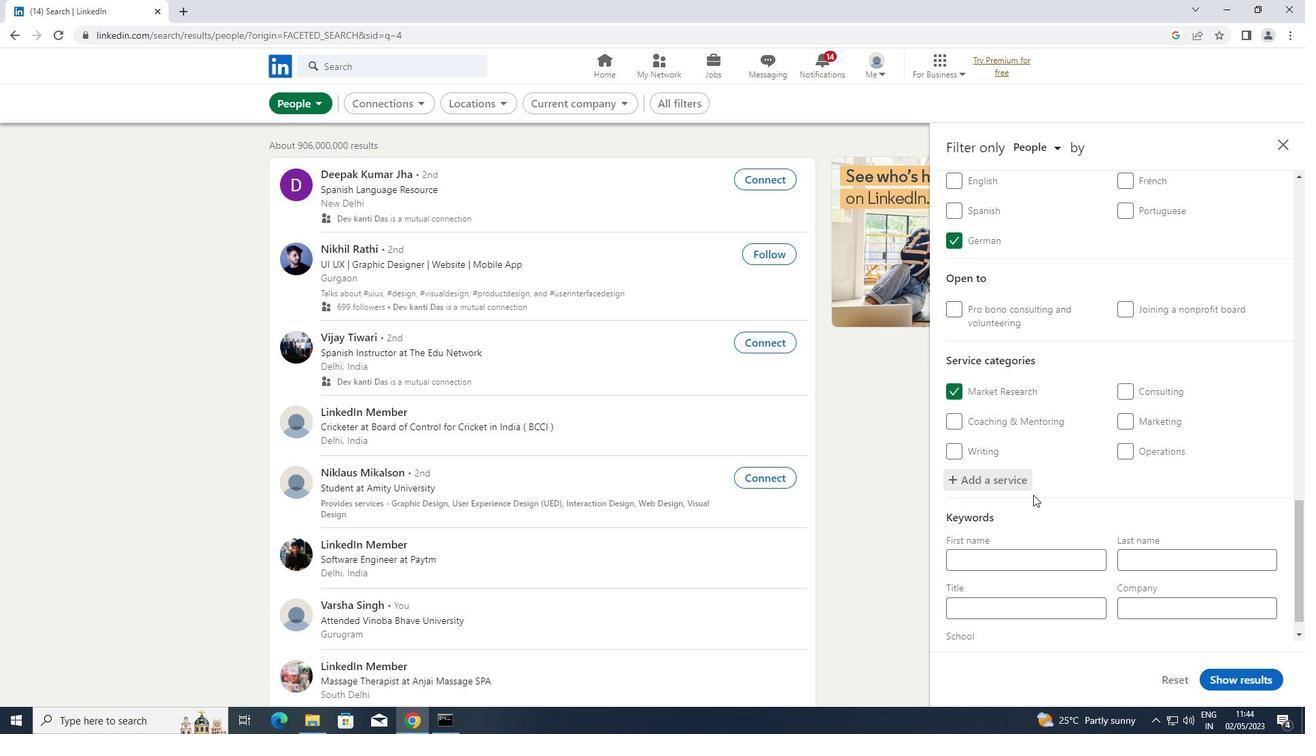 
Action: Mouse scrolled (1033, 494) with delta (0, 0)
Screenshot: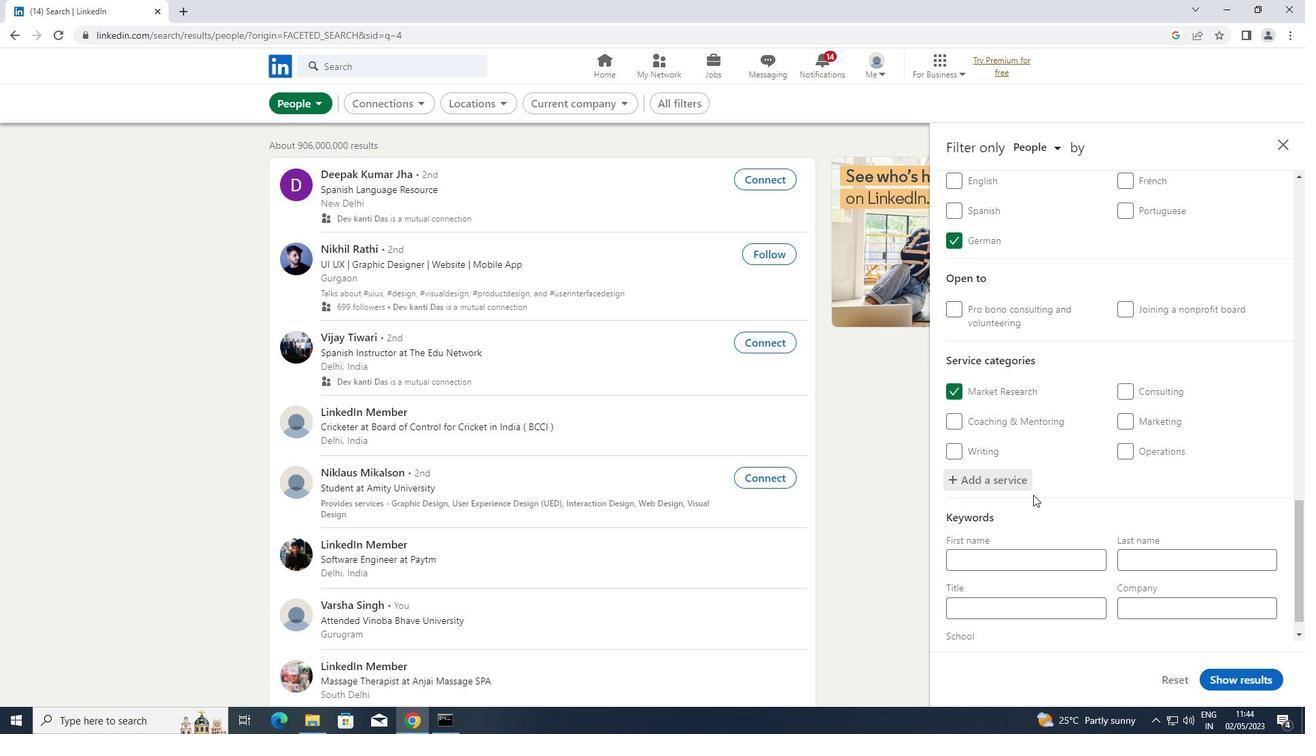 
Action: Mouse scrolled (1033, 494) with delta (0, 0)
Screenshot: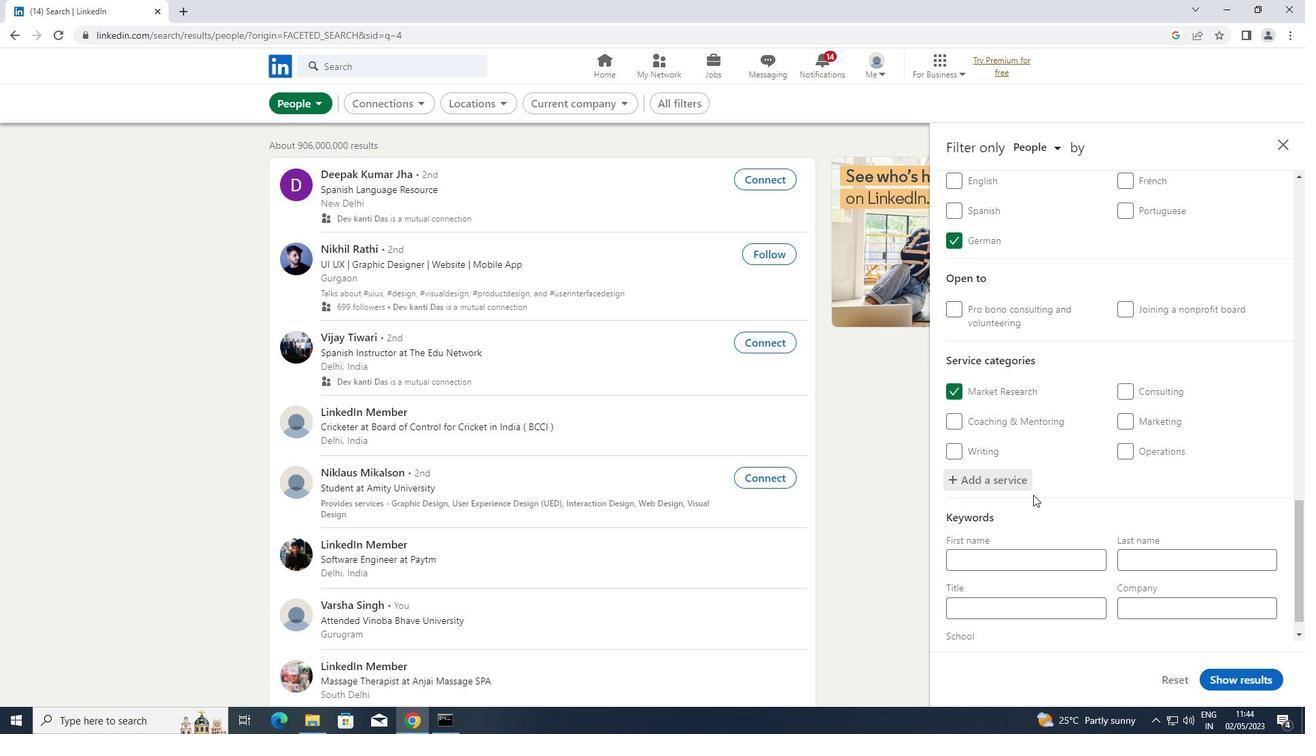 
Action: Mouse scrolled (1033, 494) with delta (0, 0)
Screenshot: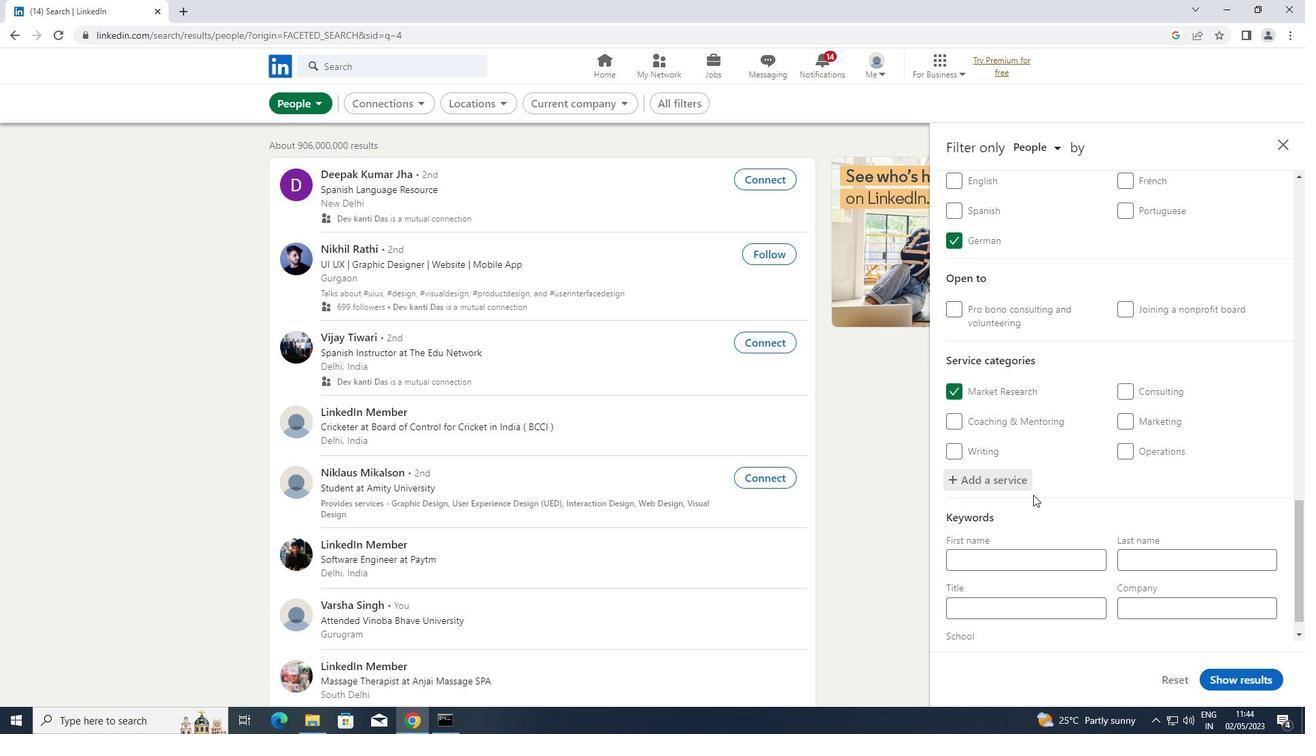 
Action: Mouse scrolled (1033, 494) with delta (0, 0)
Screenshot: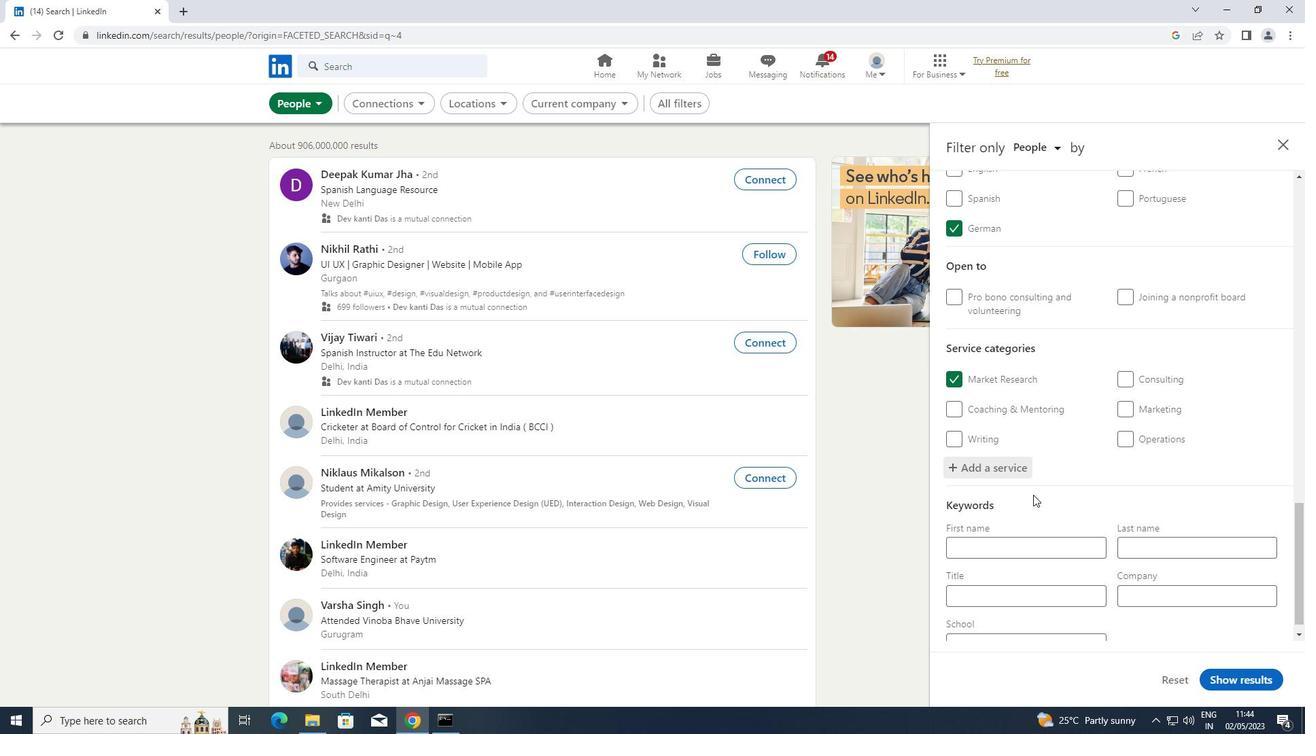 
Action: Mouse moved to (1006, 575)
Screenshot: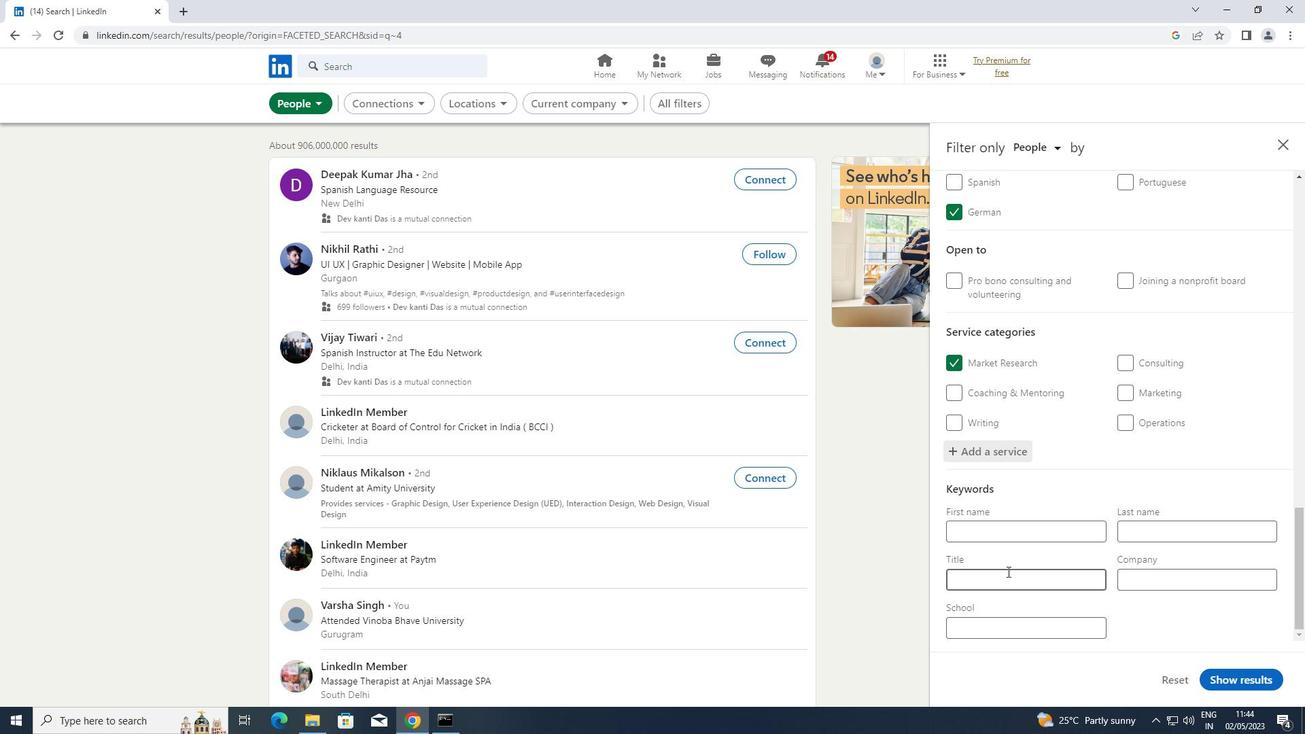 
Action: Mouse pressed left at (1006, 575)
Screenshot: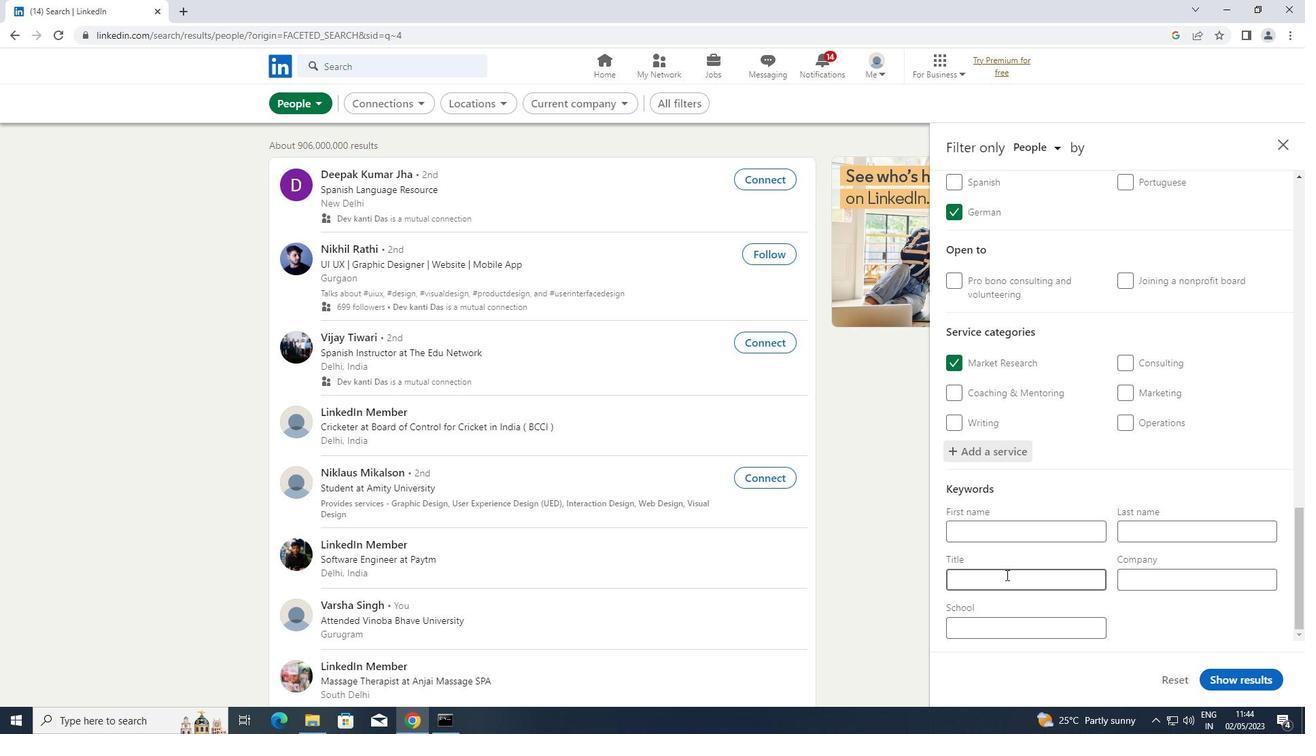 
Action: Key pressed <Key.shift>DIGITAL<Key.space><Key.shift>OVERLORD
Screenshot: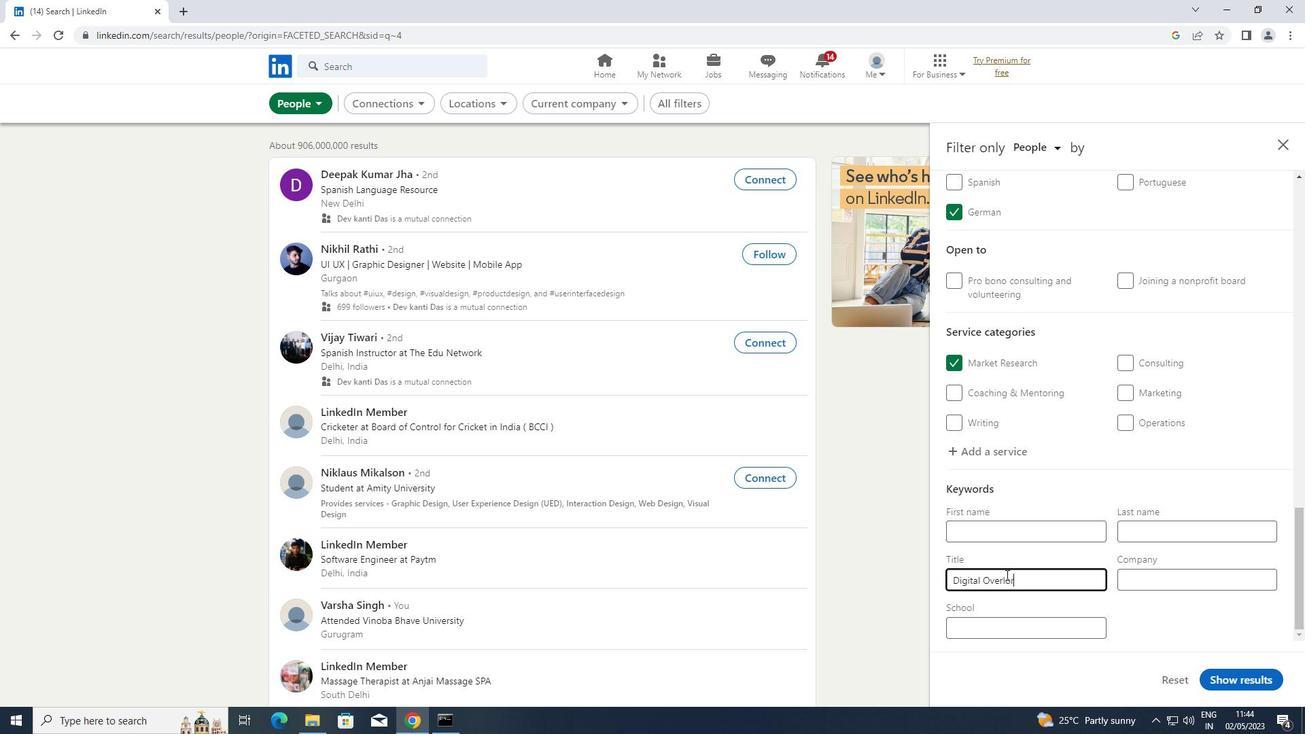 
Action: Mouse moved to (1225, 681)
Screenshot: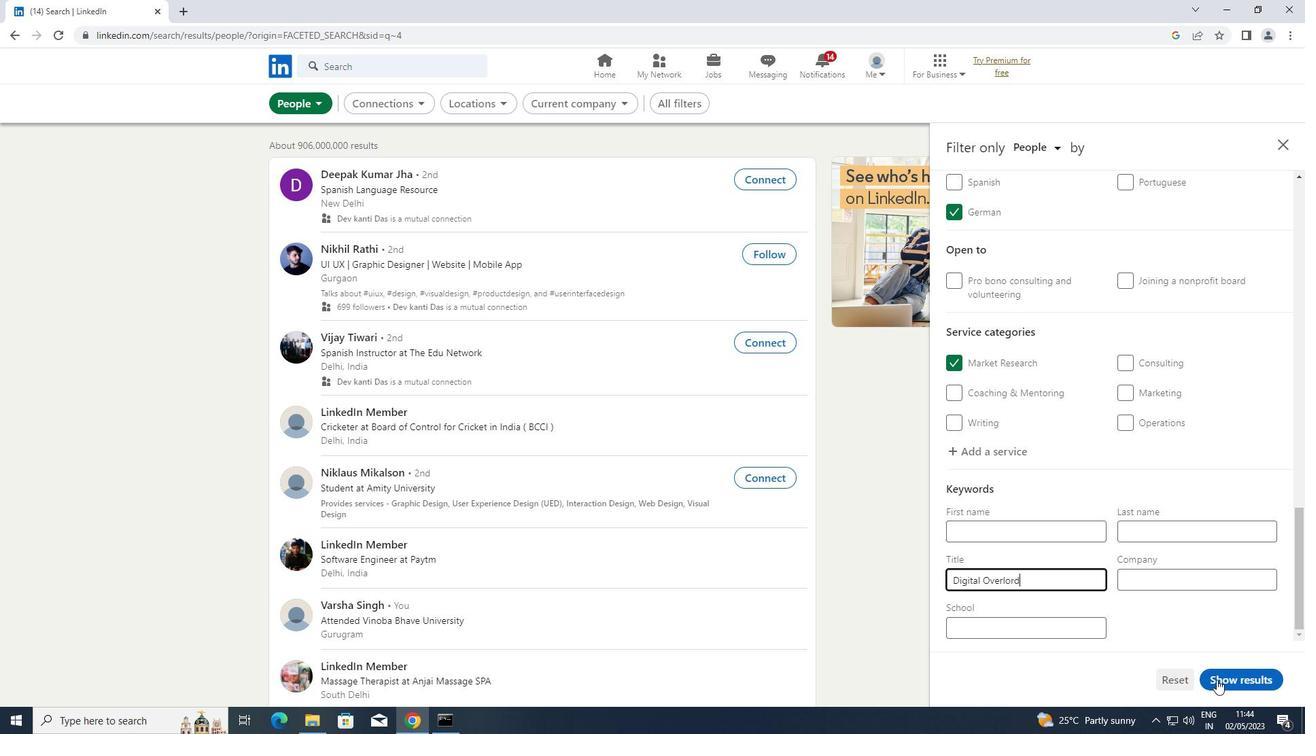 
Action: Mouse pressed left at (1225, 681)
Screenshot: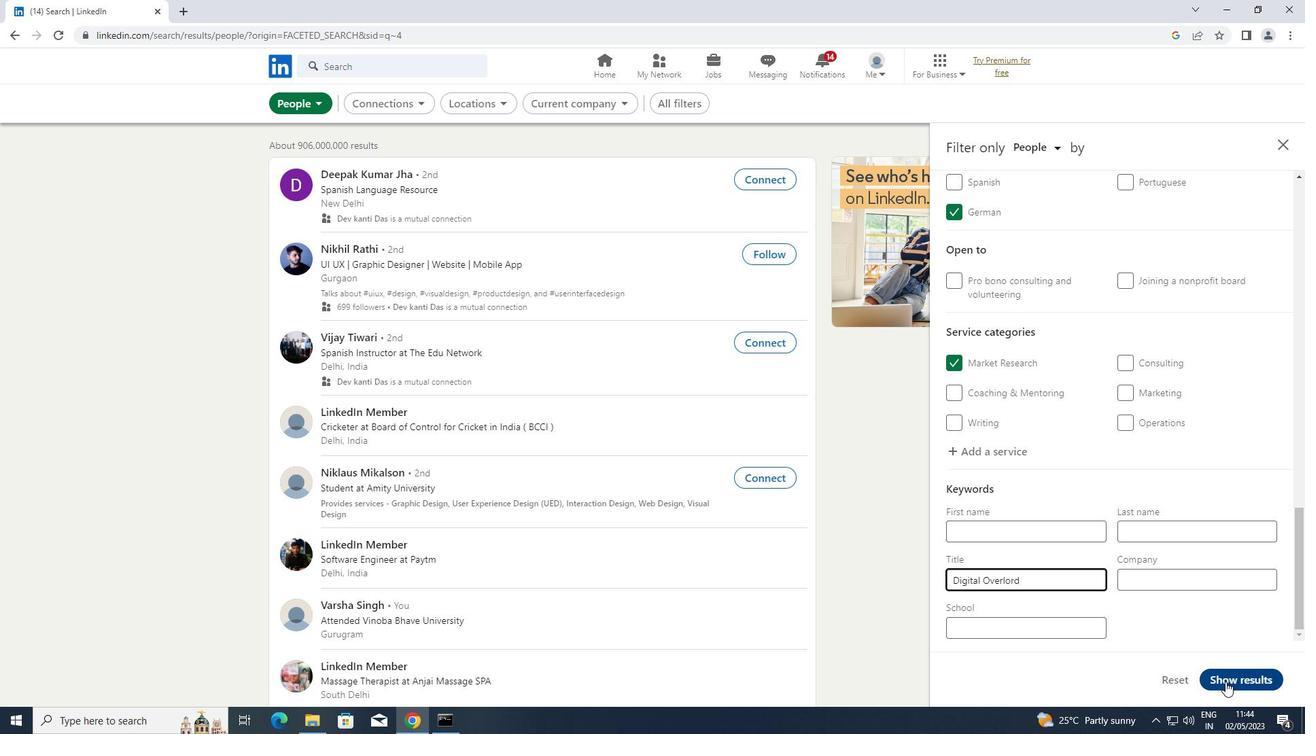 
Action: Mouse moved to (1225, 677)
Screenshot: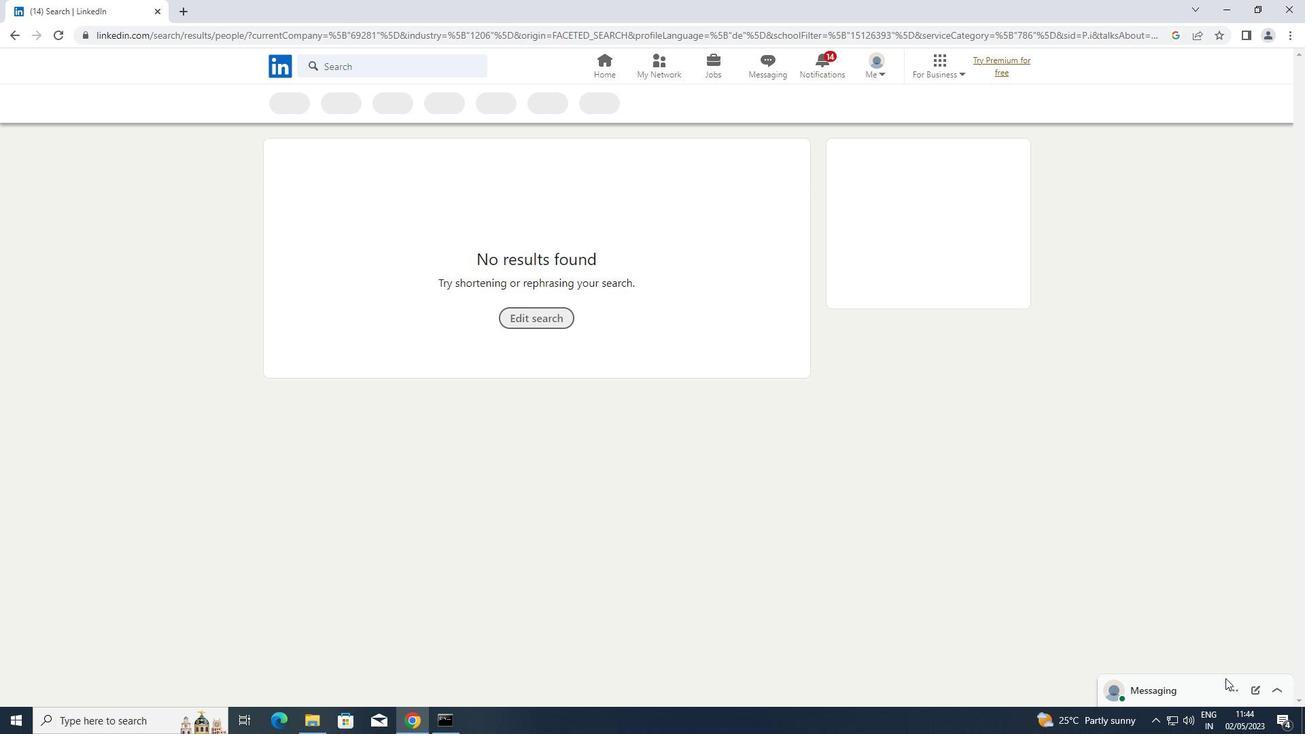 
